 Task: Open a blank sheet, save the file as Alex Add the quote 'The best way to predict the future is to create it.'The best way to predict the future is to create it.  Apply font style Apply font style Brush Script MT and font size 16 Align the text to the Center .Change the text color to  Tan
Action: Key pressed ctrl+N
Screenshot: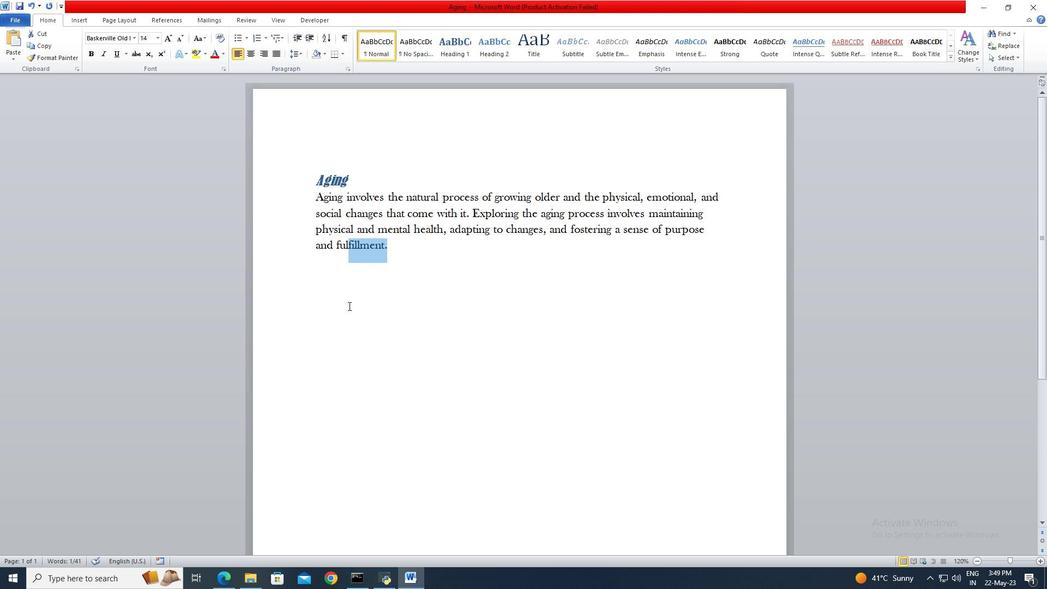 
Action: Mouse moved to (19, 18)
Screenshot: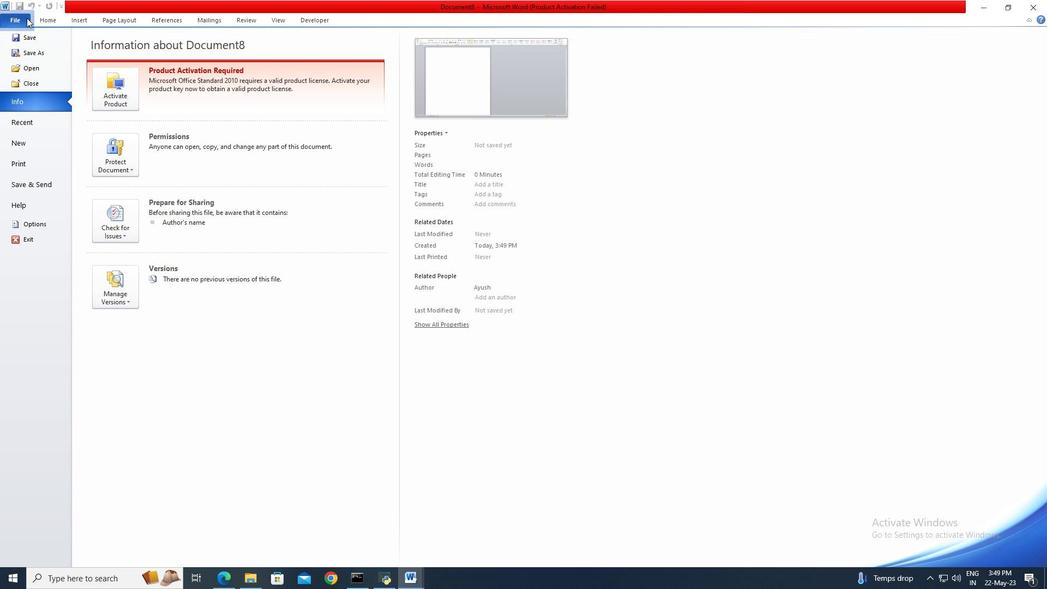 
Action: Mouse pressed left at (19, 18)
Screenshot: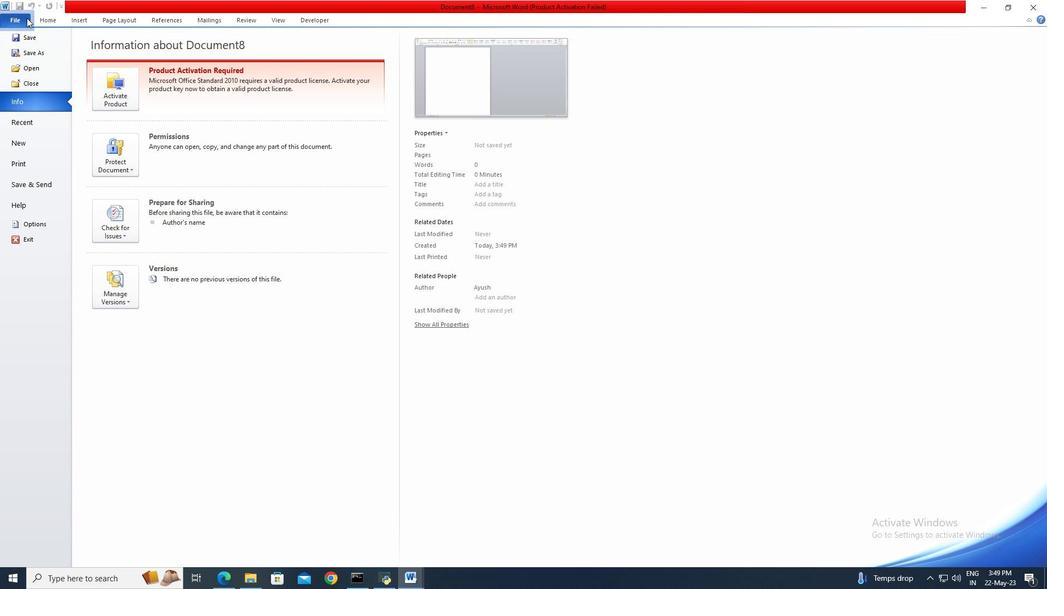 
Action: Mouse moved to (32, 52)
Screenshot: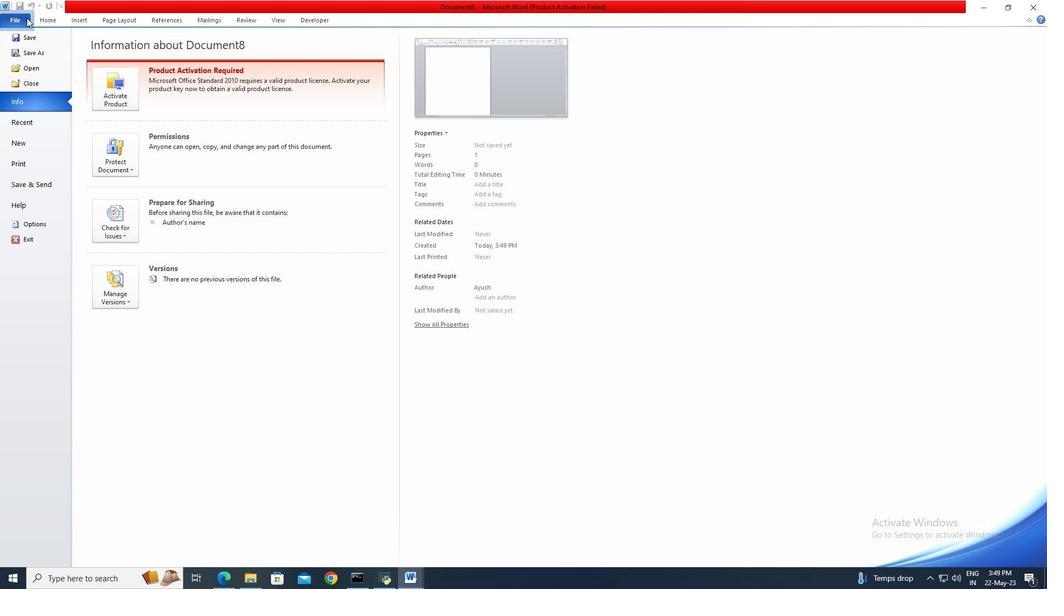 
Action: Mouse pressed left at (32, 52)
Screenshot: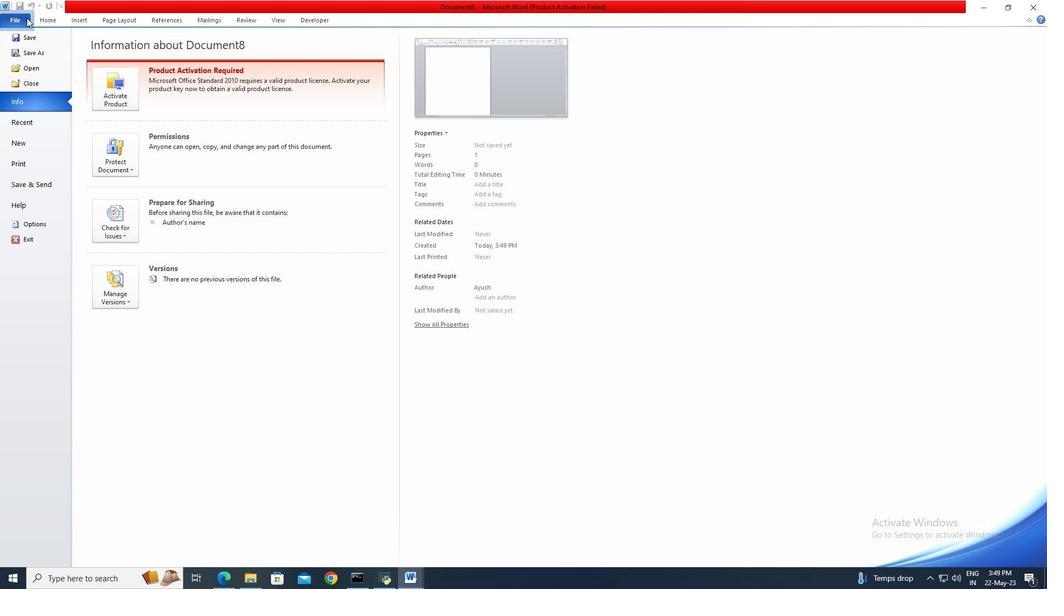 
Action: Key pressed <Key.shift>Alex
Screenshot: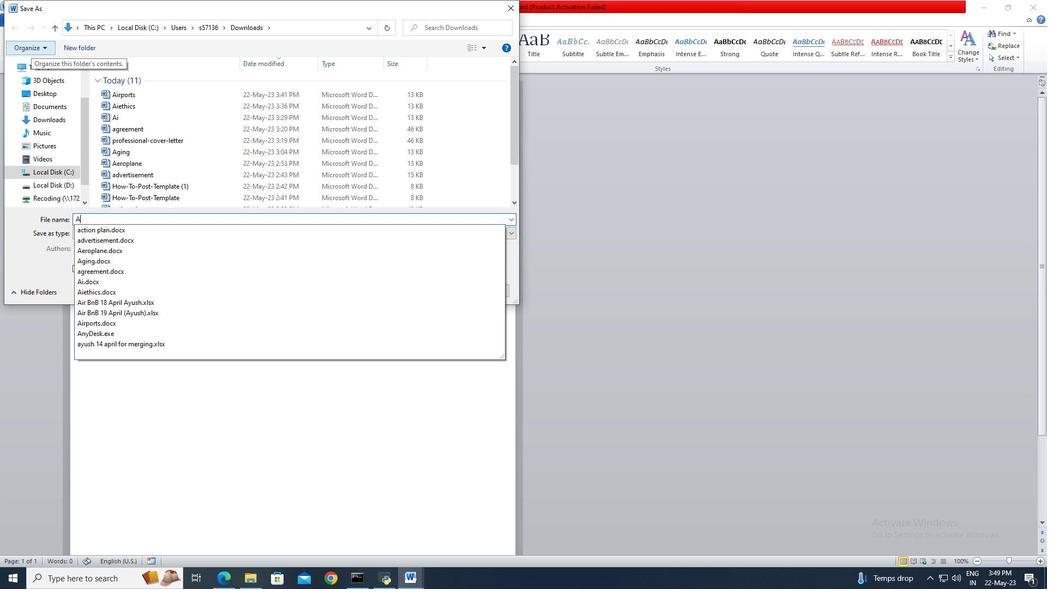 
Action: Mouse moved to (424, 294)
Screenshot: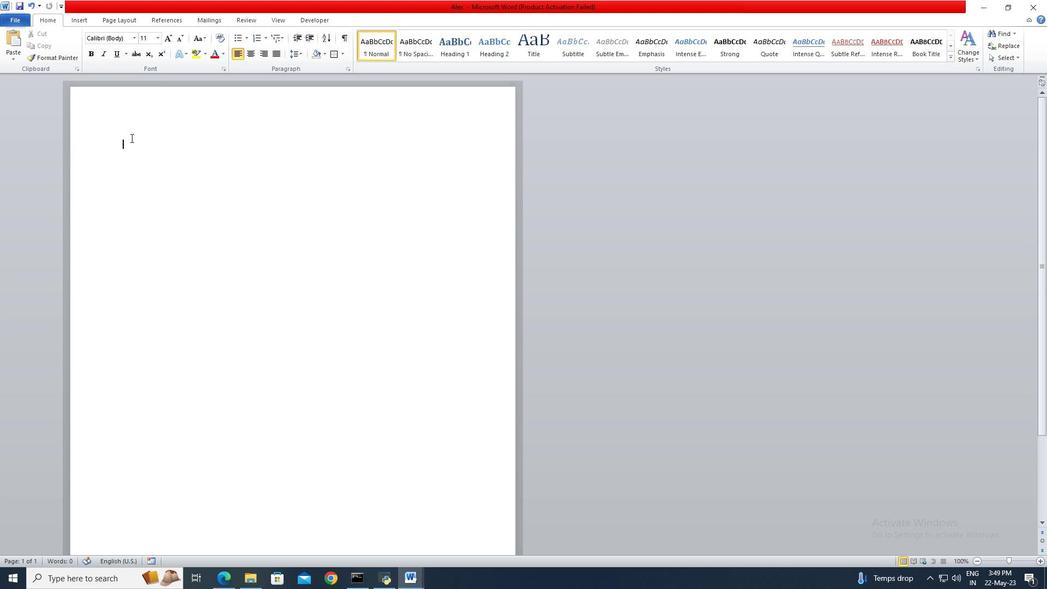 
Action: Mouse pressed left at (424, 294)
Screenshot: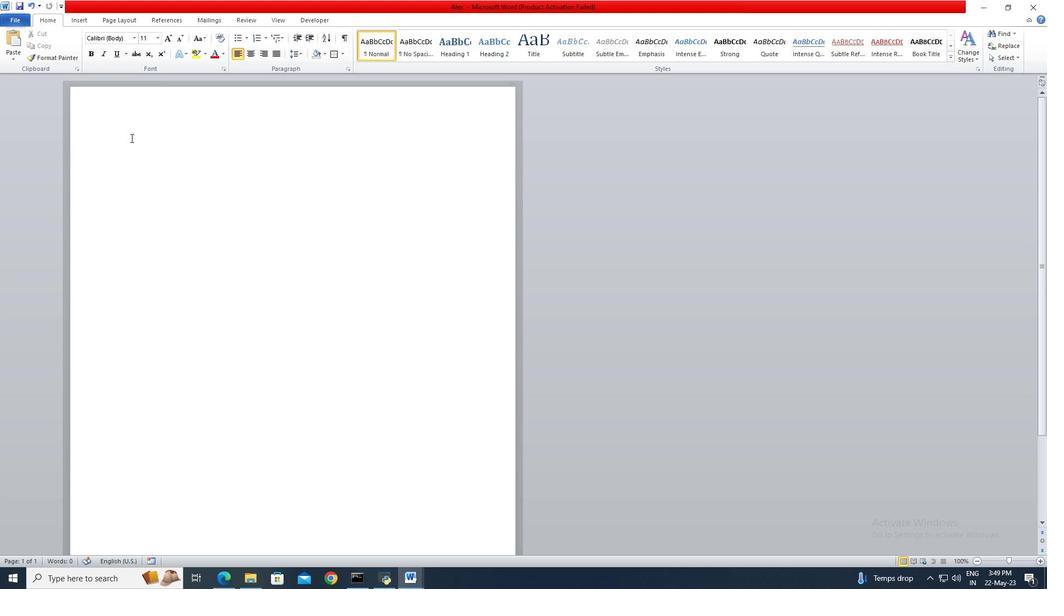 
Action: Mouse moved to (218, 176)
Screenshot: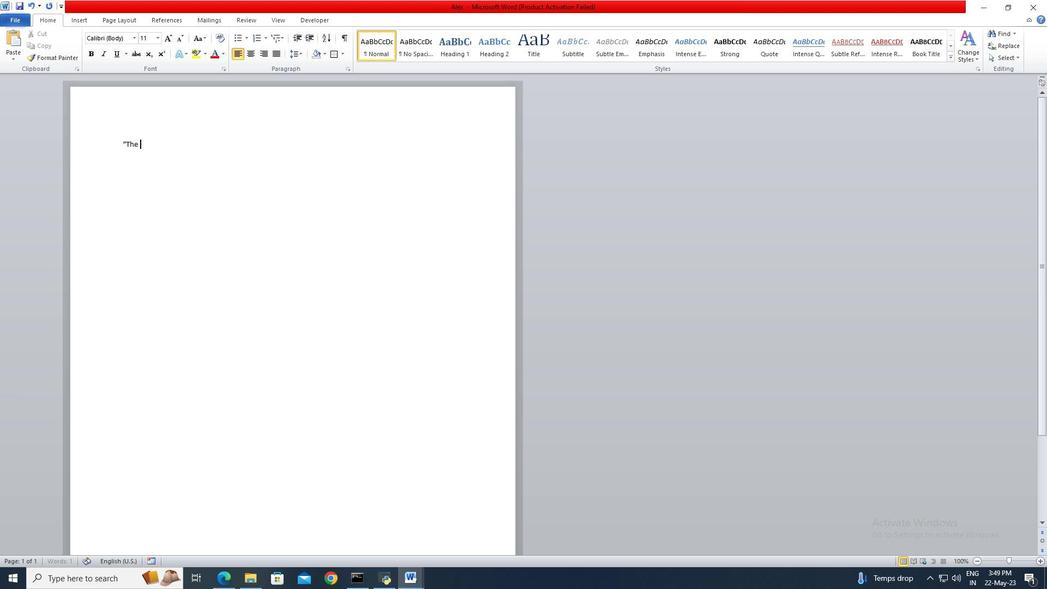 
Action: Key pressed <Key.shift>"<Key.shift>The<Key.space>best<Key.space>way<Key.space>to<Key.space>predict<Key.space>the<Key.space>future<Key.space>is<Key.space>to<Key.space>create<Key.space>it.<Key.shift>"
Screenshot: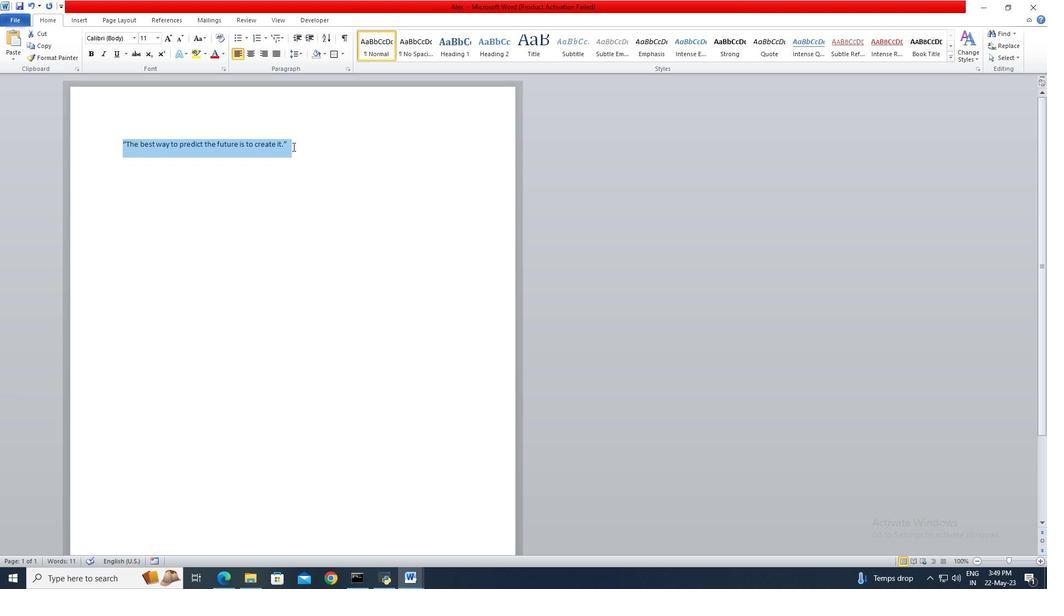 
Action: Mouse moved to (119, 141)
Screenshot: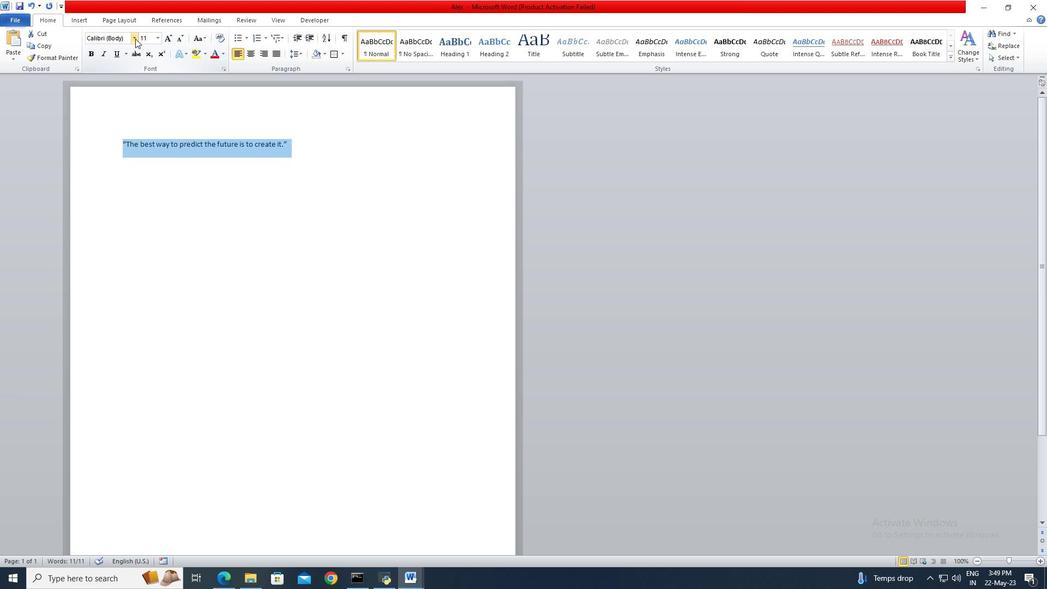 
Action: Mouse pressed left at (119, 141)
Screenshot: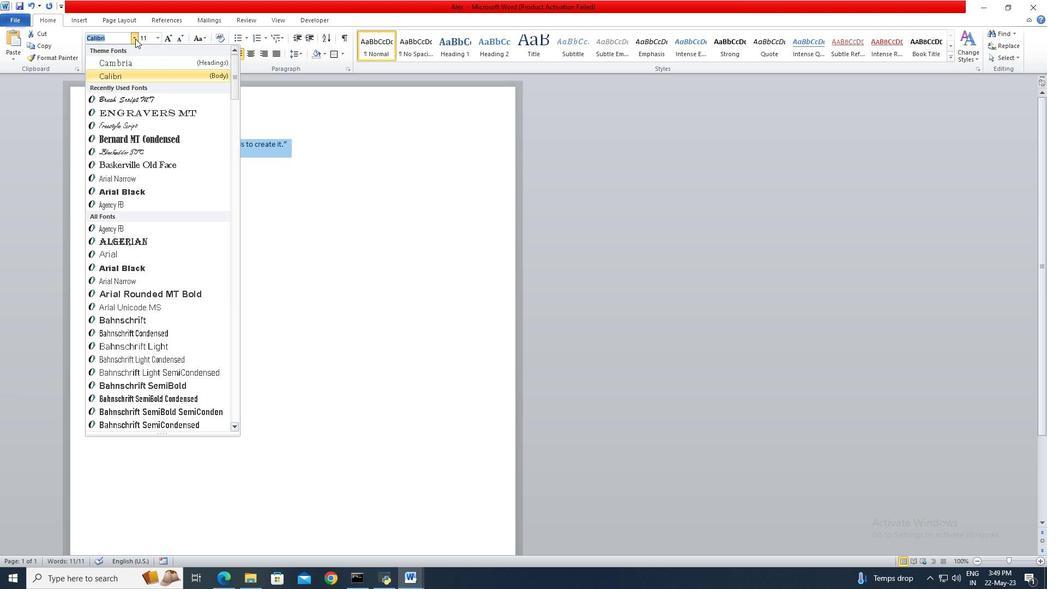 
Action: Mouse moved to (276, 153)
Screenshot: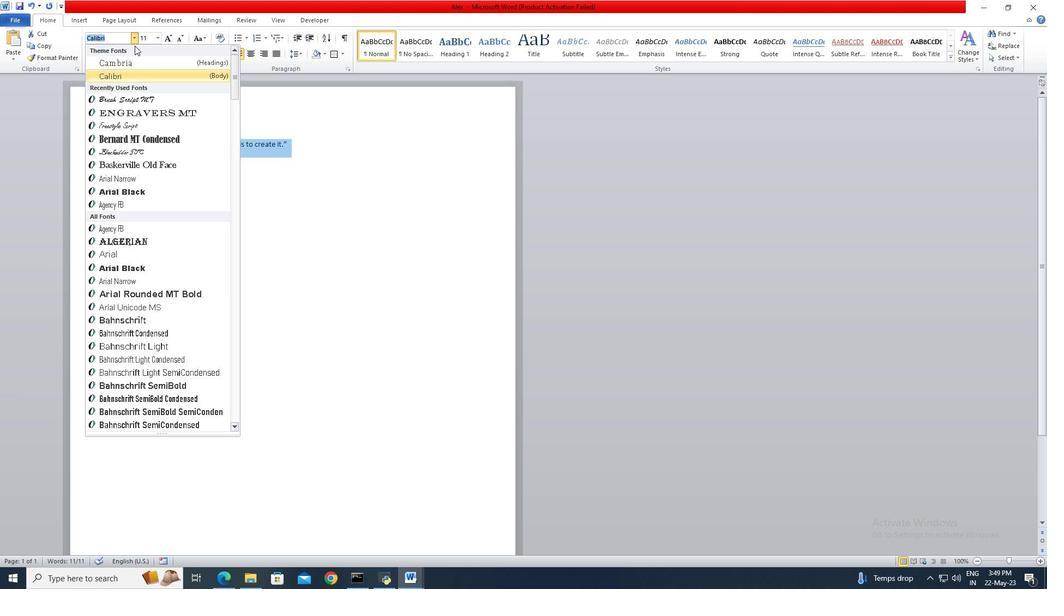 
Action: Key pressed <Key.shift>
Screenshot: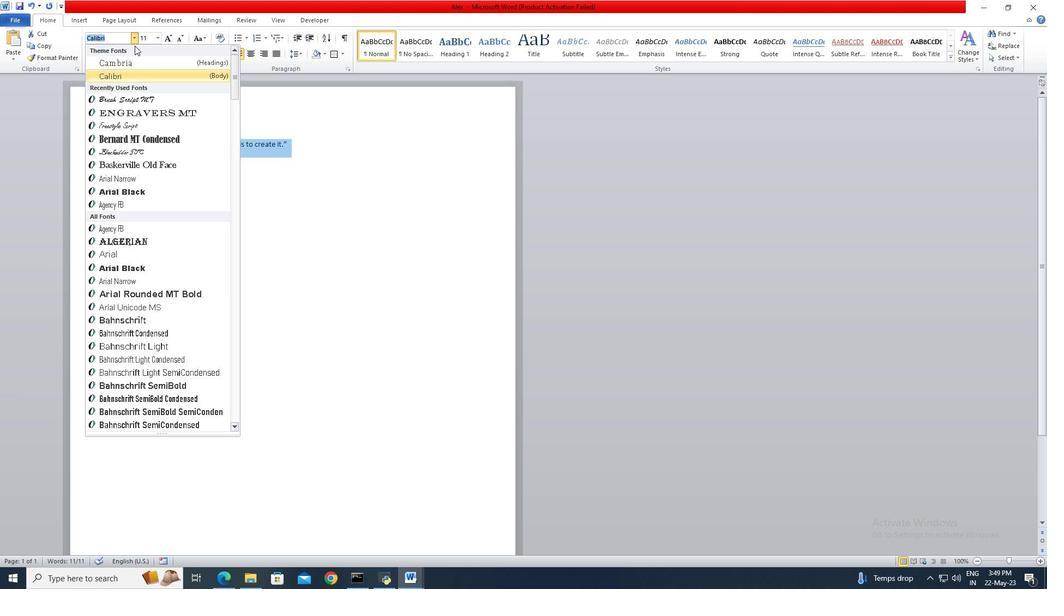 
Action: Mouse moved to (304, 146)
Screenshot: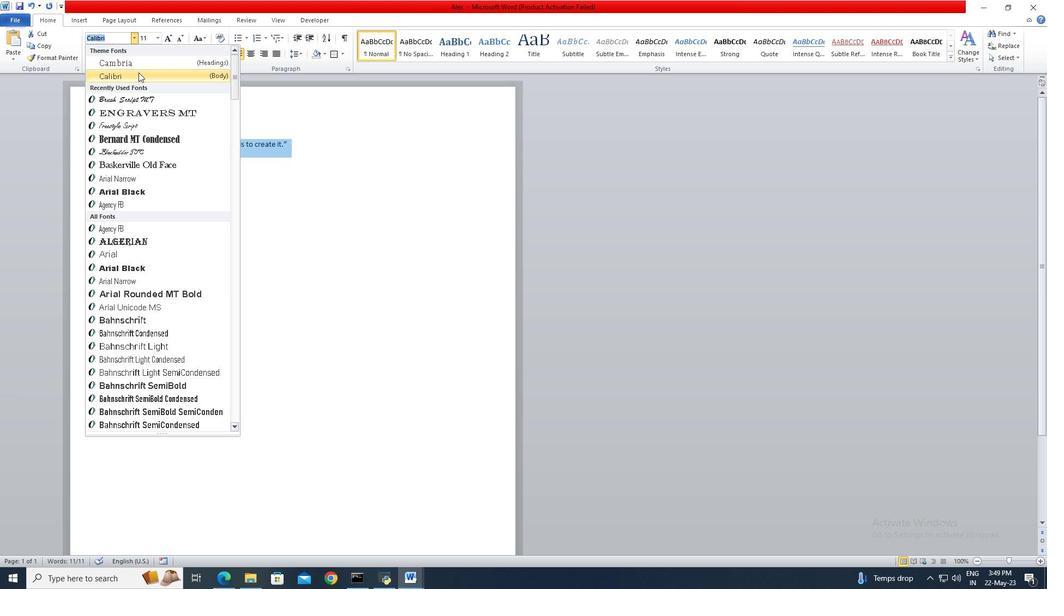 
Action: Key pressed <Key.shift><Key.shift>
Screenshot: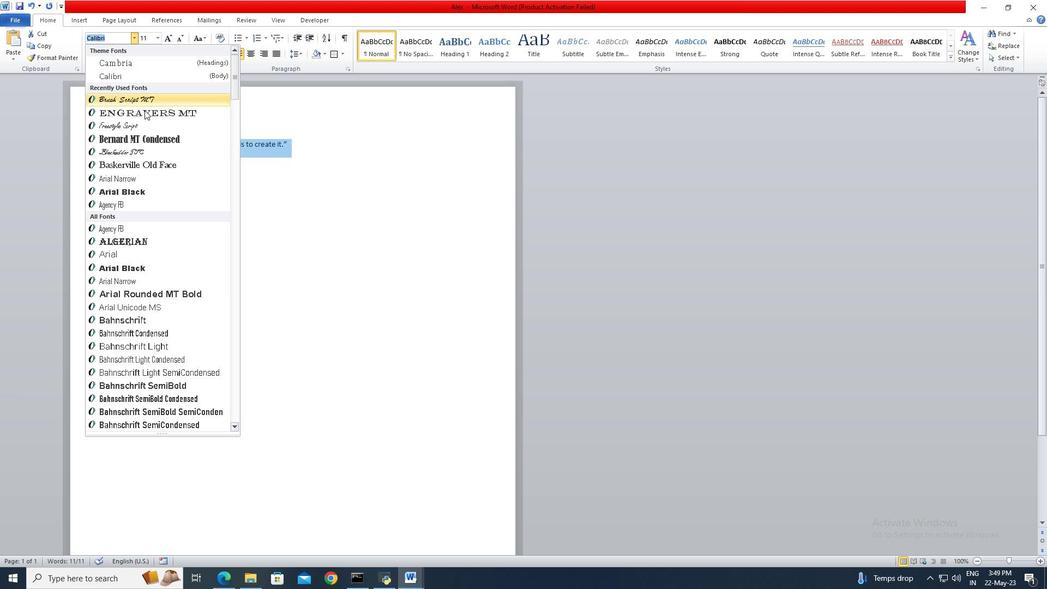 
Action: Mouse pressed left at (304, 146)
Screenshot: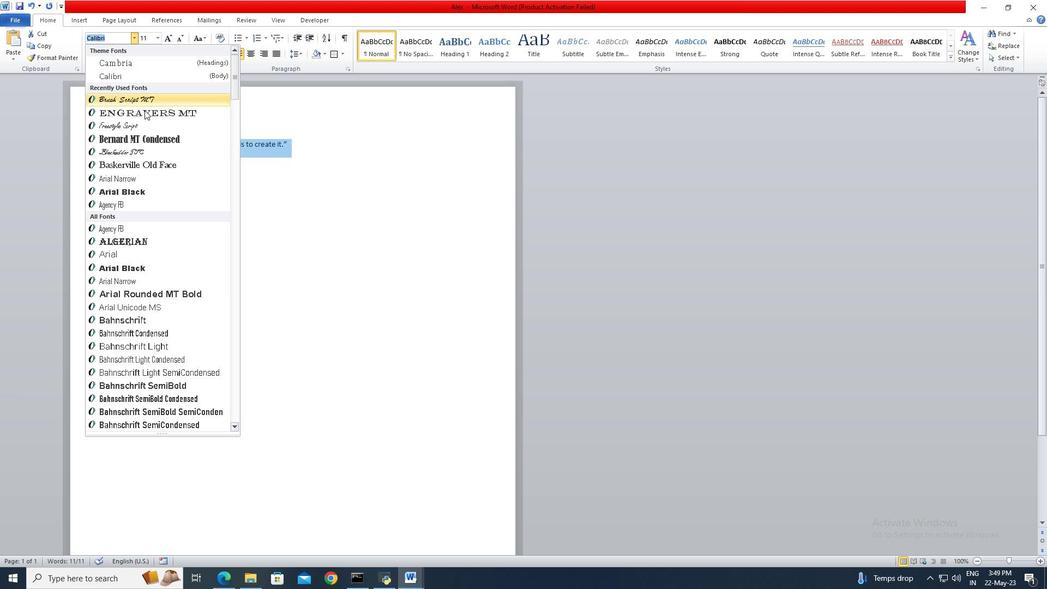 
Action: Key pressed <Key.shift><Key.shift><Key.shift><Key.shift><Key.shift><Key.shift><Key.shift><Key.shift><Key.shift><Key.shift>
Screenshot: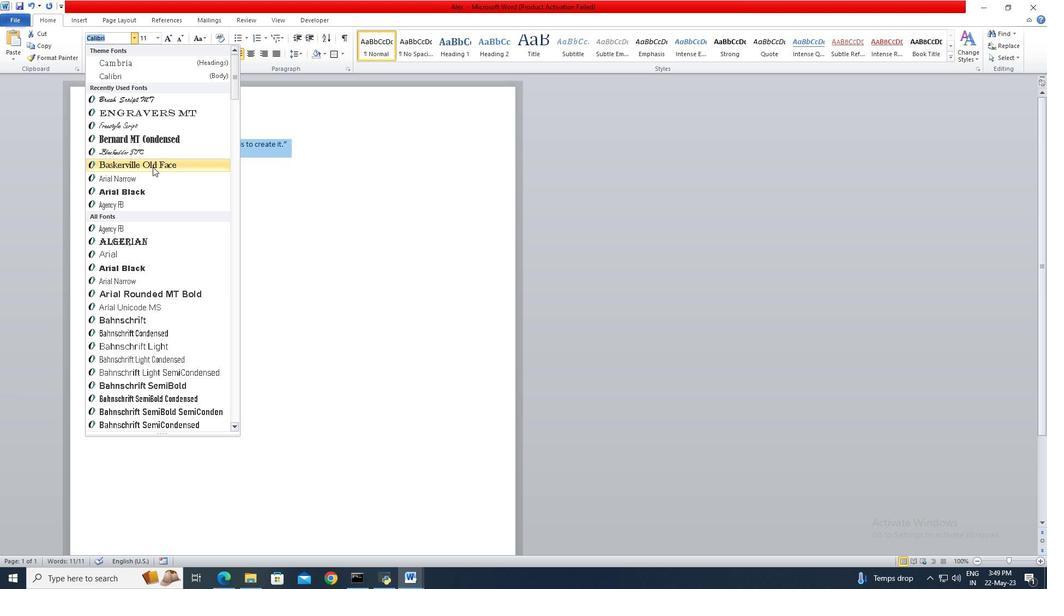 
Action: Mouse moved to (130, 36)
Screenshot: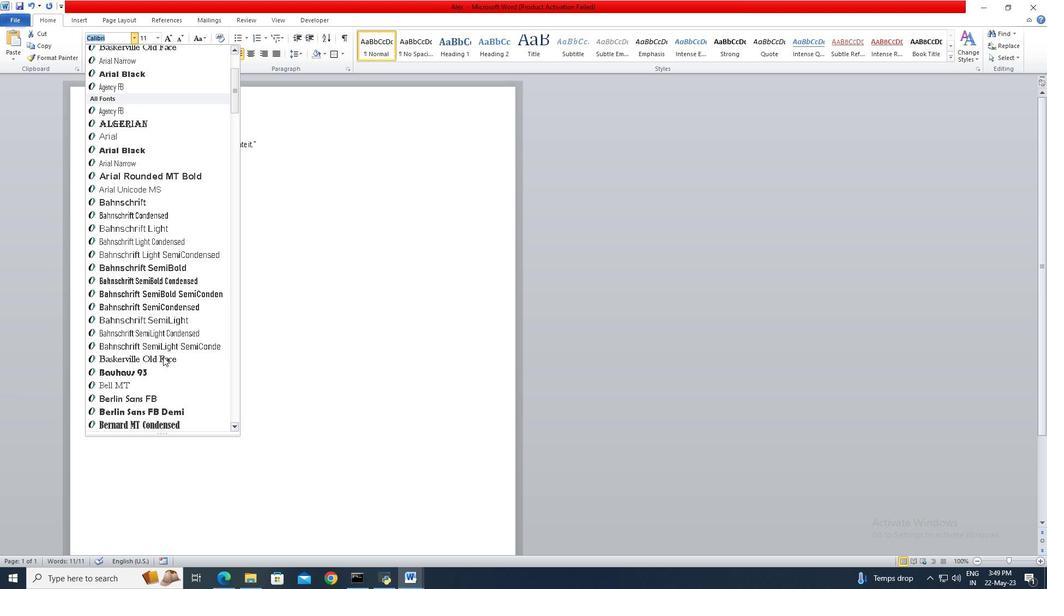 
Action: Mouse pressed left at (130, 36)
Screenshot: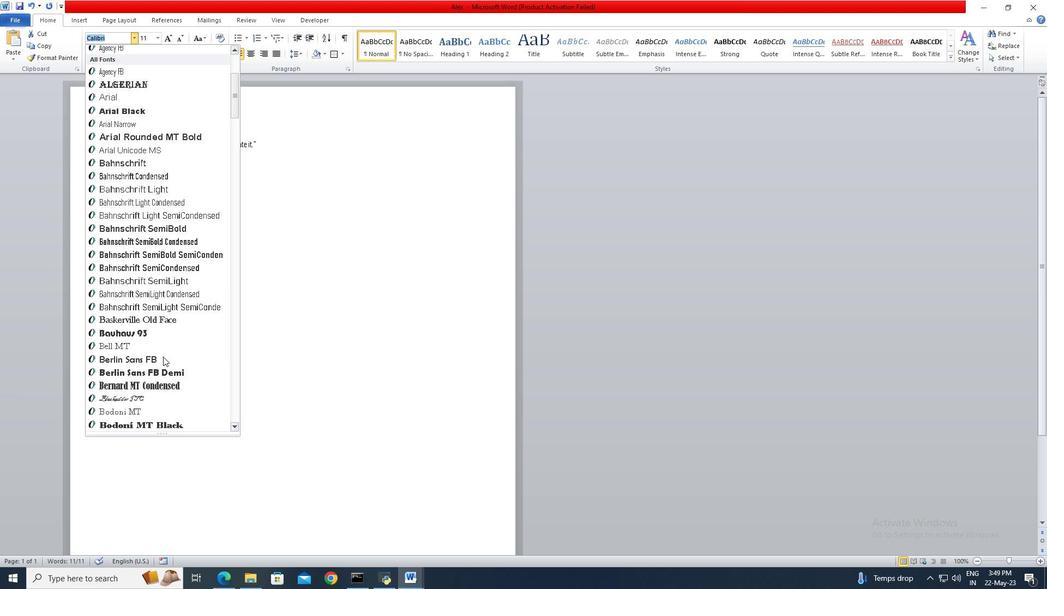 
Action: Mouse moved to (145, 297)
Screenshot: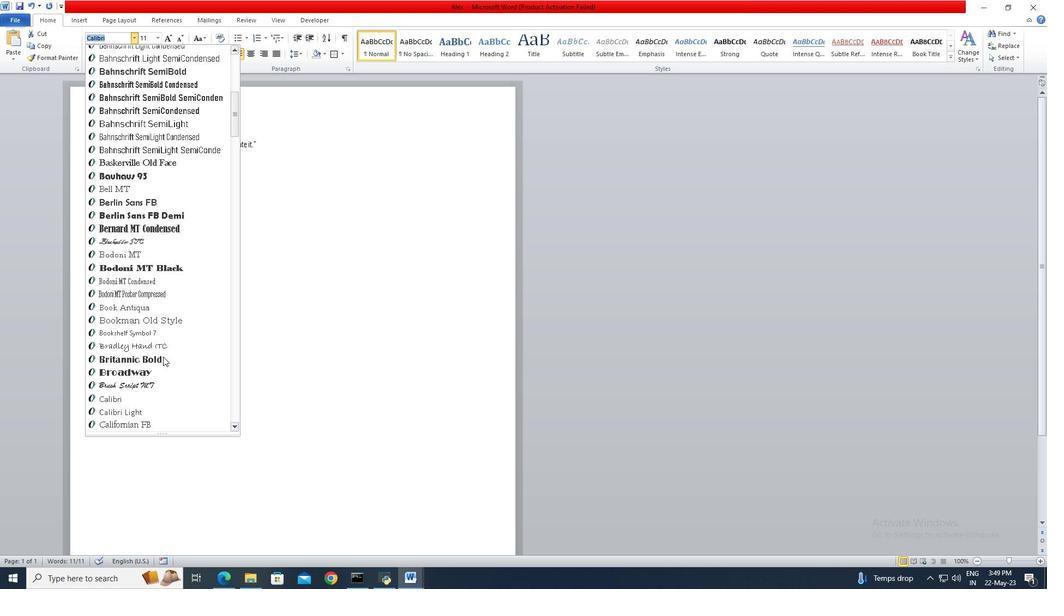 
Action: Mouse scrolled (145, 298) with delta (0, 0)
Screenshot: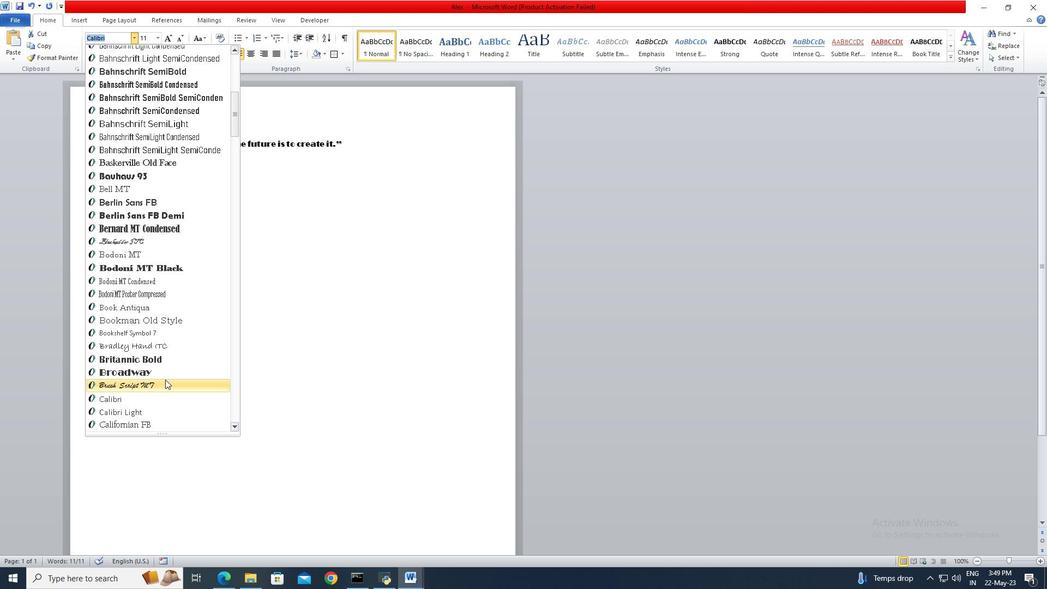 
Action: Mouse moved to (174, 375)
Screenshot: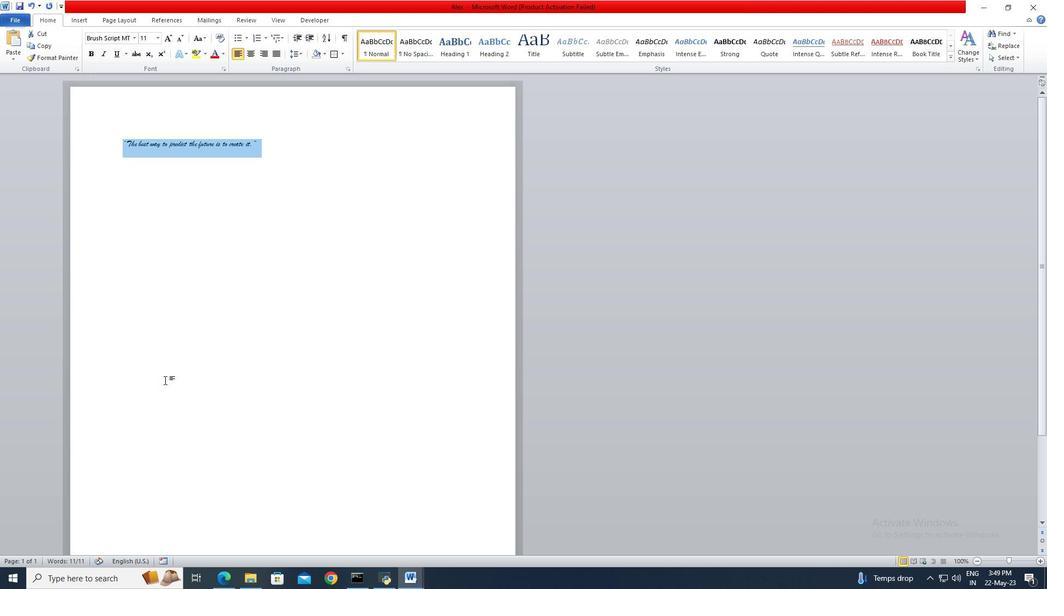 
Action: Mouse scrolled (174, 375) with delta (0, 0)
Screenshot: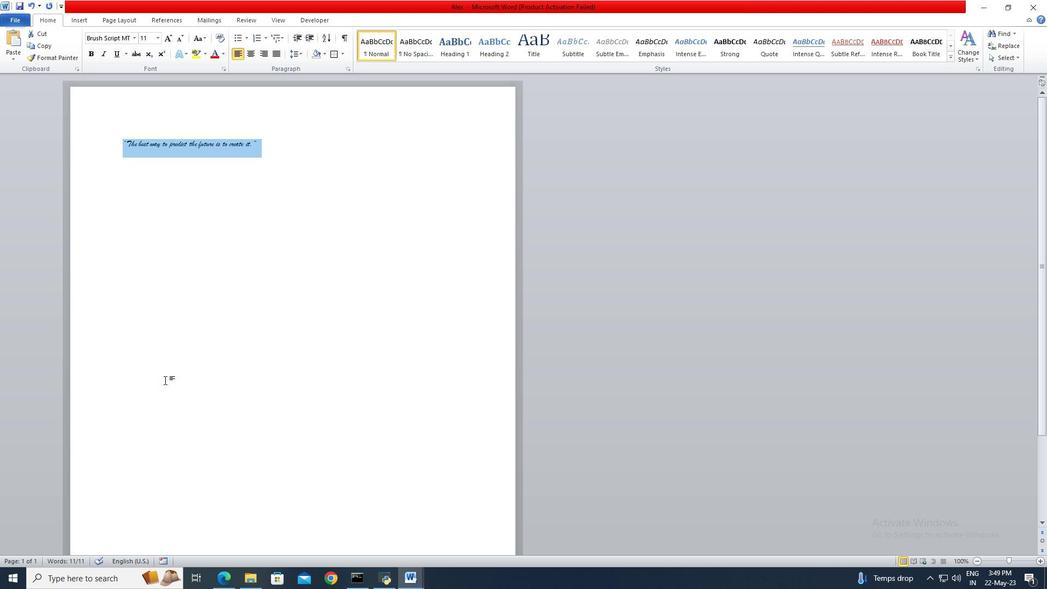 
Action: Mouse scrolled (174, 375) with delta (0, 0)
Screenshot: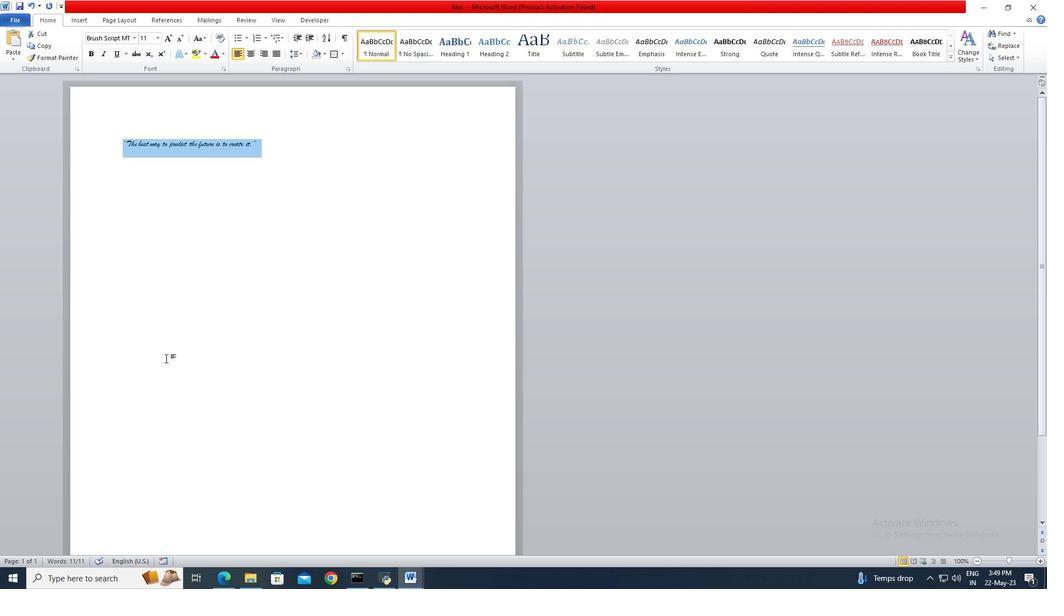 
Action: Mouse scrolled (174, 375) with delta (0, 0)
Screenshot: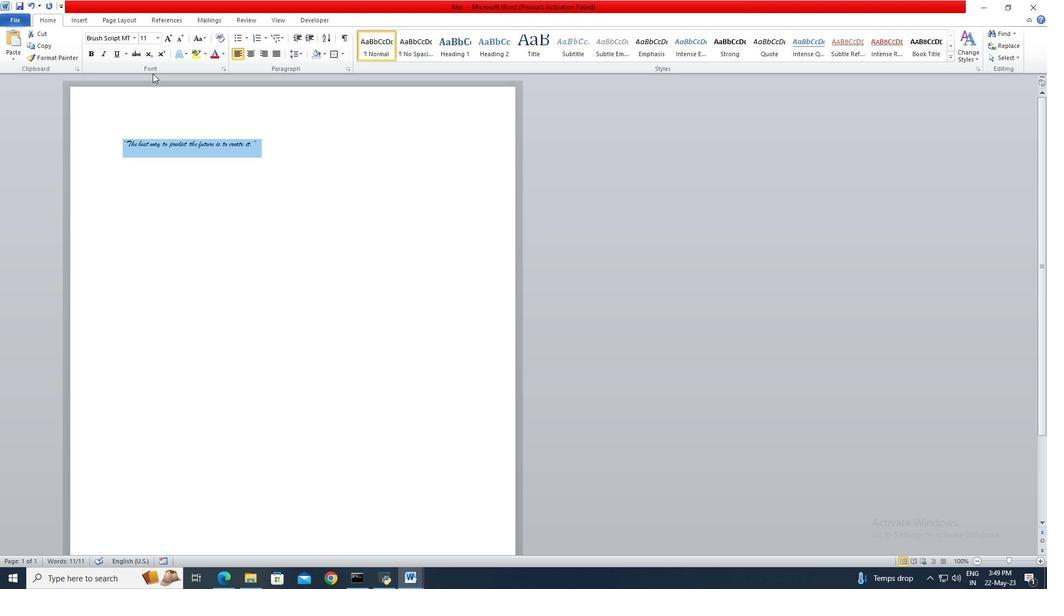 
Action: Mouse scrolled (174, 375) with delta (0, 0)
Screenshot: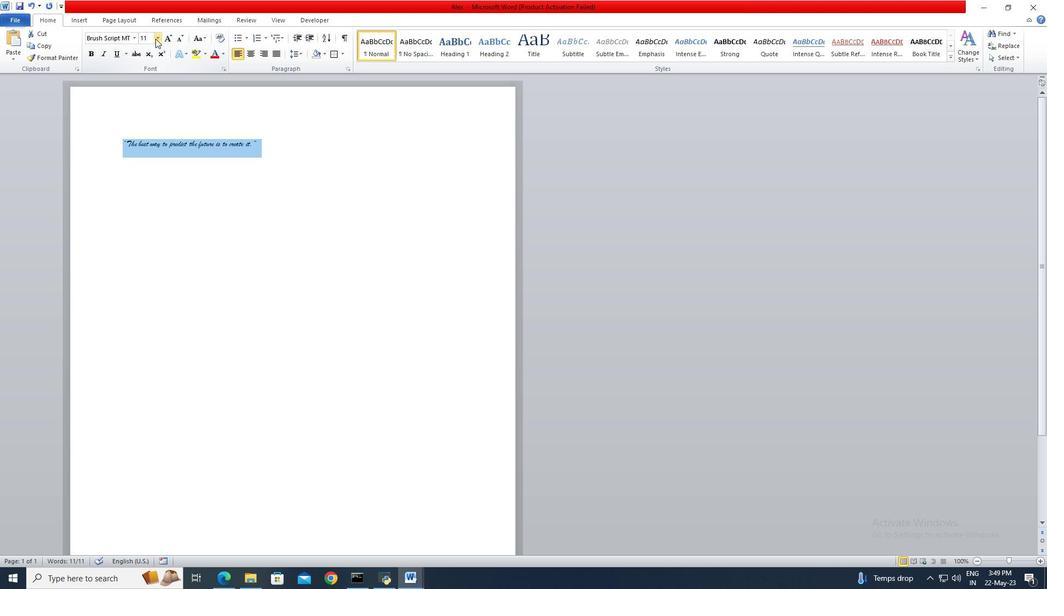 
Action: Mouse scrolled (174, 375) with delta (0, 0)
Screenshot: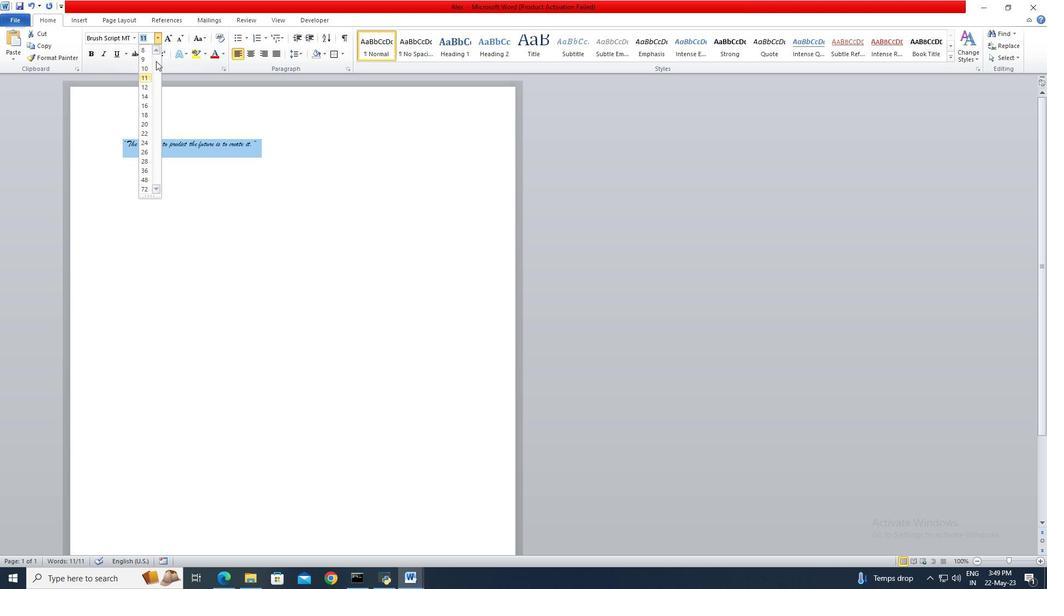 
Action: Mouse moved to (170, 409)
Screenshot: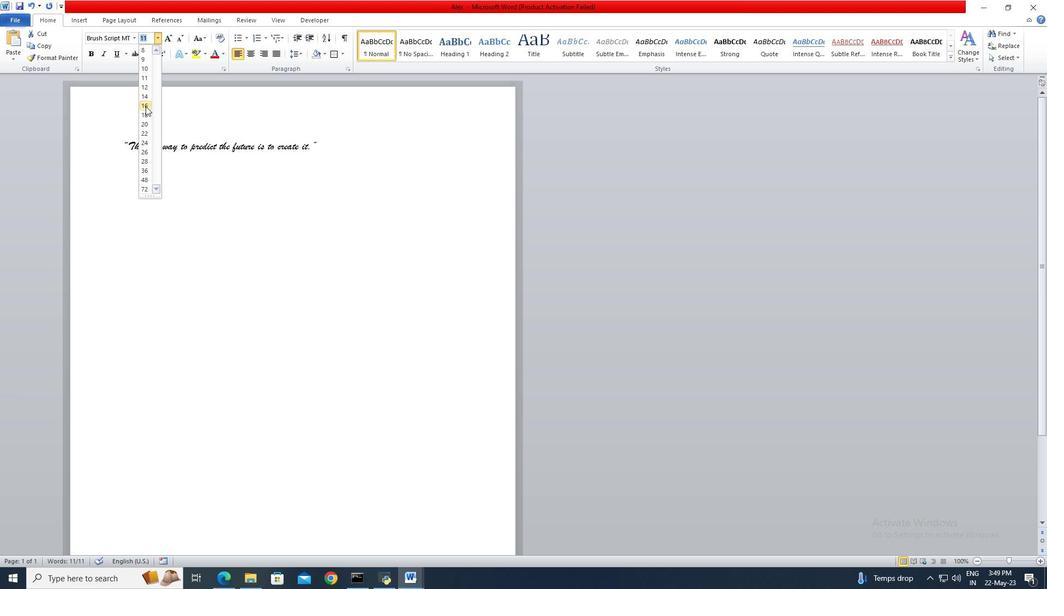 
Action: Mouse pressed left at (170, 409)
Screenshot: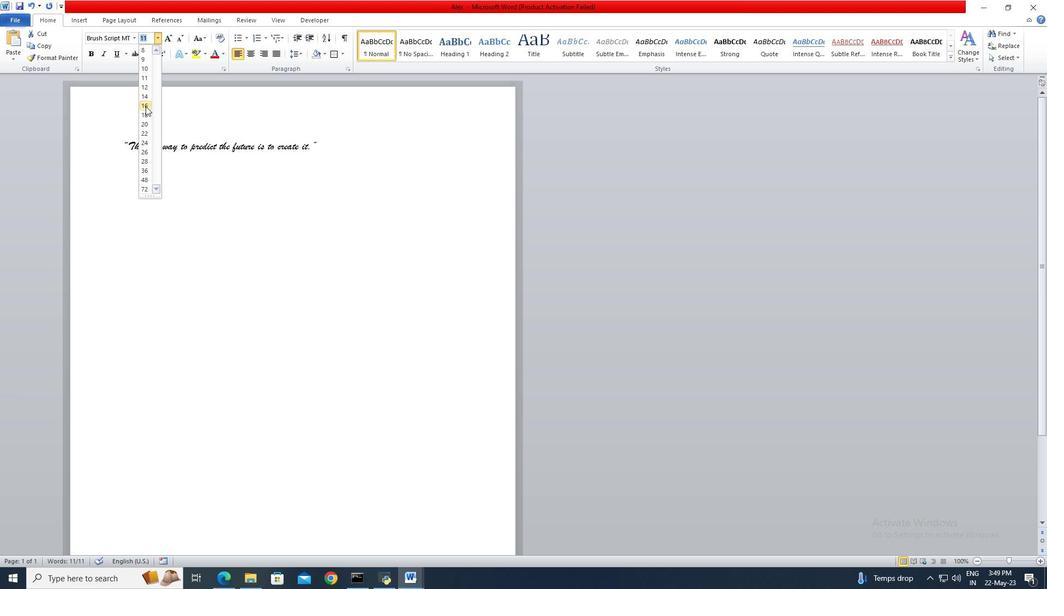 
Action: Mouse moved to (157, 36)
Screenshot: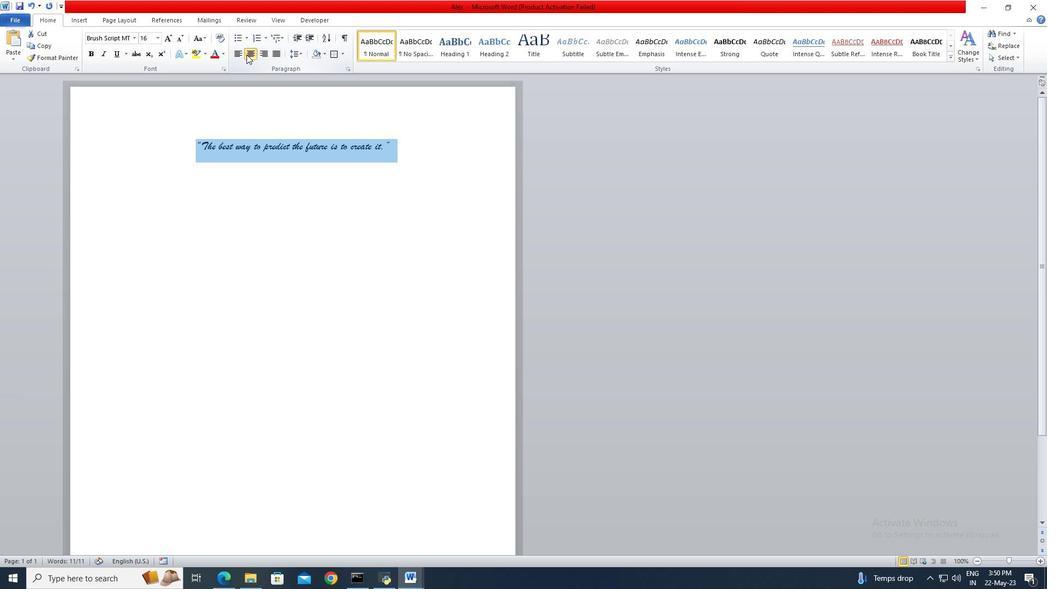 
Action: Mouse pressed left at (157, 36)
Screenshot: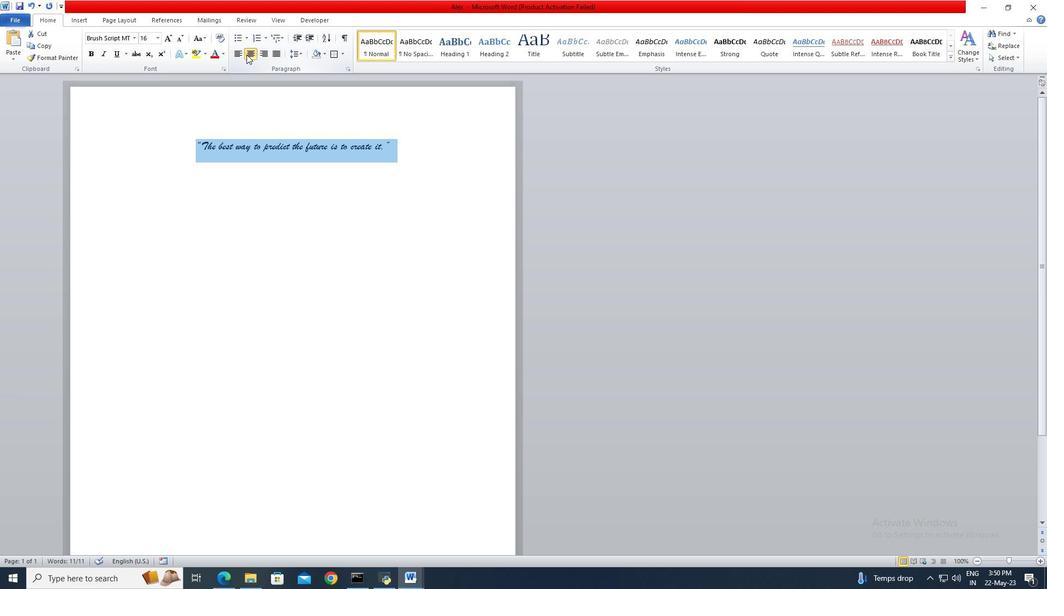 
Action: Mouse moved to (149, 106)
Screenshot: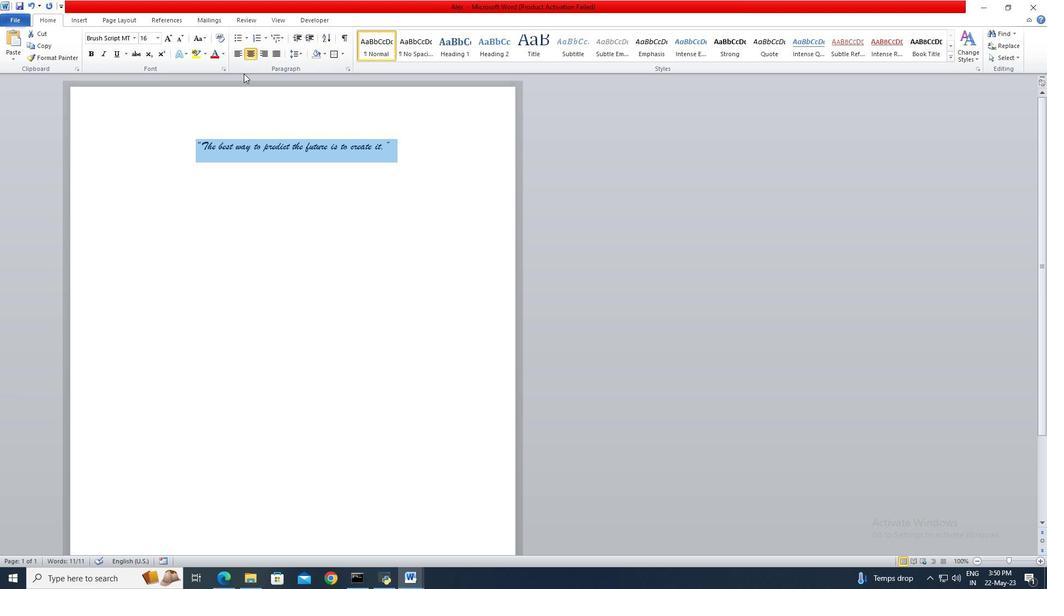 
Action: Mouse pressed left at (149, 106)
Screenshot: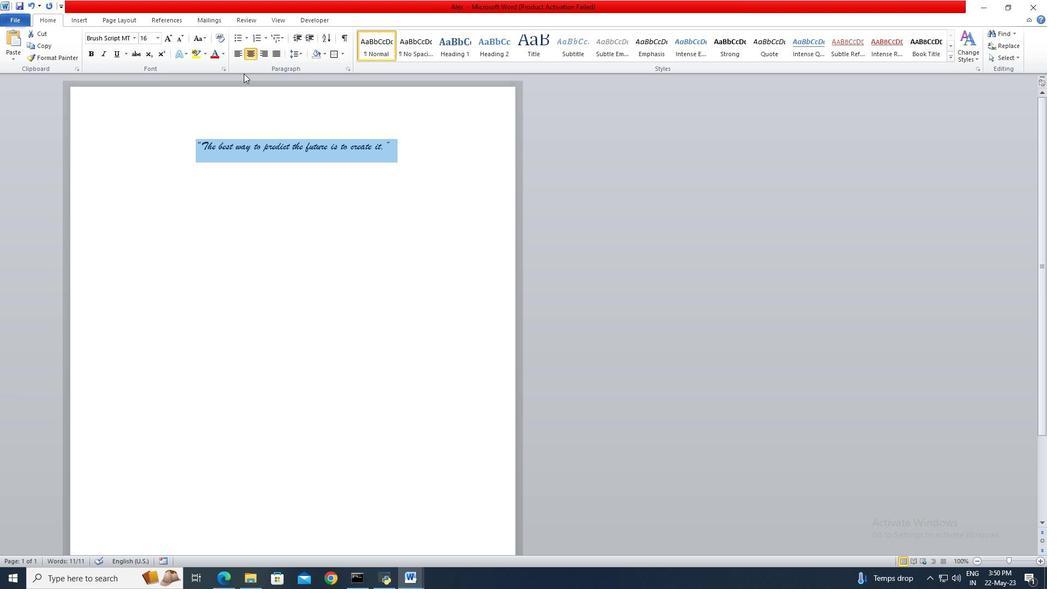 
Action: Mouse moved to (254, 55)
Screenshot: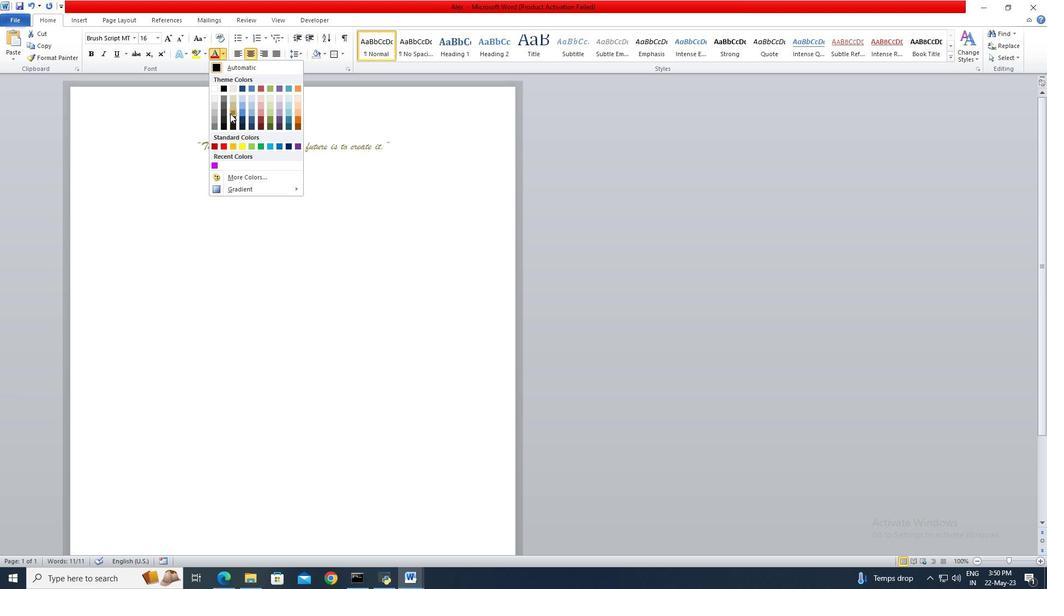 
Action: Mouse pressed left at (254, 55)
Screenshot: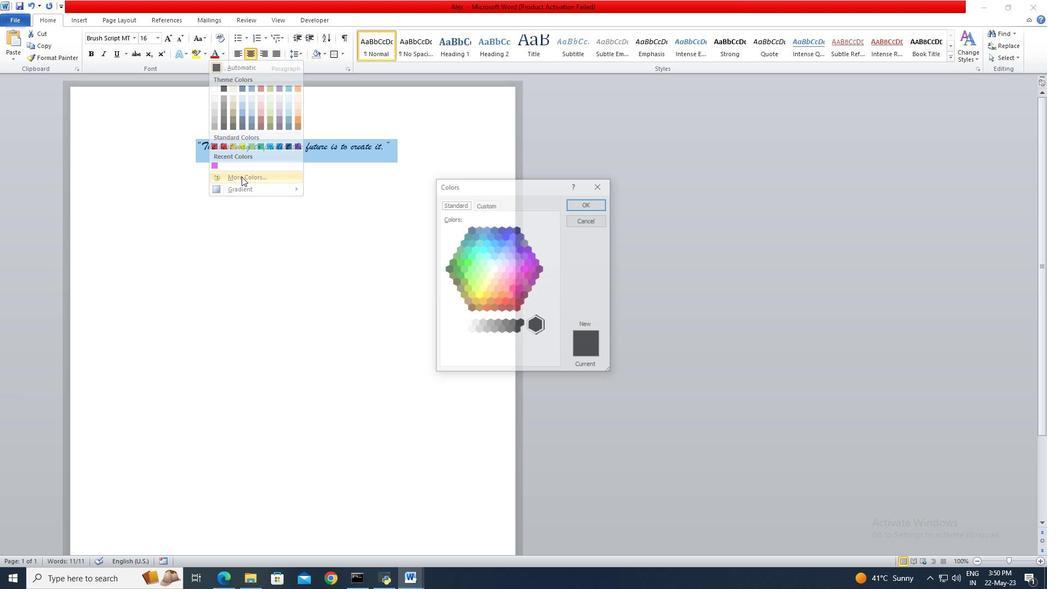 
Action: Mouse moved to (225, 54)
Screenshot: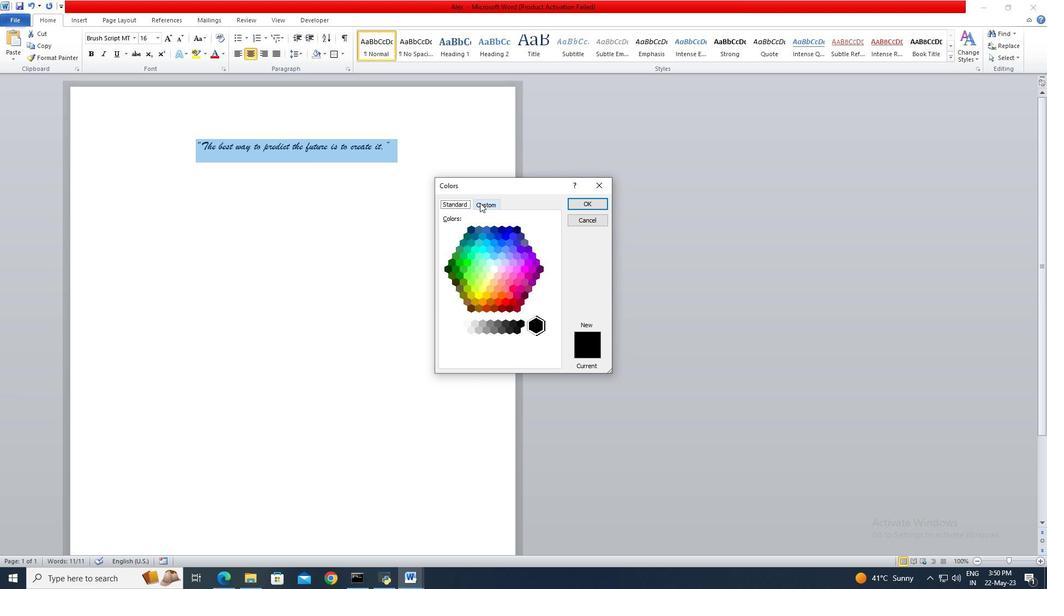 
Action: Mouse pressed left at (225, 54)
Screenshot: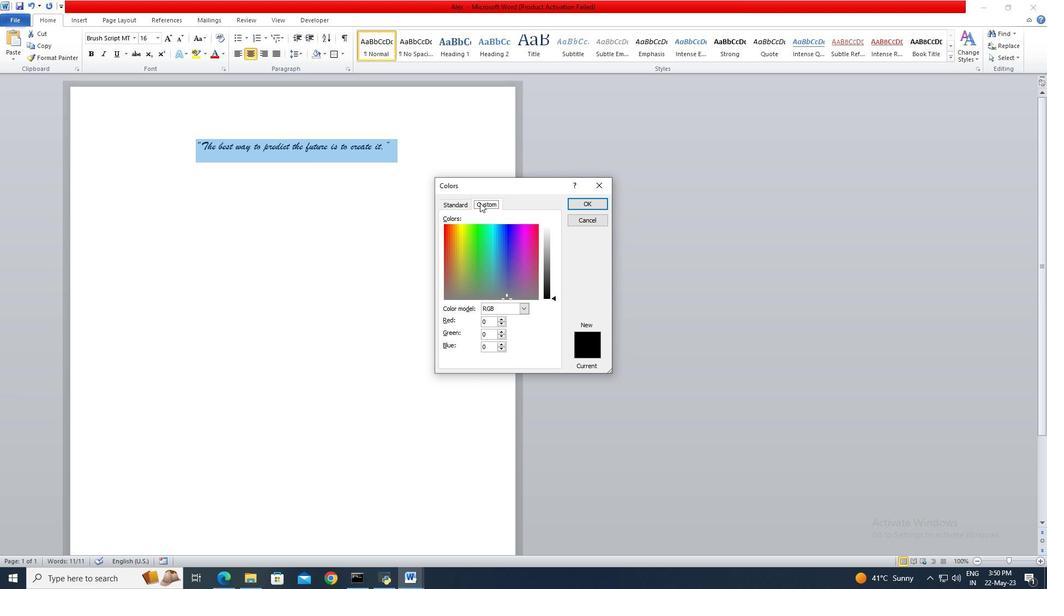 
Action: Mouse moved to (248, 178)
Screenshot: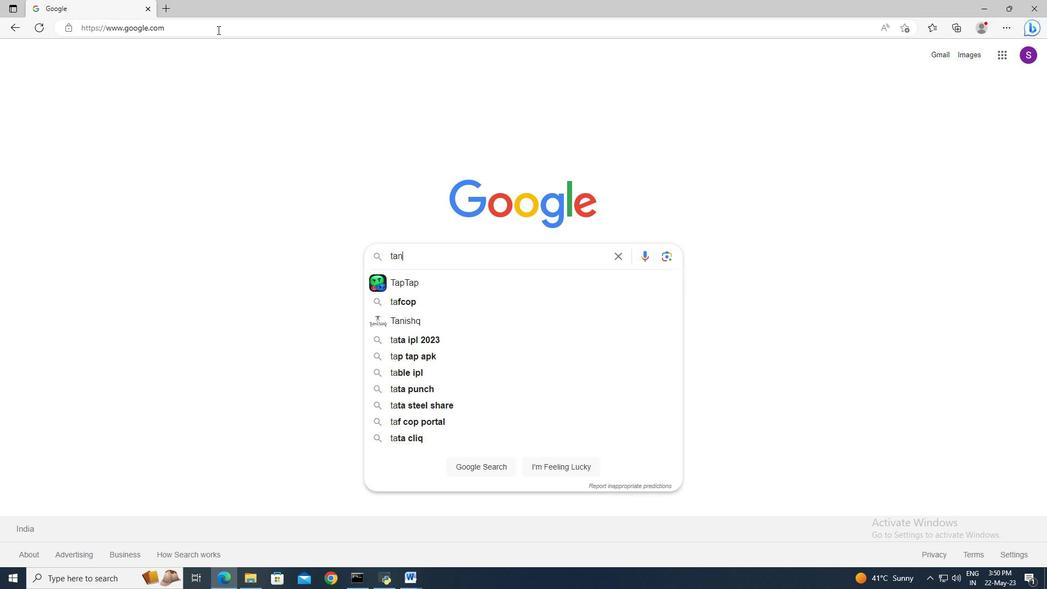 
Action: Mouse pressed left at (248, 178)
Screenshot: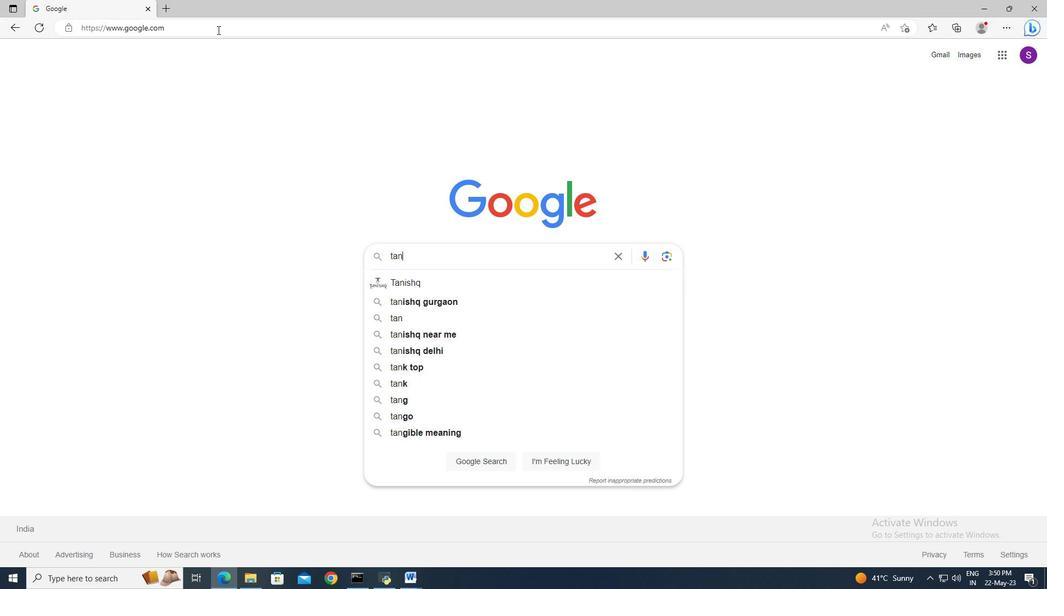 
Action: Mouse moved to (479, 204)
Screenshot: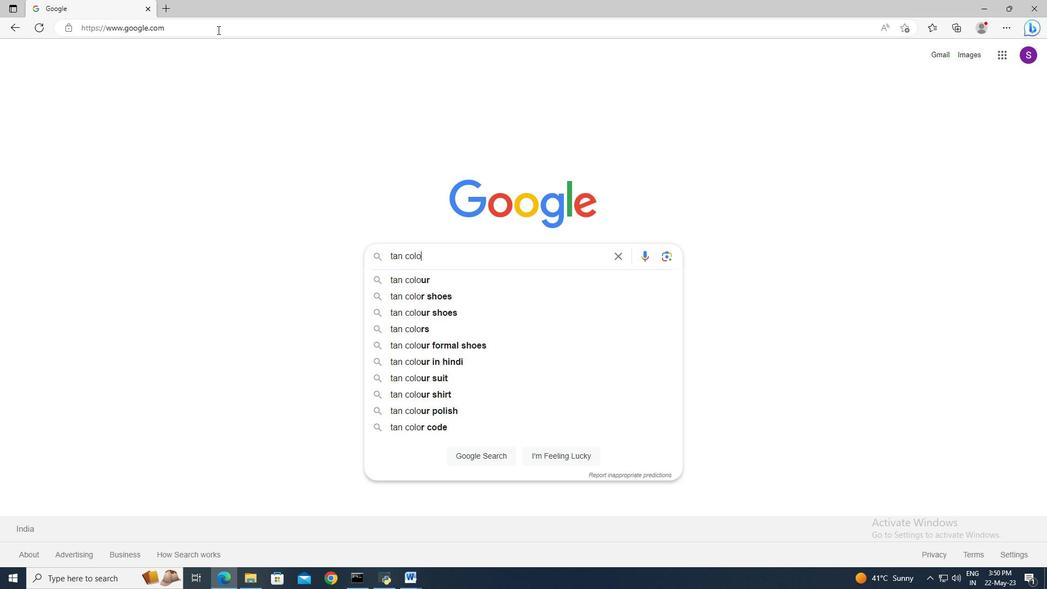 
Action: Mouse pressed left at (479, 204)
Screenshot: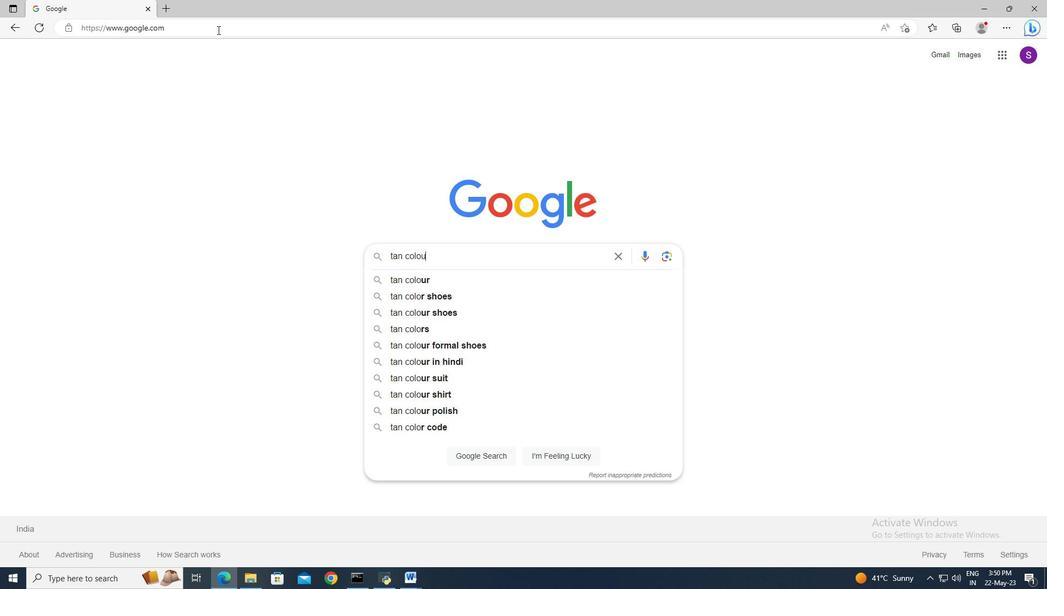 
Action: Mouse moved to (456, 201)
Screenshot: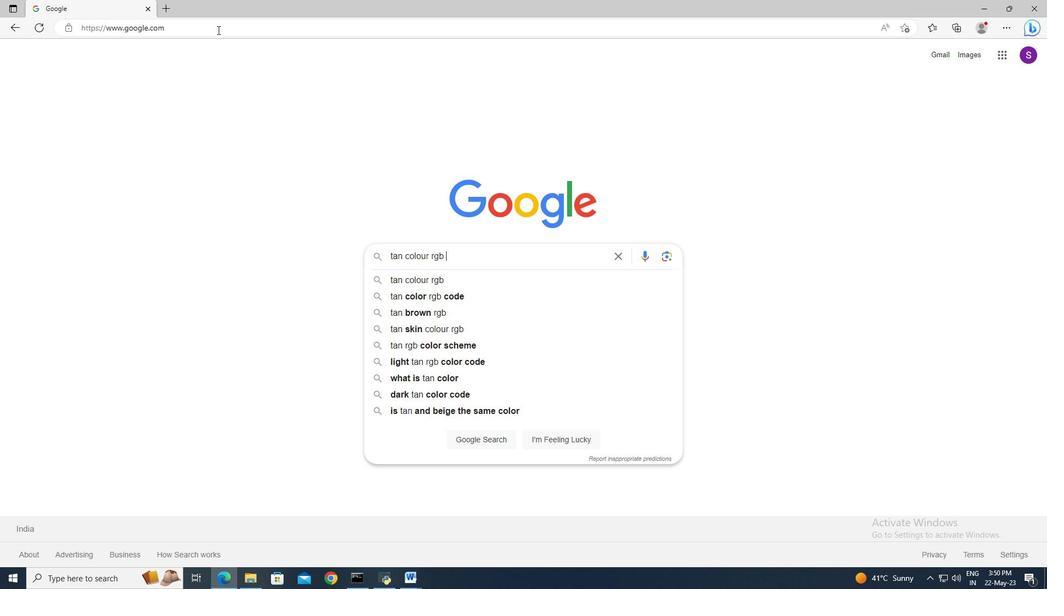 
Action: Mouse pressed left at (456, 201)
Screenshot: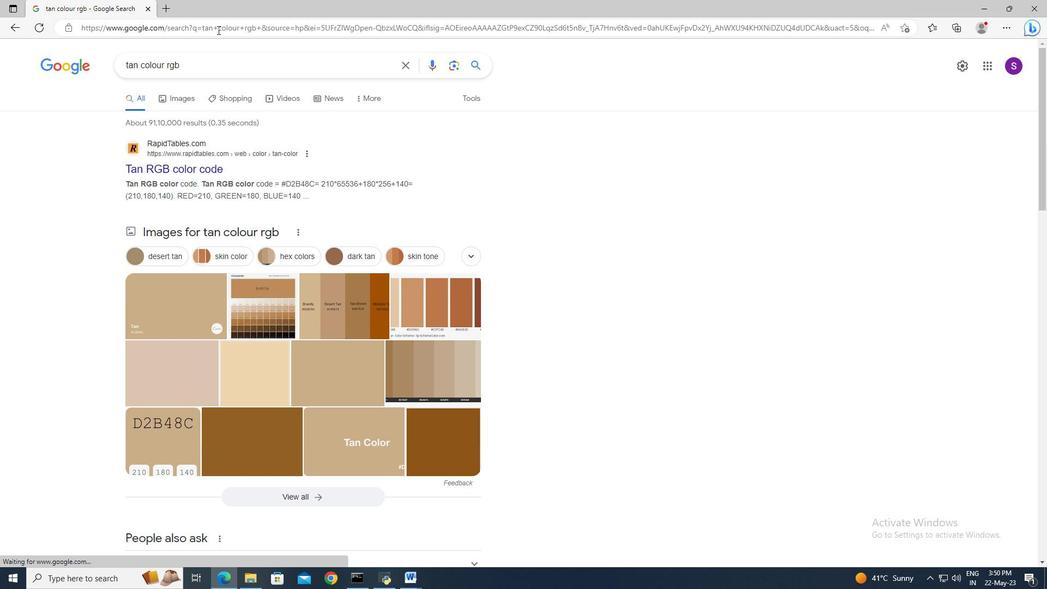 
Action: Mouse moved to (348, 306)
Screenshot: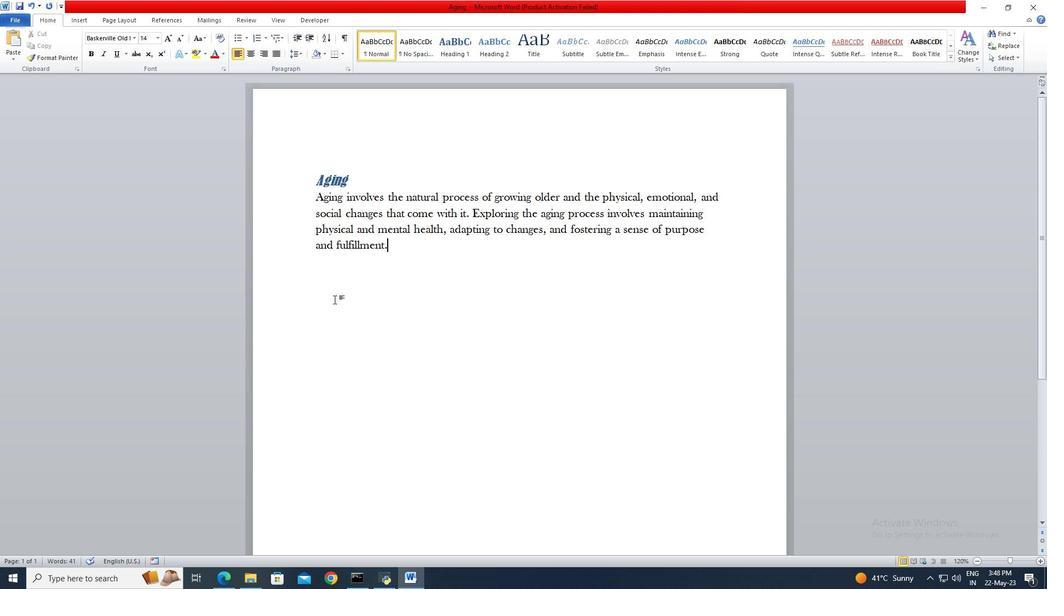 
Action: Mouse pressed left at (348, 306)
Screenshot: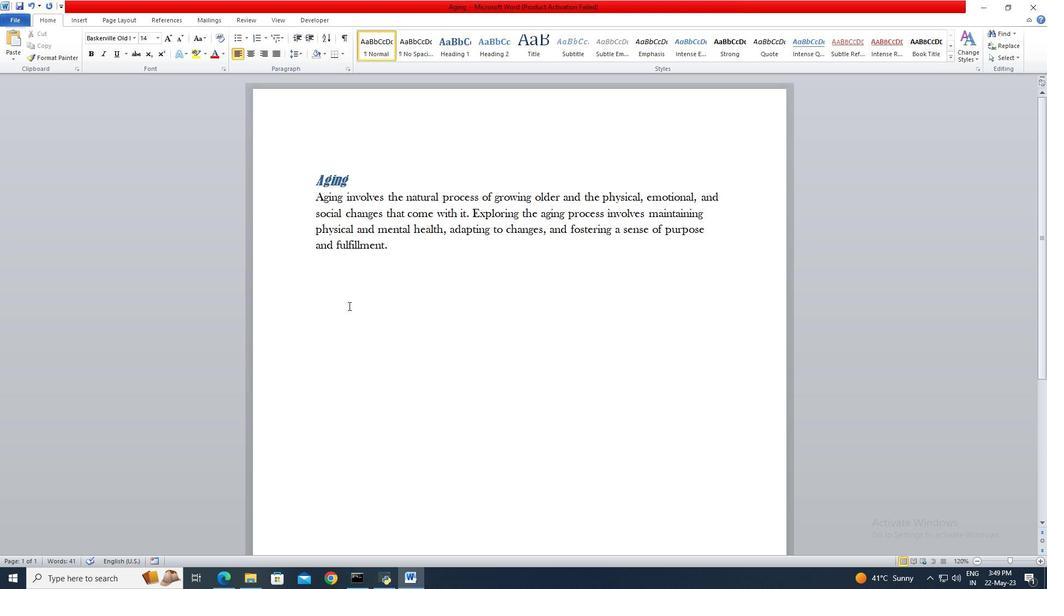 
Action: Mouse pressed left at (348, 306)
Screenshot: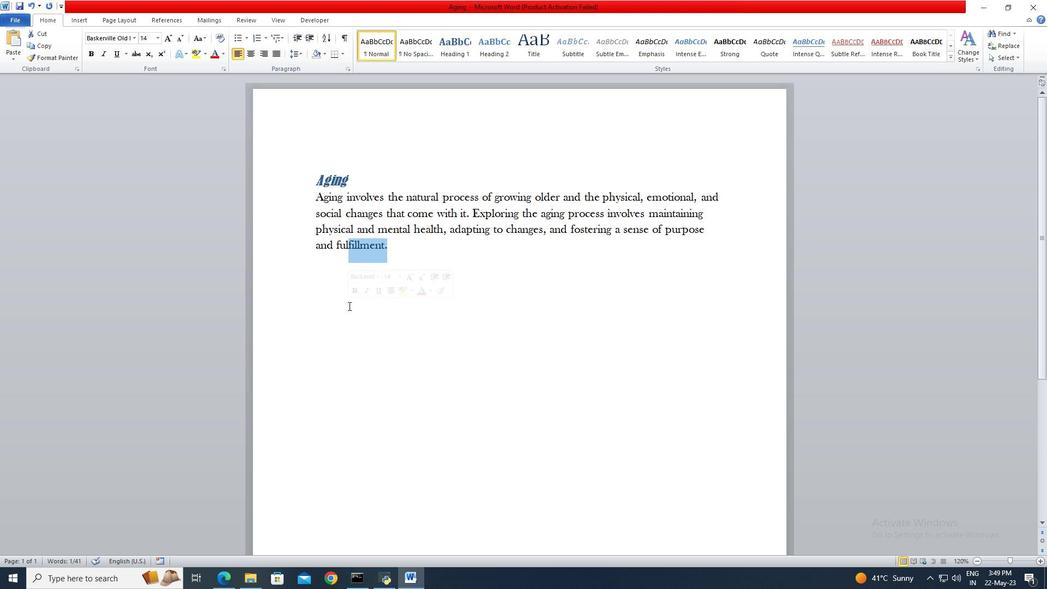 
Action: Key pressed ctrl+N
Screenshot: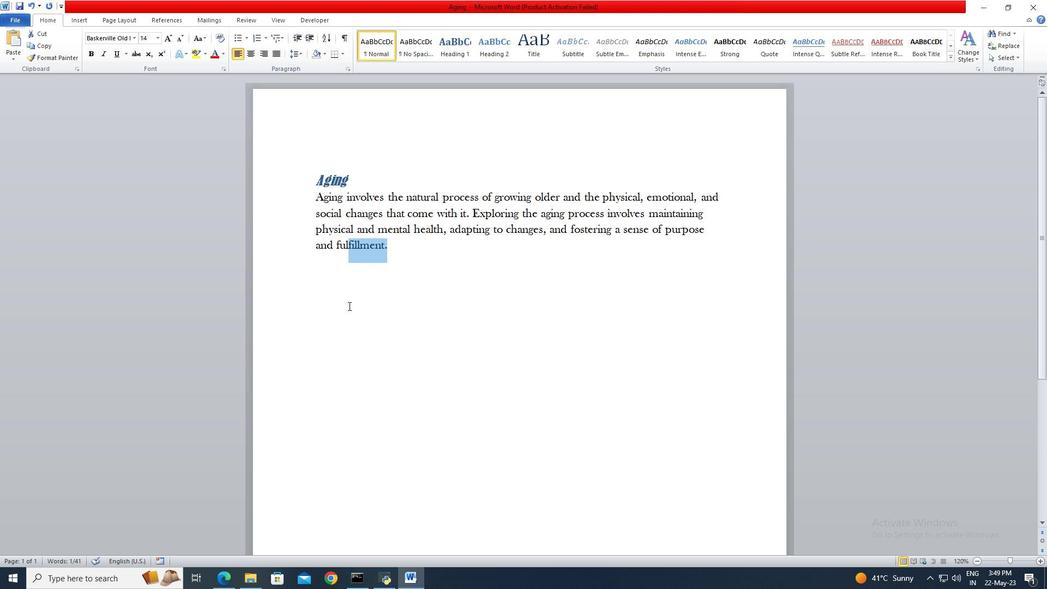 
Action: Mouse moved to (26, 18)
Screenshot: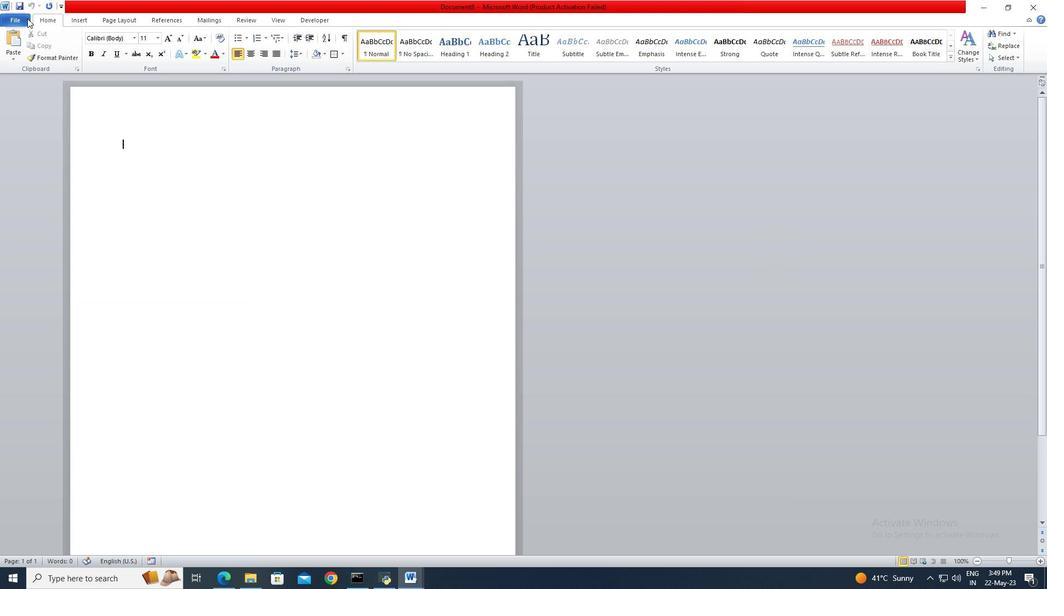 
Action: Mouse pressed left at (26, 18)
Screenshot: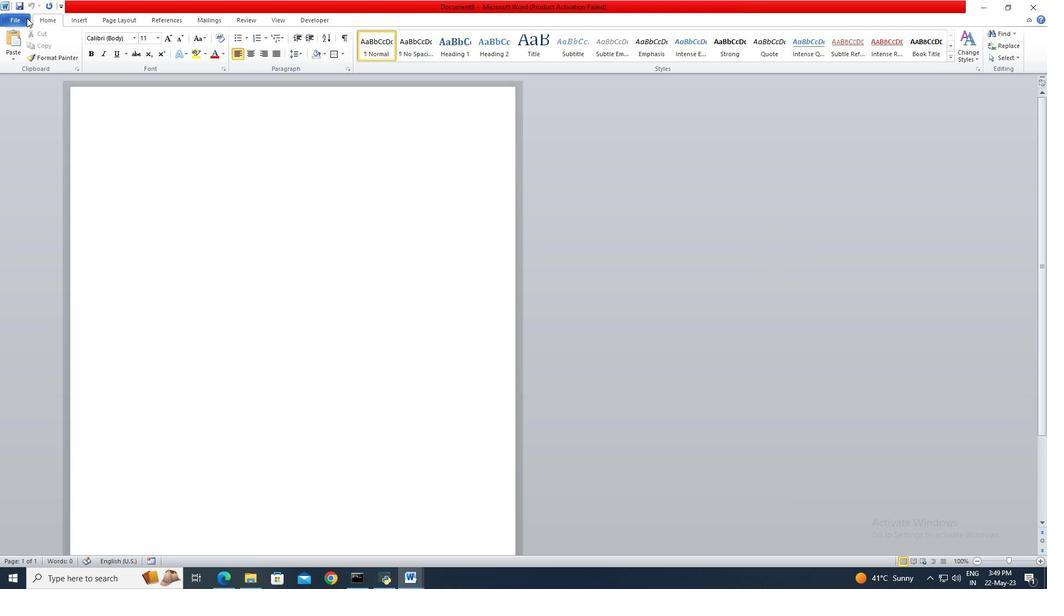 
Action: Mouse moved to (31, 48)
Screenshot: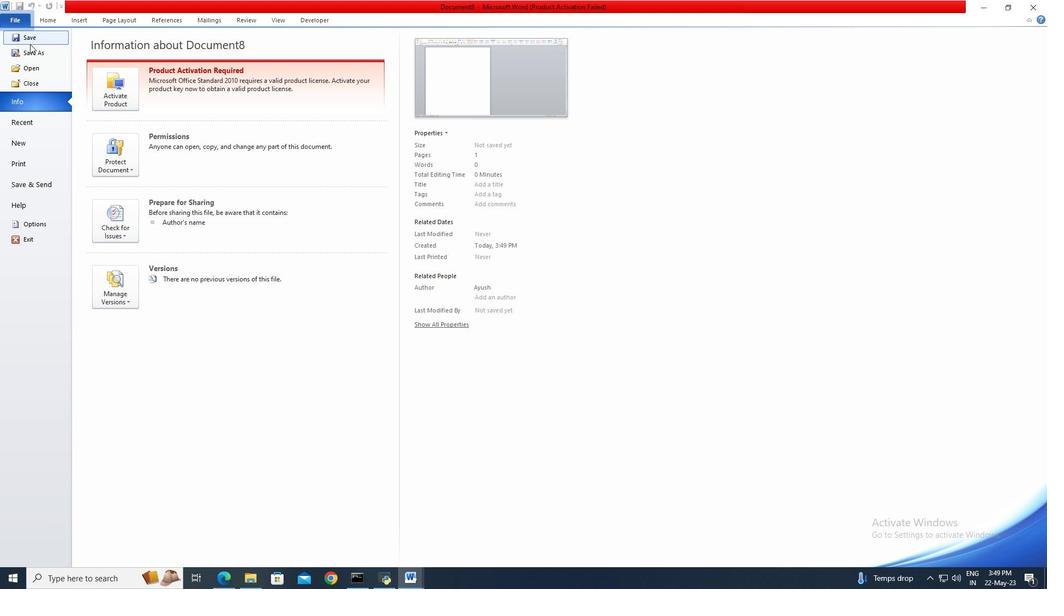 
Action: Mouse pressed left at (31, 48)
Screenshot: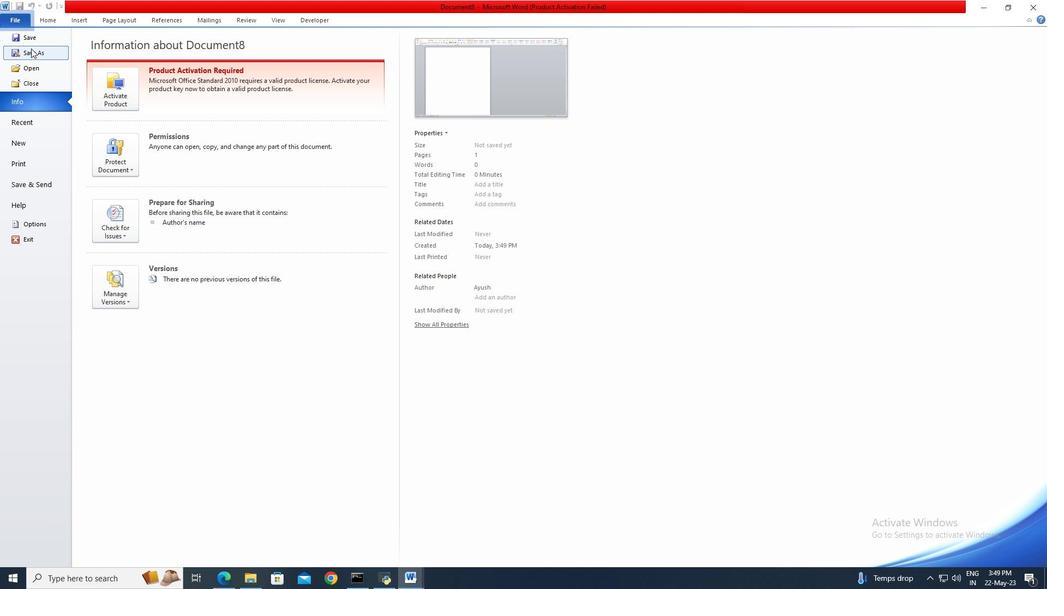 
Action: Key pressed <Key.shift>Alex<Key.enter>
Screenshot: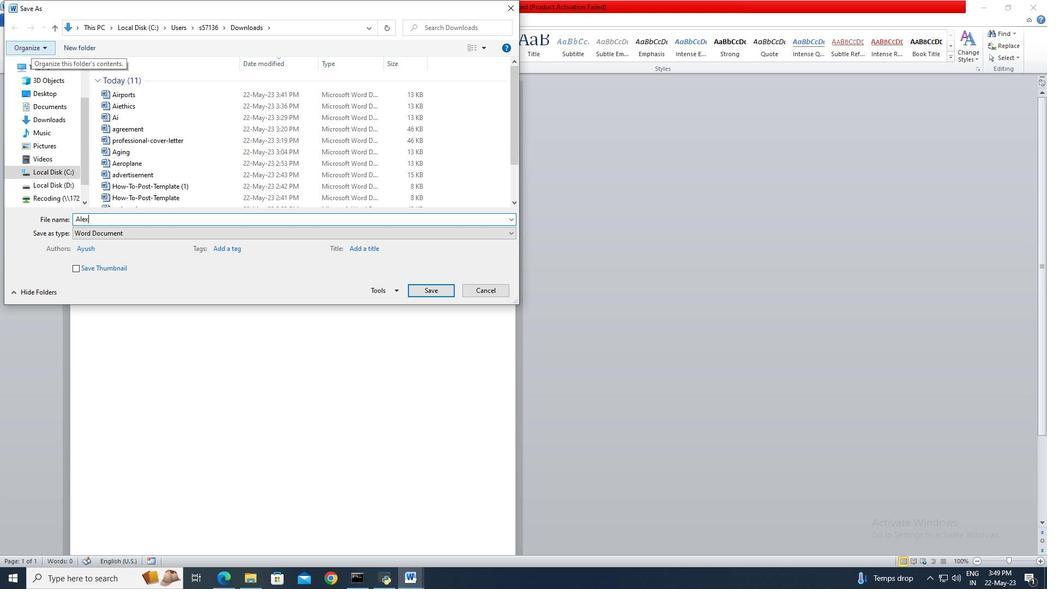 
Action: Mouse moved to (130, 138)
Screenshot: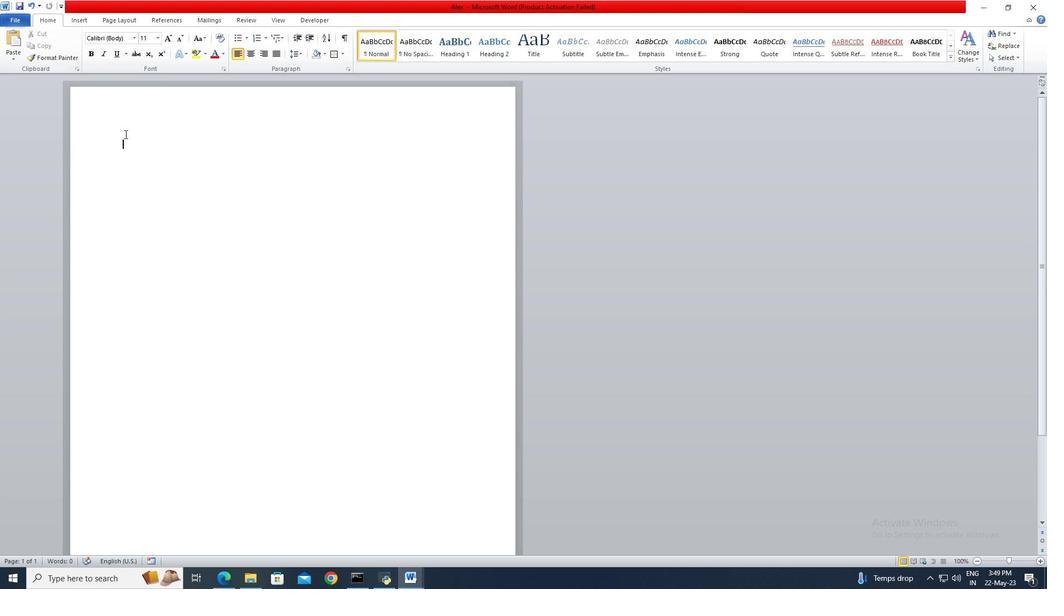 
Action: Mouse pressed left at (130, 138)
Screenshot: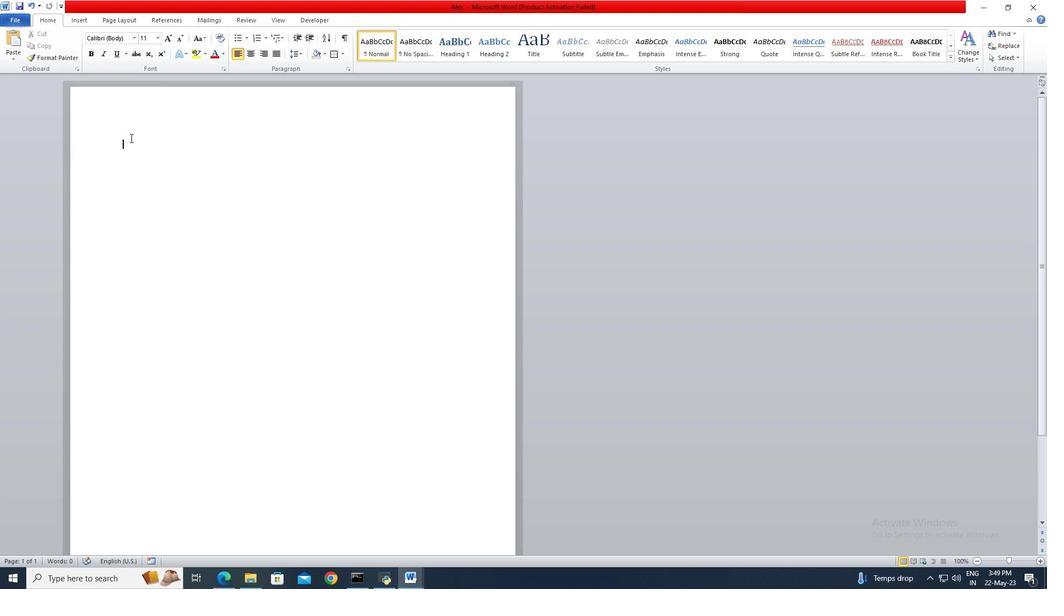 
Action: Key pressed <Key.shift>"<Key.shift>The<Key.space>best<Key.space>way<Key.space>to<Key.space>predict<Key.space>the<Key.space>future<Key.space>is<Key.space>to<Key.space>create<Key.space>it.<Key.shift>"
Screenshot: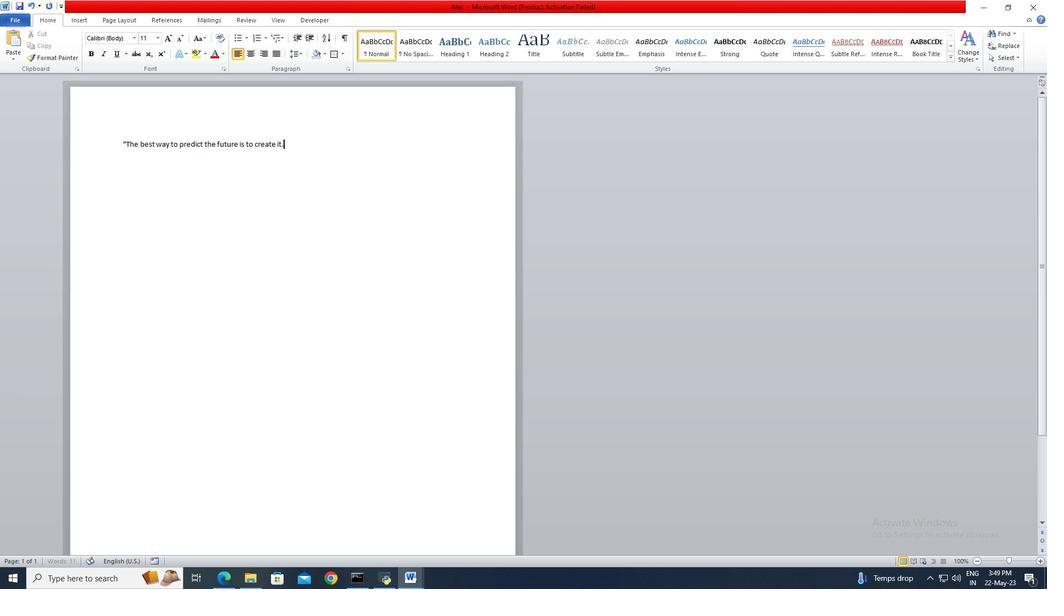 
Action: Mouse moved to (117, 140)
Screenshot: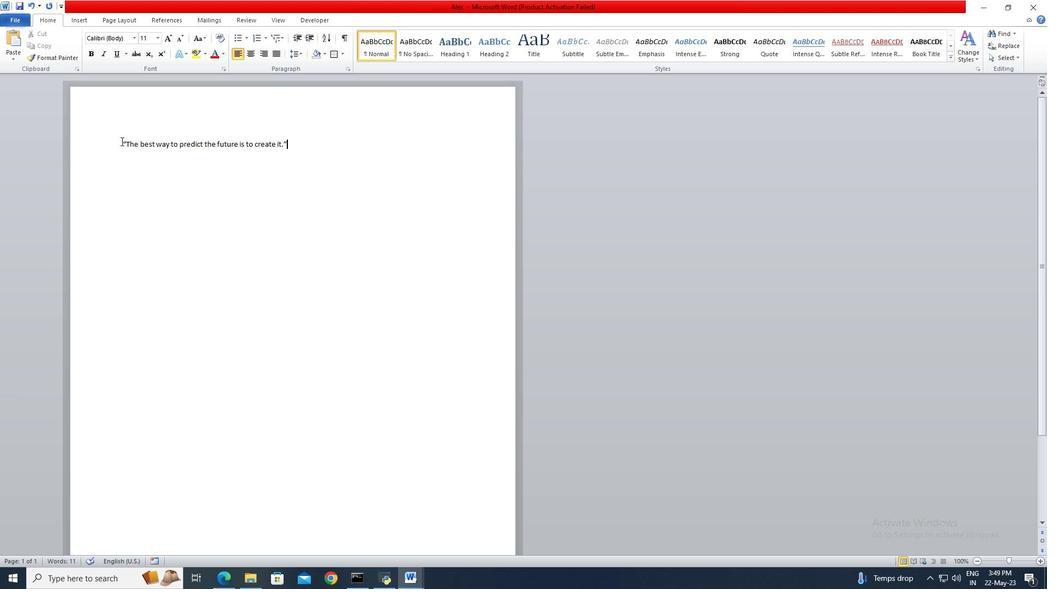 
Action: Mouse pressed left at (117, 140)
Screenshot: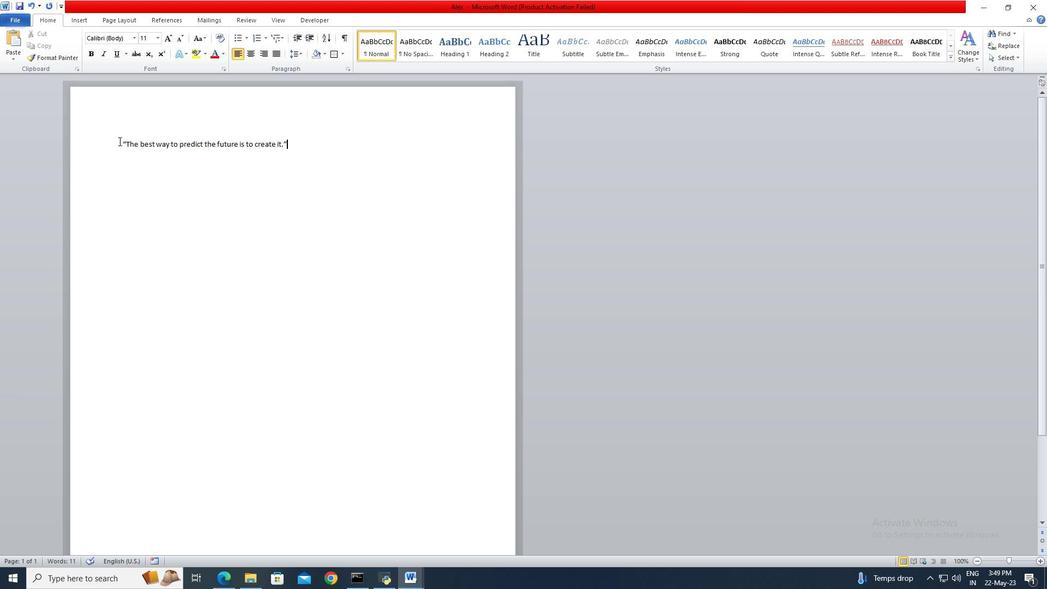 
Action: Mouse moved to (290, 148)
Screenshot: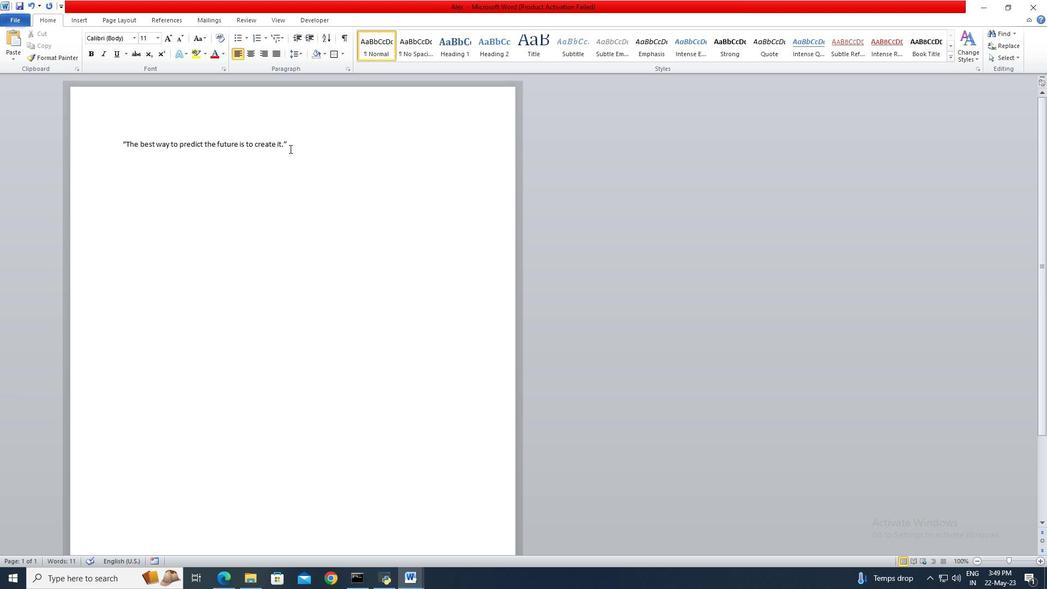 
Action: Key pressed <Key.shift>
Screenshot: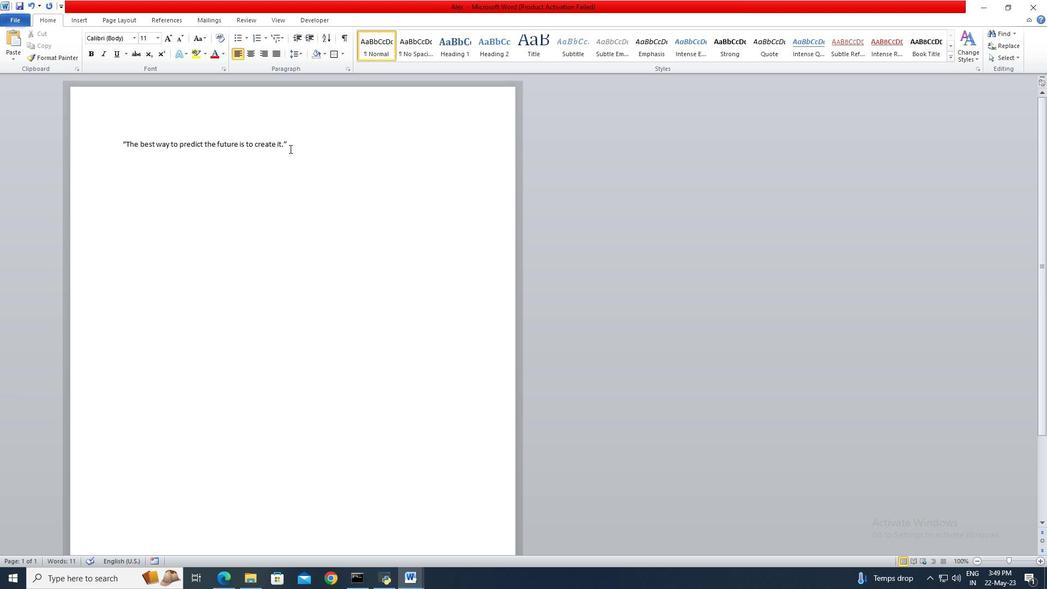 
Action: Mouse moved to (292, 146)
Screenshot: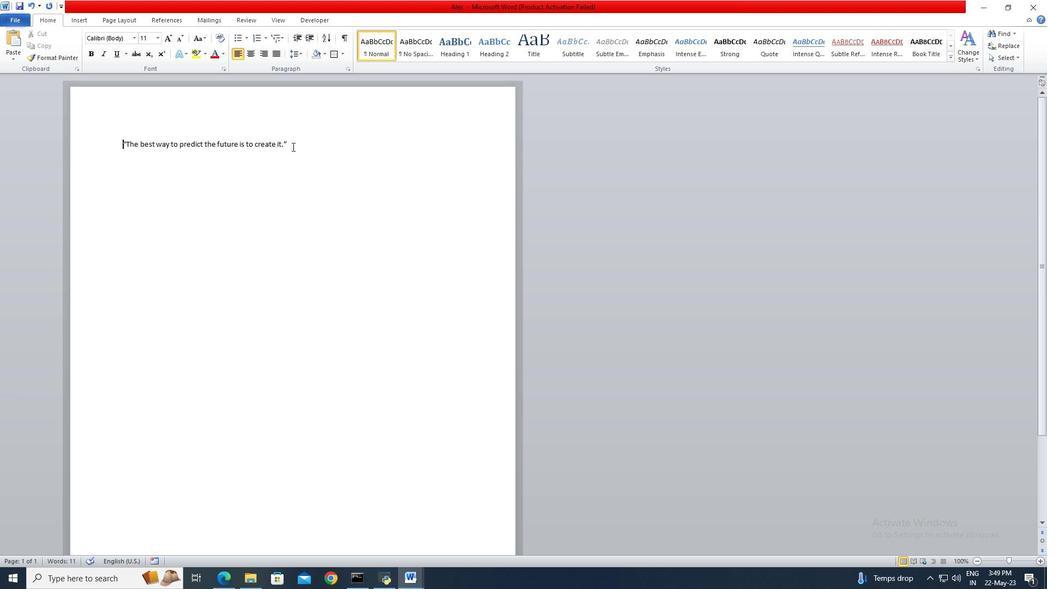 
Action: Key pressed <Key.shift><Key.shift><Key.shift><Key.shift><Key.shift><Key.shift>
Screenshot: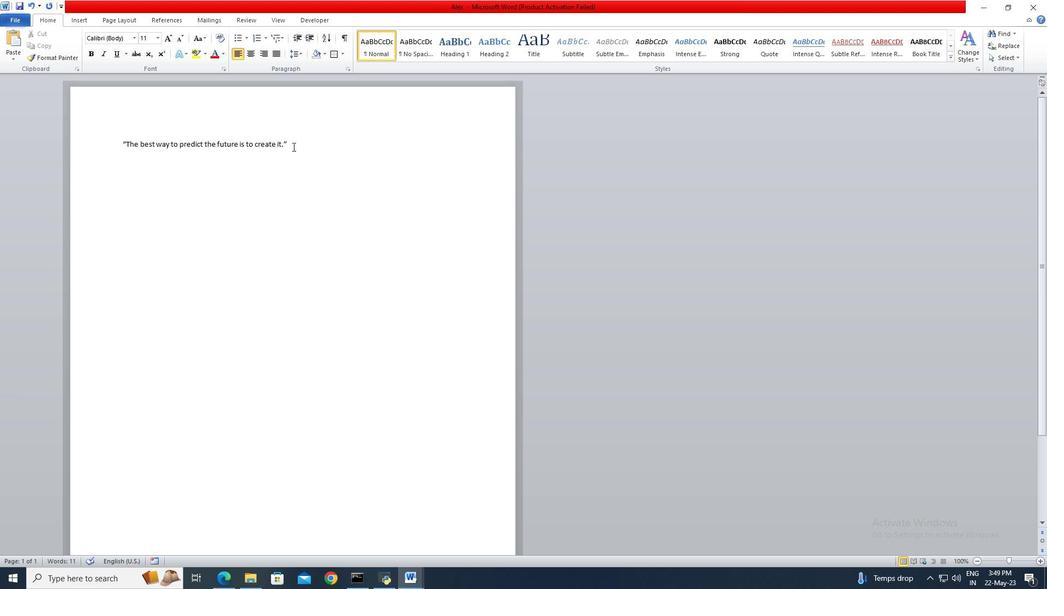 
Action: Mouse pressed left at (292, 146)
Screenshot: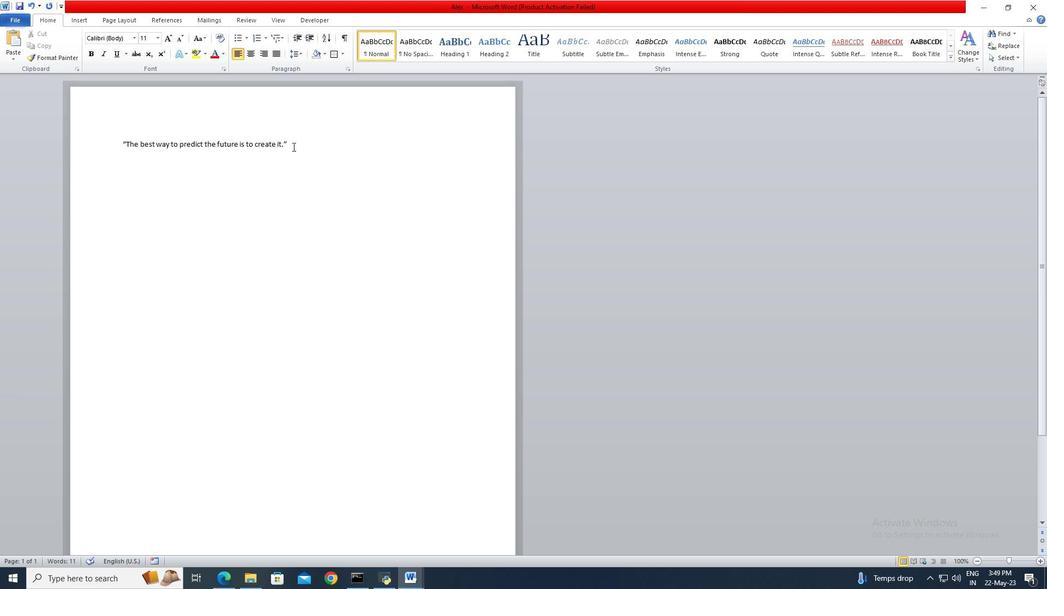 
Action: Key pressed <Key.shift><Key.shift><Key.shift><Key.shift><Key.shift><Key.shift>
Screenshot: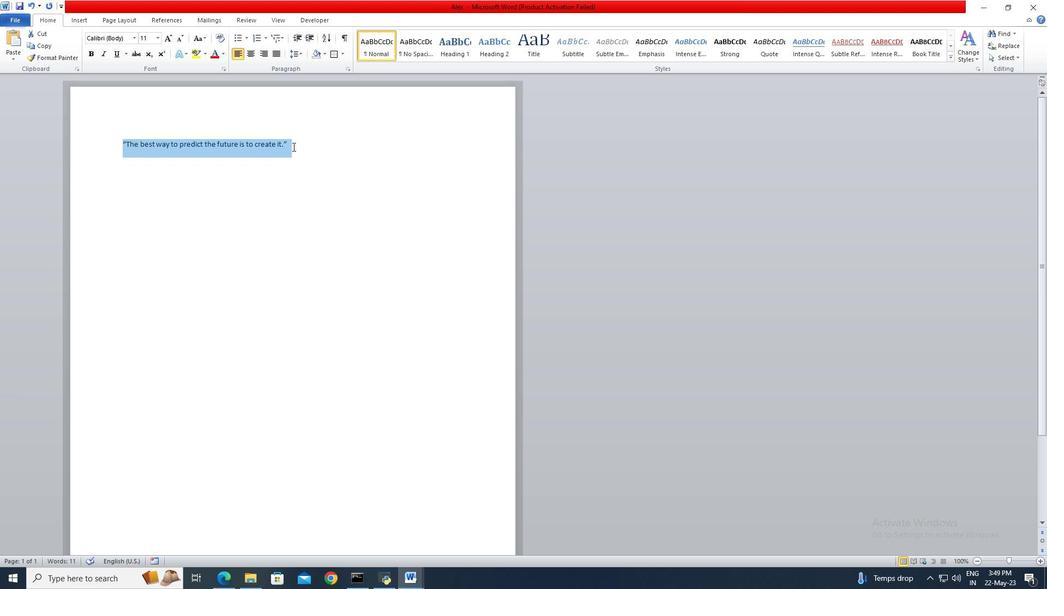 
Action: Mouse moved to (135, 38)
Screenshot: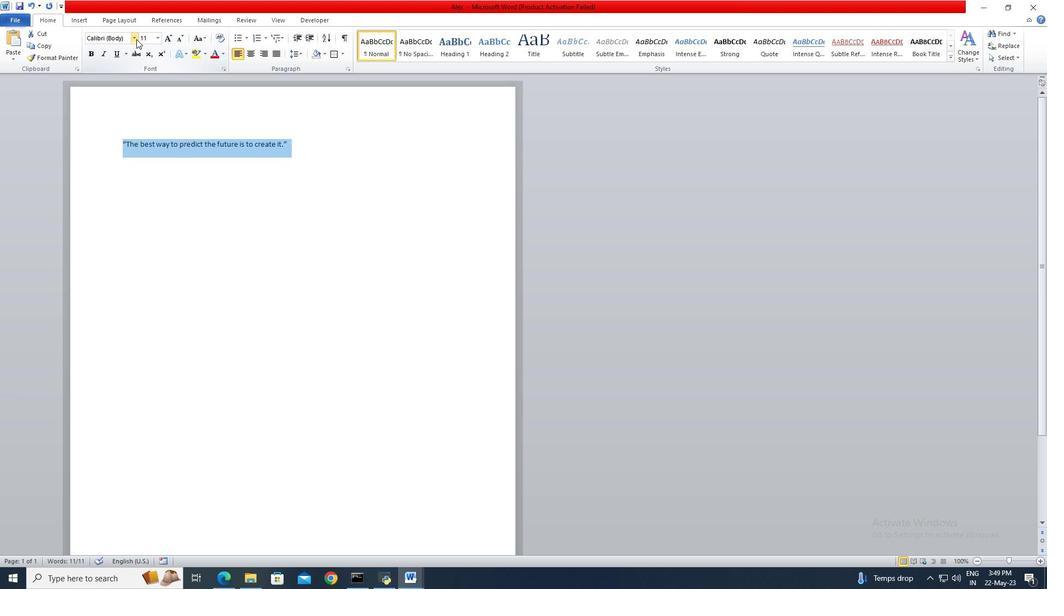 
Action: Mouse pressed left at (135, 38)
Screenshot: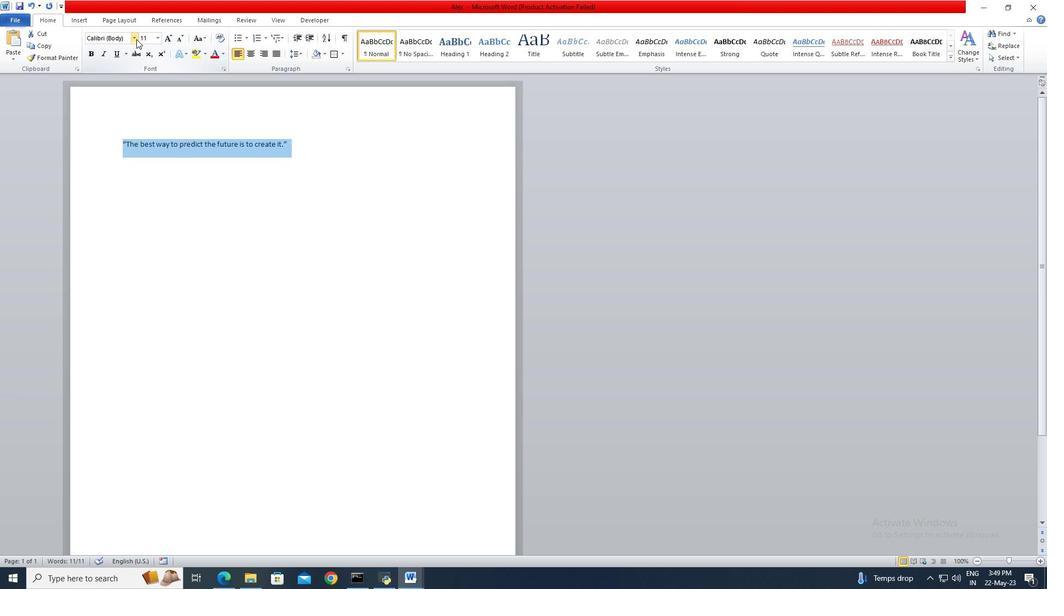 
Action: Mouse moved to (163, 356)
Screenshot: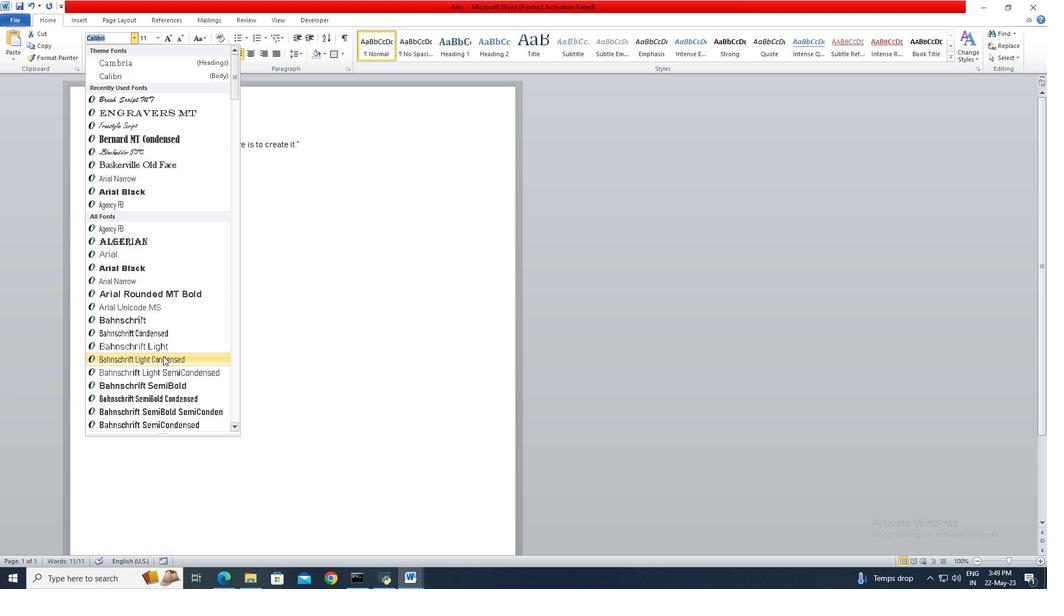 
Action: Mouse scrolled (163, 356) with delta (0, 0)
Screenshot: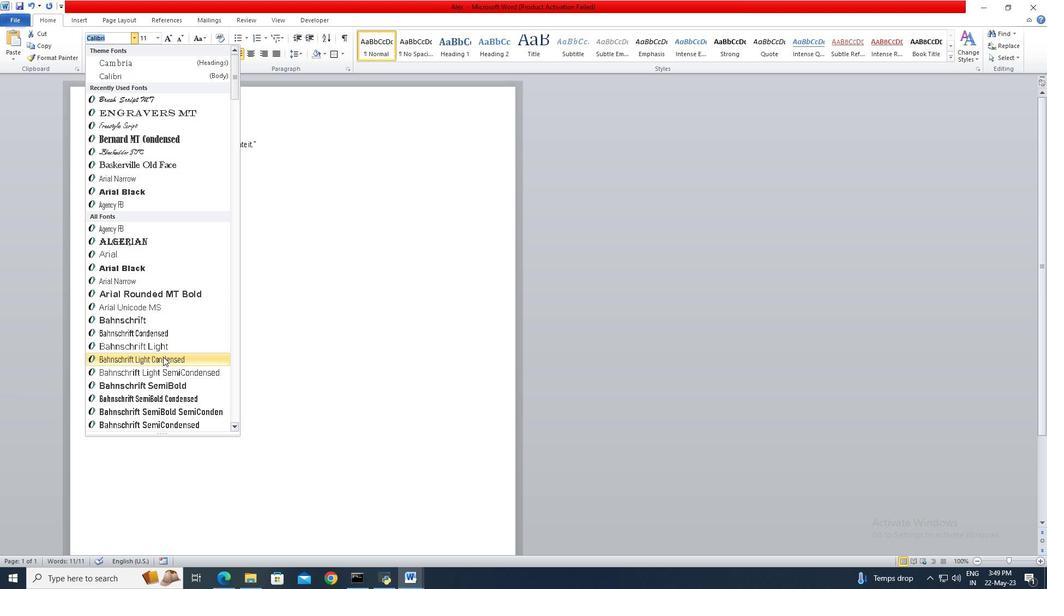 
Action: Mouse scrolled (163, 356) with delta (0, 0)
Screenshot: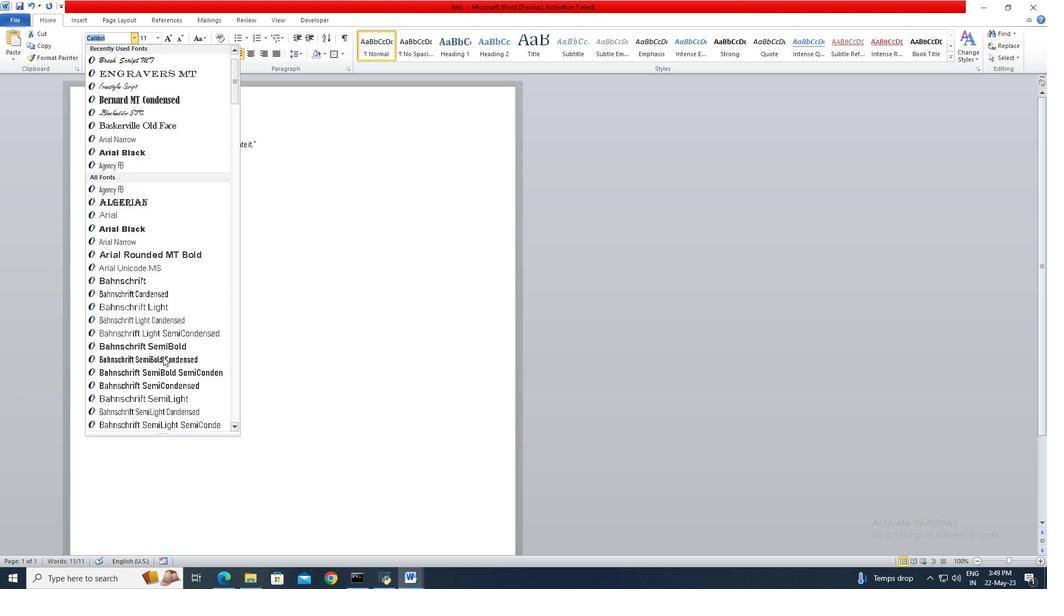 
Action: Mouse scrolled (163, 356) with delta (0, 0)
Screenshot: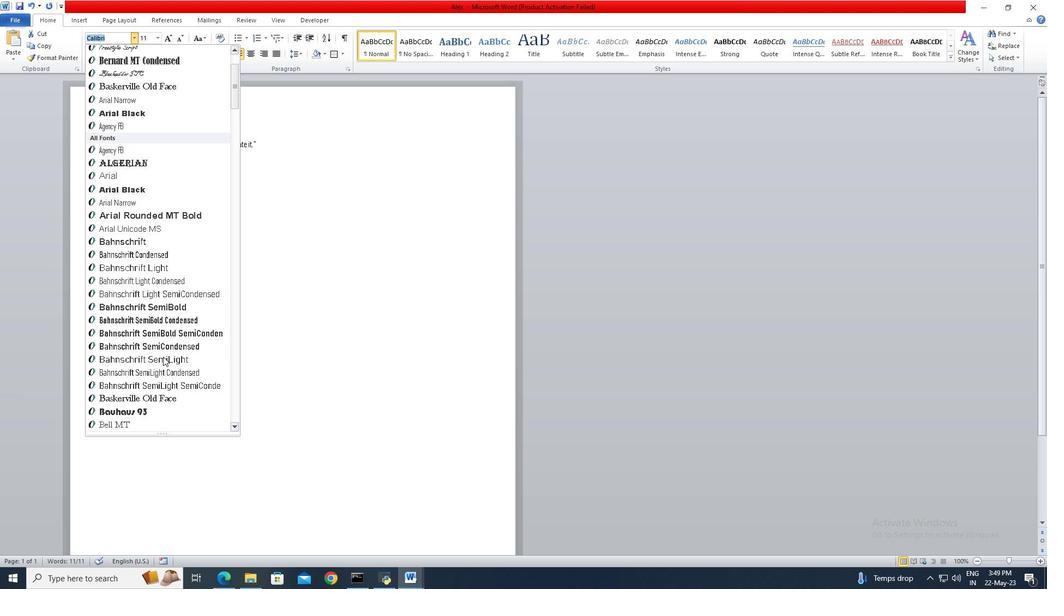 
Action: Mouse scrolled (163, 356) with delta (0, 0)
Screenshot: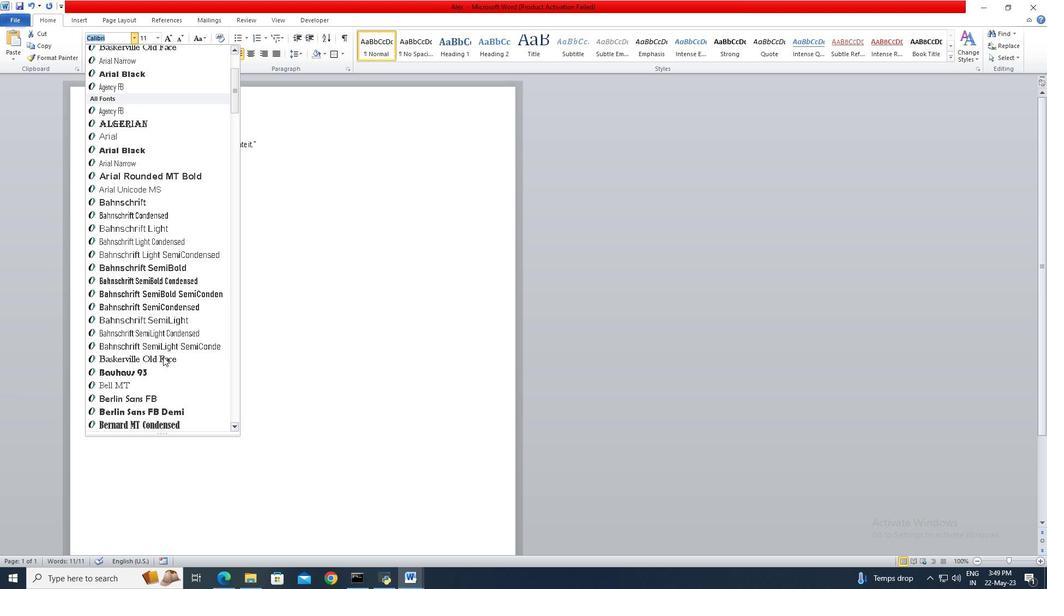 
Action: Mouse scrolled (163, 356) with delta (0, 0)
Screenshot: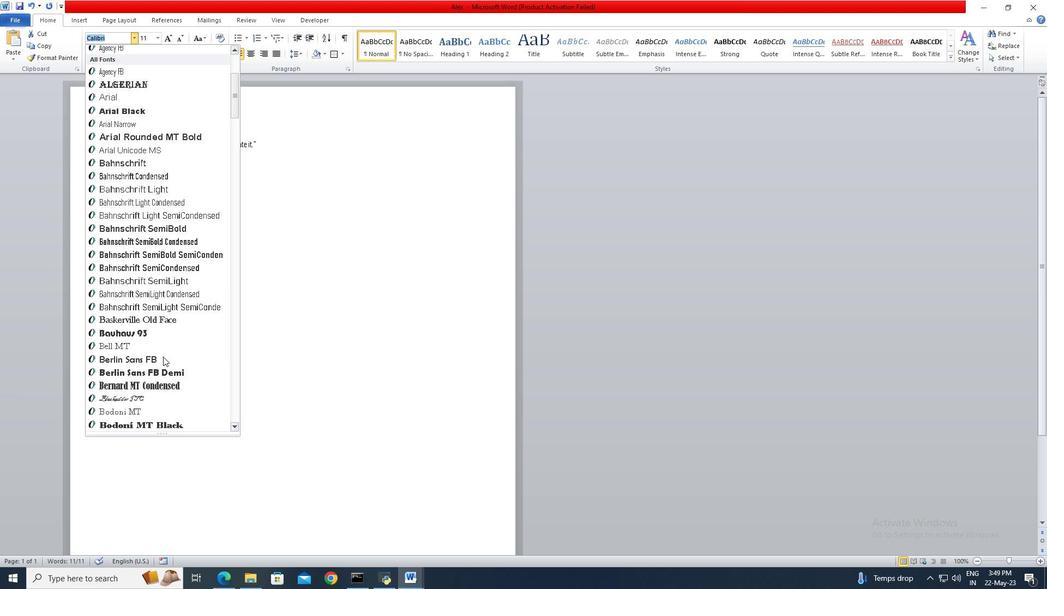 
Action: Mouse scrolled (163, 356) with delta (0, 0)
Screenshot: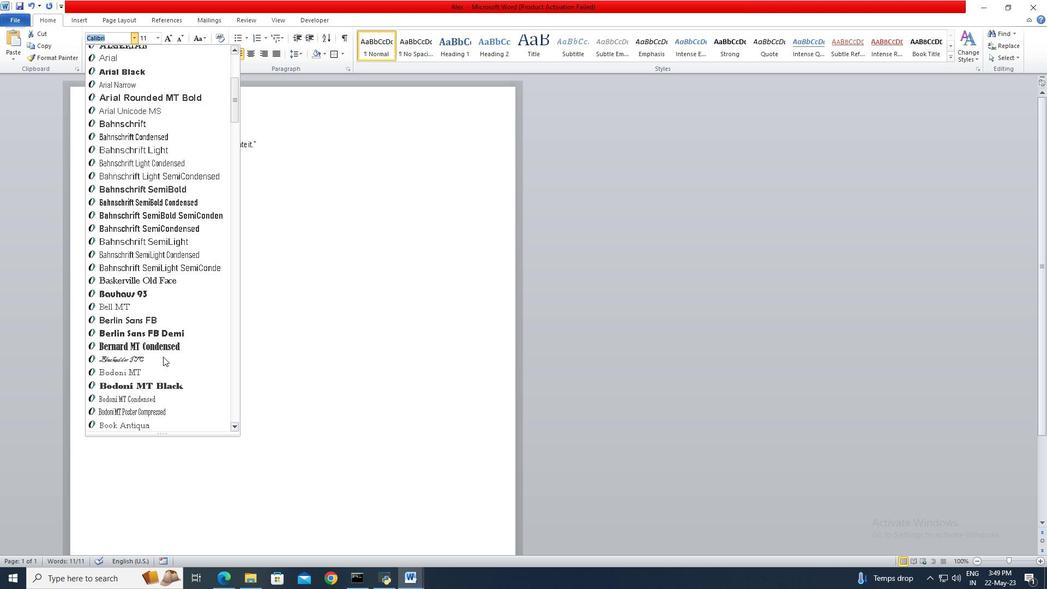 
Action: Mouse scrolled (163, 356) with delta (0, 0)
Screenshot: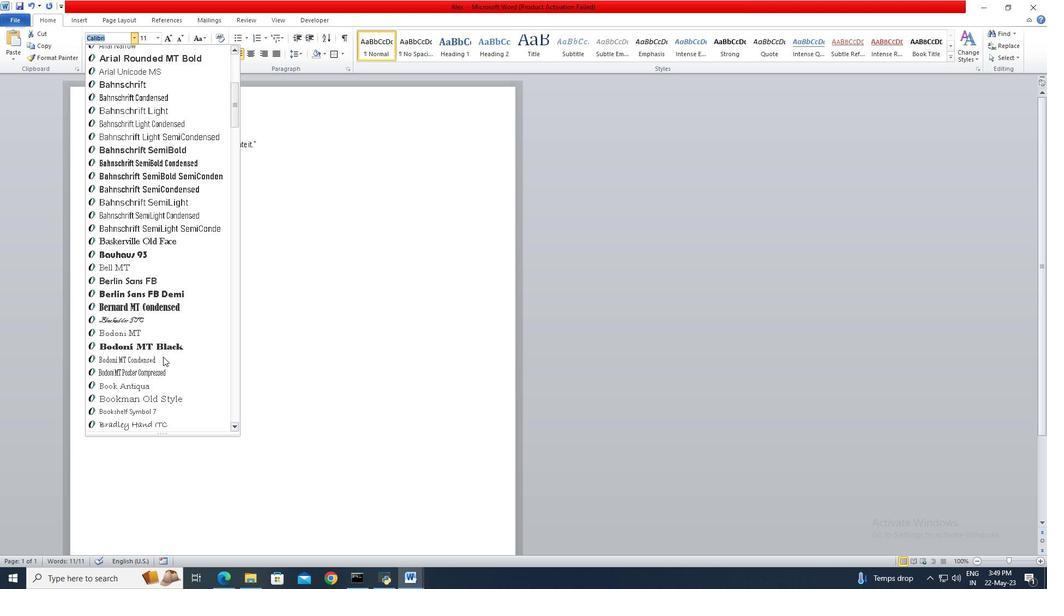 
Action: Mouse scrolled (163, 356) with delta (0, 0)
Screenshot: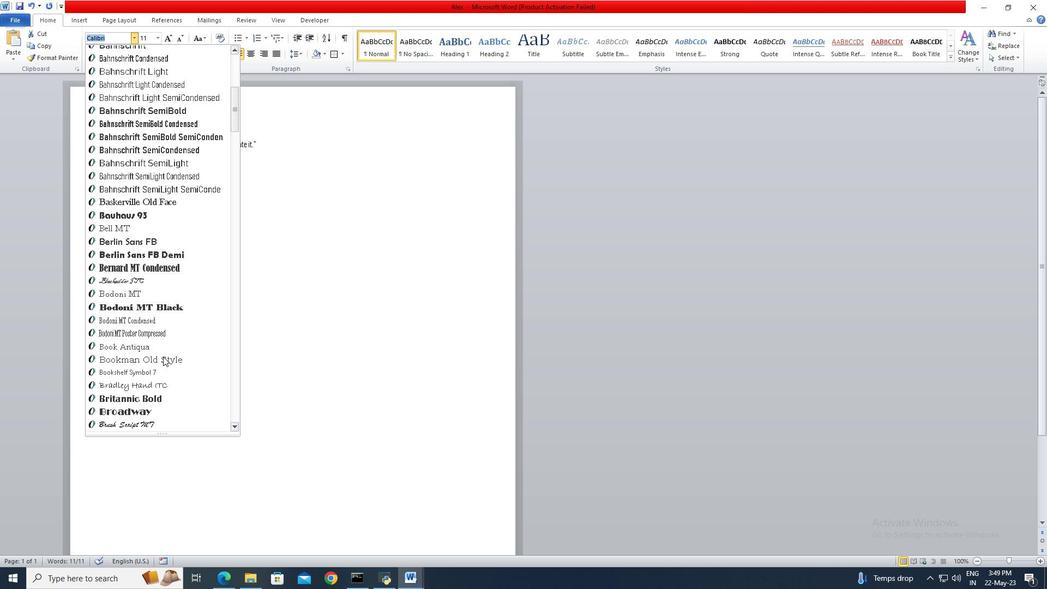 
Action: Mouse moved to (165, 380)
Screenshot: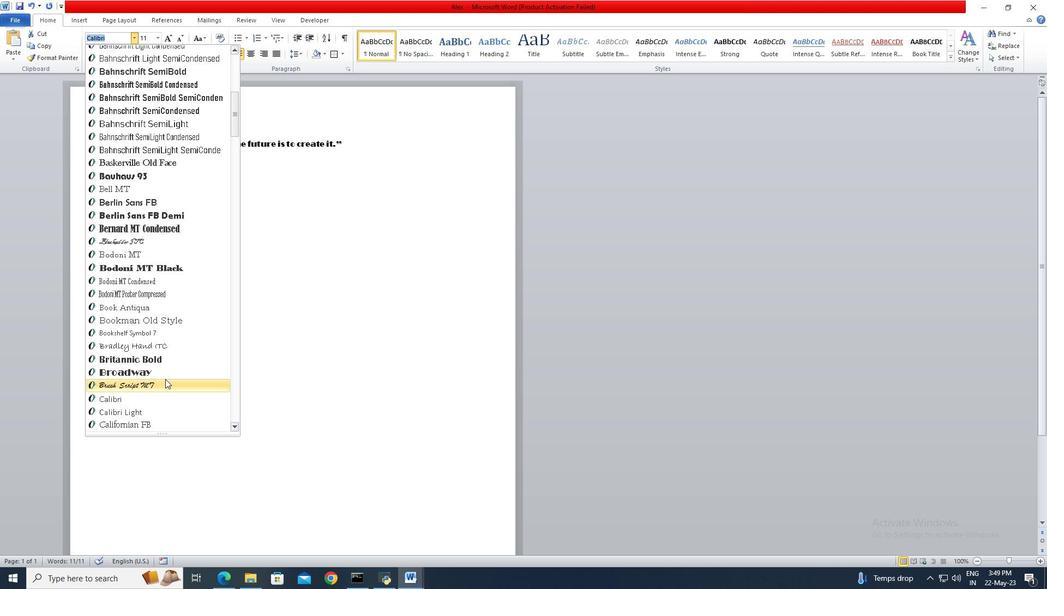 
Action: Mouse pressed left at (165, 380)
Screenshot: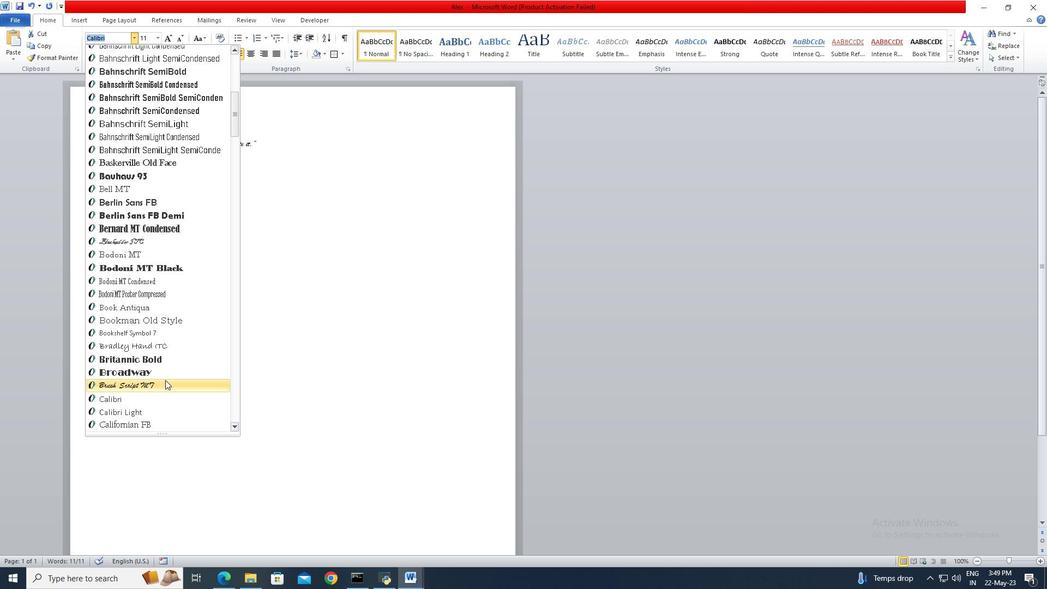 
Action: Mouse moved to (156, 38)
Screenshot: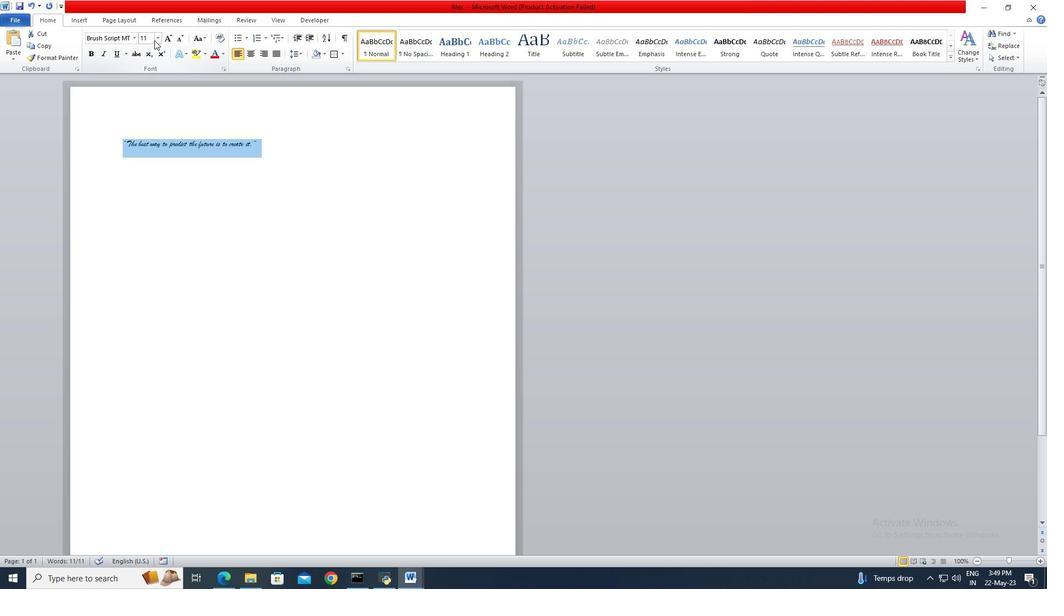 
Action: Mouse pressed left at (156, 38)
Screenshot: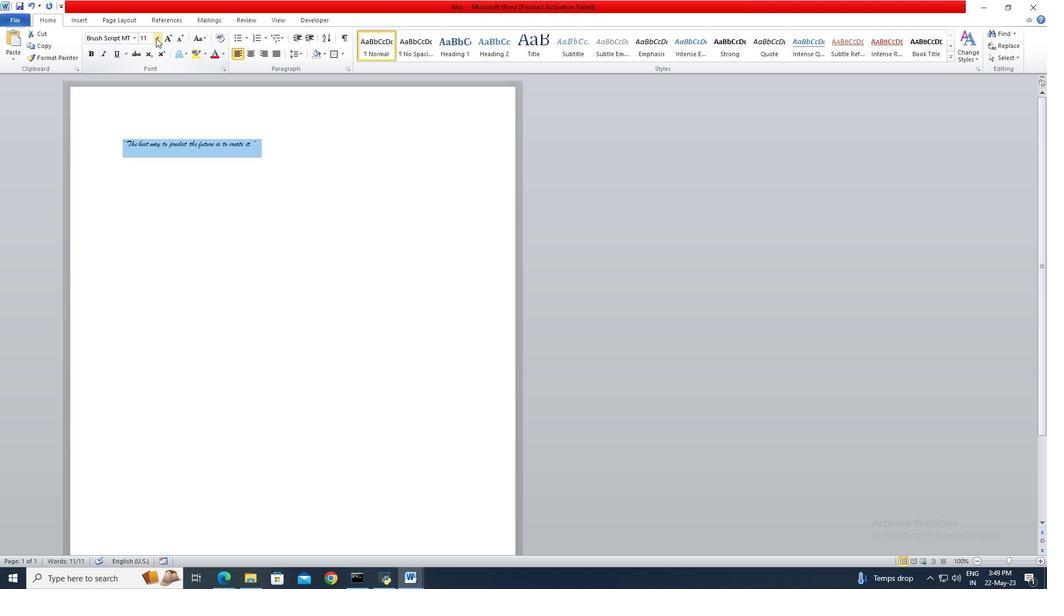 
Action: Mouse moved to (145, 106)
Screenshot: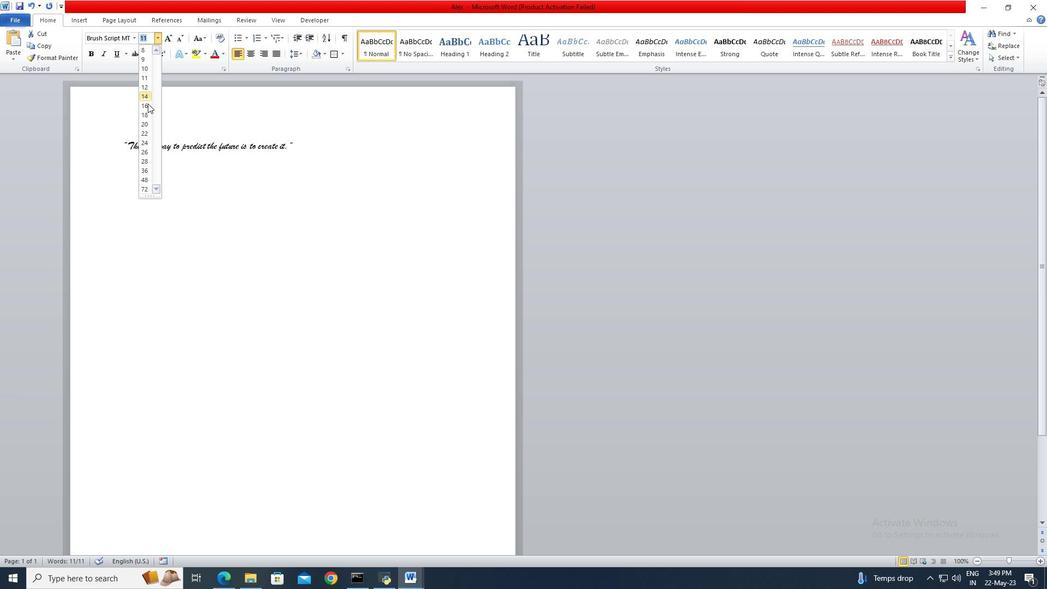 
Action: Mouse pressed left at (145, 106)
Screenshot: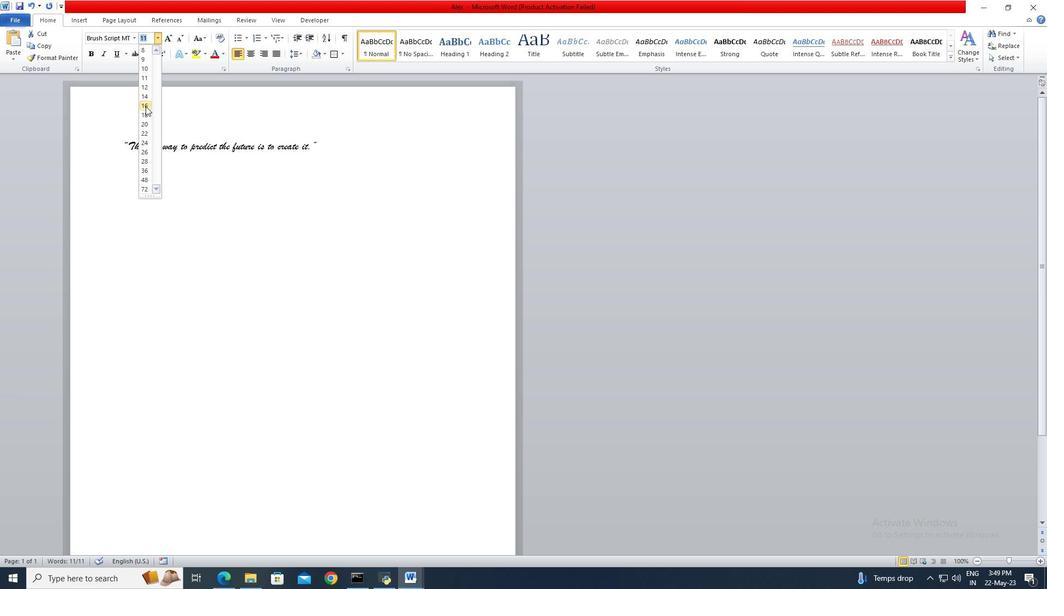 
Action: Mouse moved to (246, 54)
Screenshot: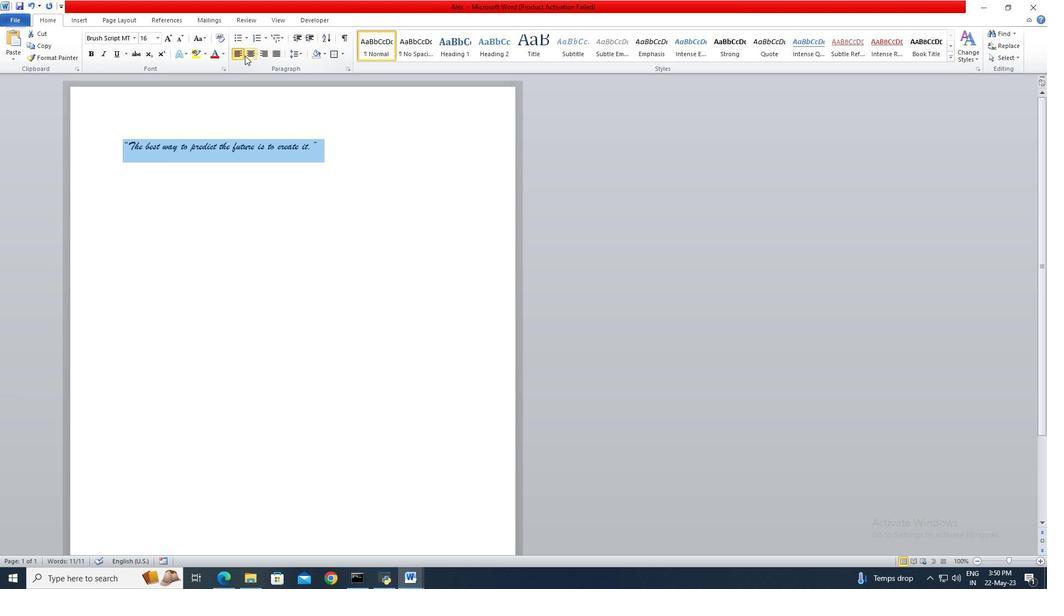 
Action: Mouse pressed left at (246, 54)
Screenshot: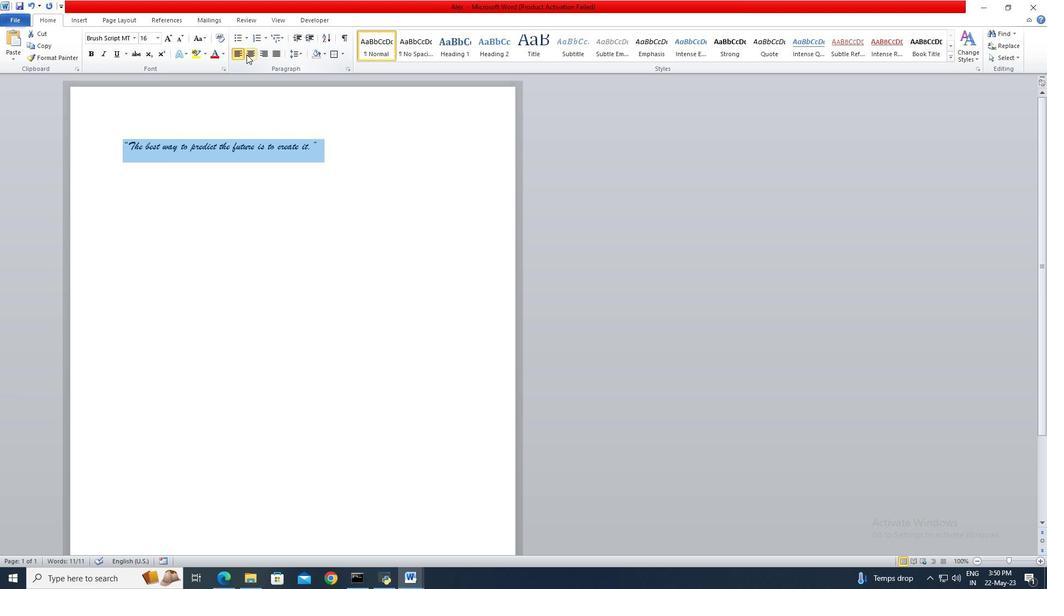 
Action: Mouse moved to (226, 57)
Screenshot: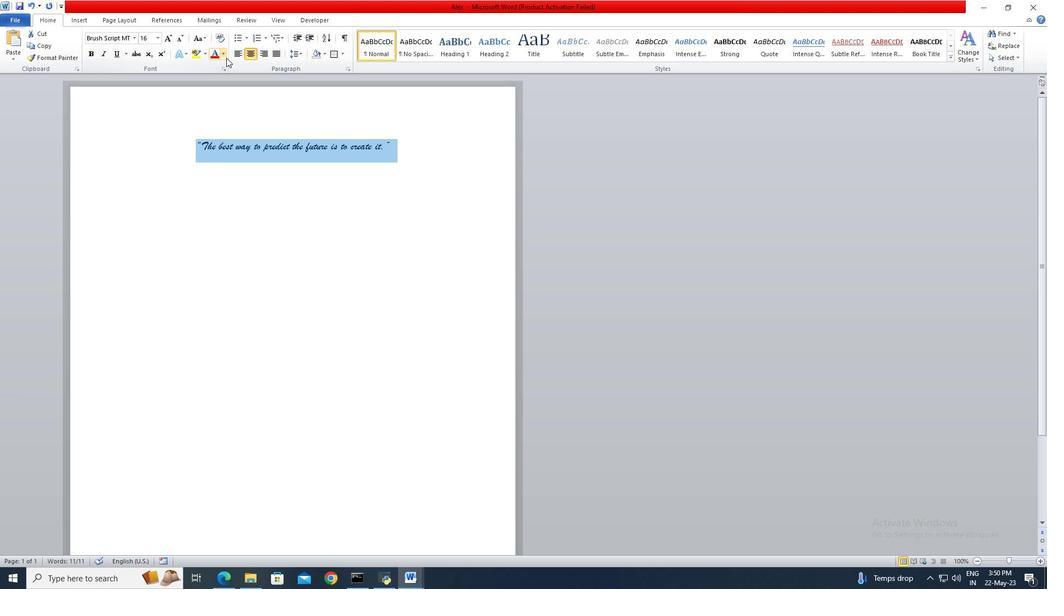 
Action: Mouse pressed left at (226, 57)
Screenshot: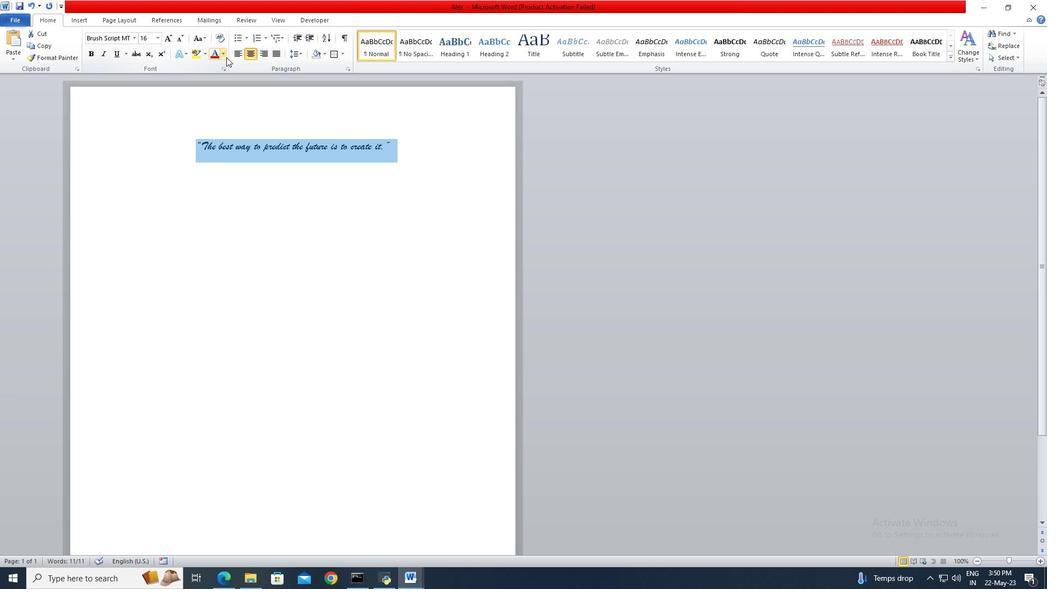 
Action: Mouse moved to (241, 176)
Screenshot: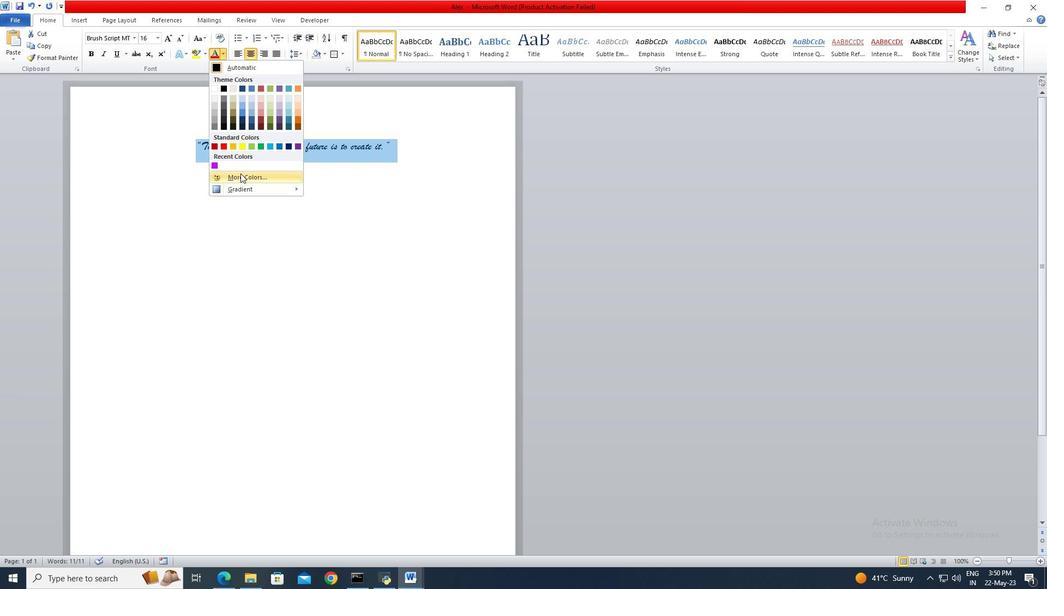 
Action: Mouse pressed left at (241, 176)
Screenshot: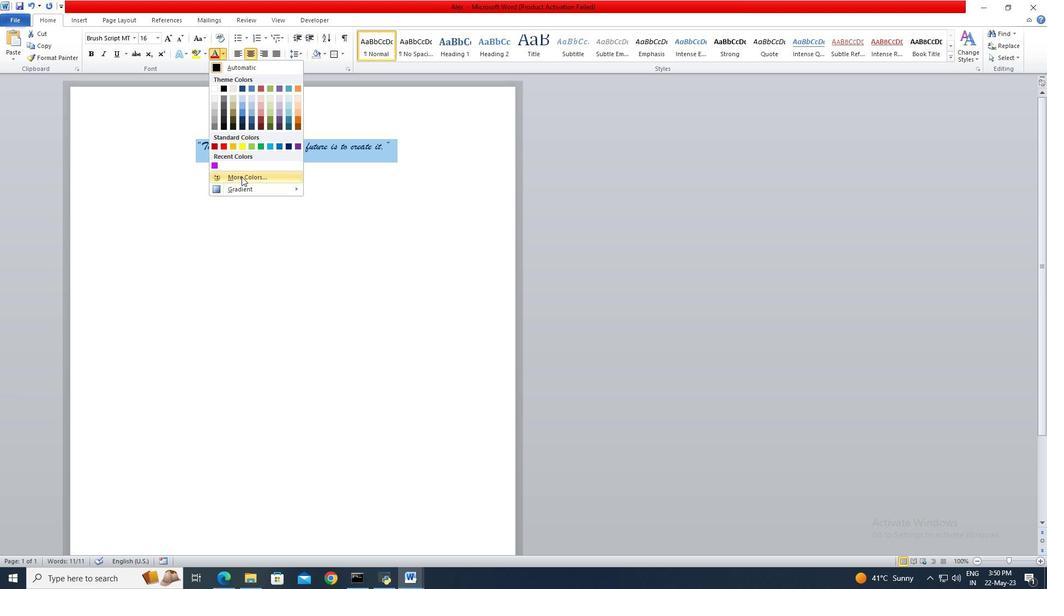 
Action: Mouse moved to (480, 202)
Screenshot: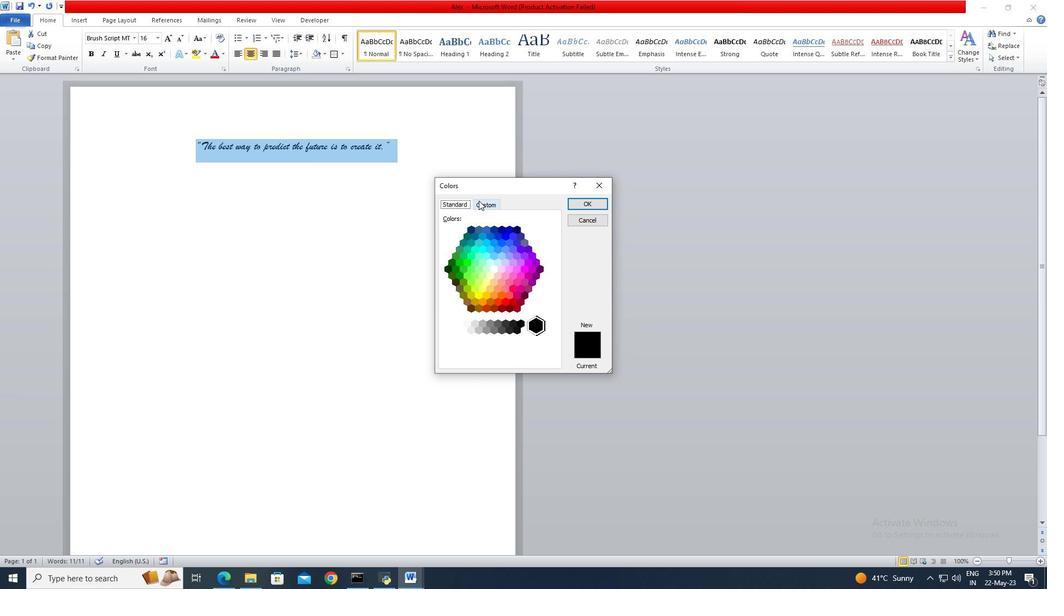 
Action: Mouse pressed left at (480, 202)
Screenshot: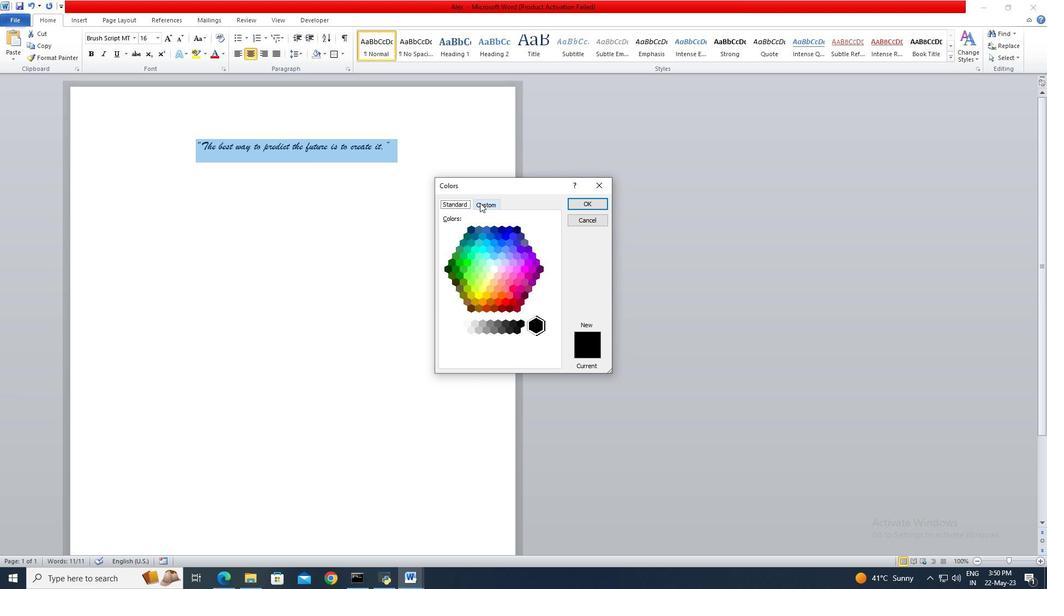 
Action: Mouse moved to (230, 573)
Screenshot: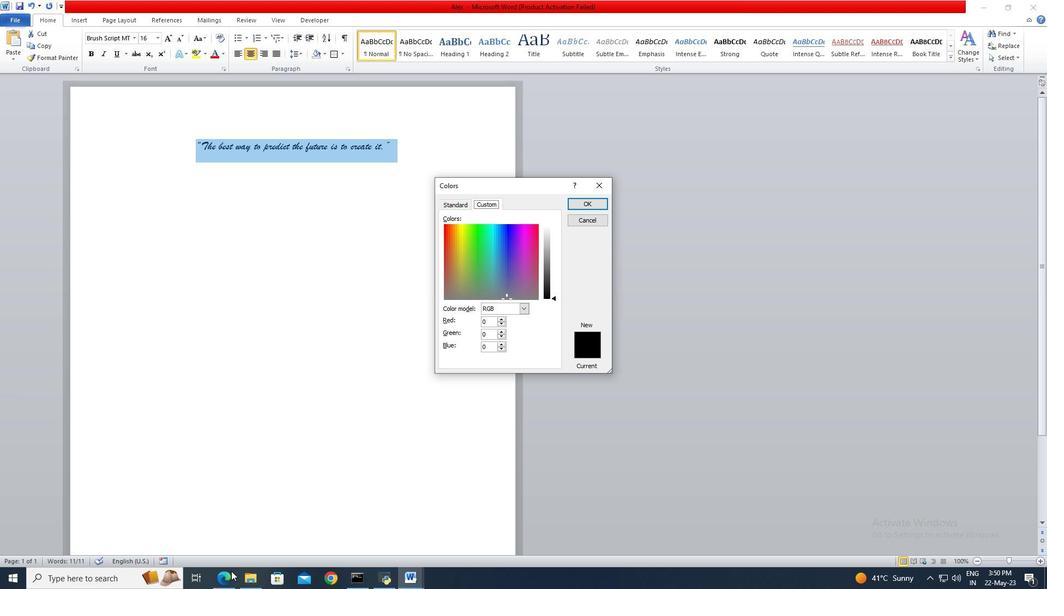 
Action: Mouse pressed left at (230, 573)
Screenshot: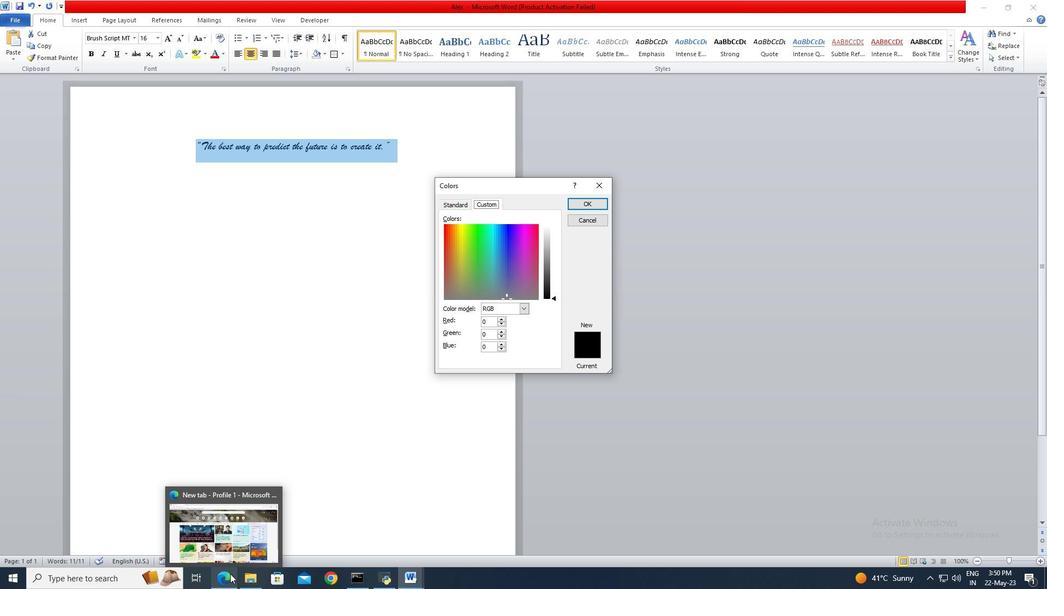 
Action: Mouse moved to (217, 30)
Screenshot: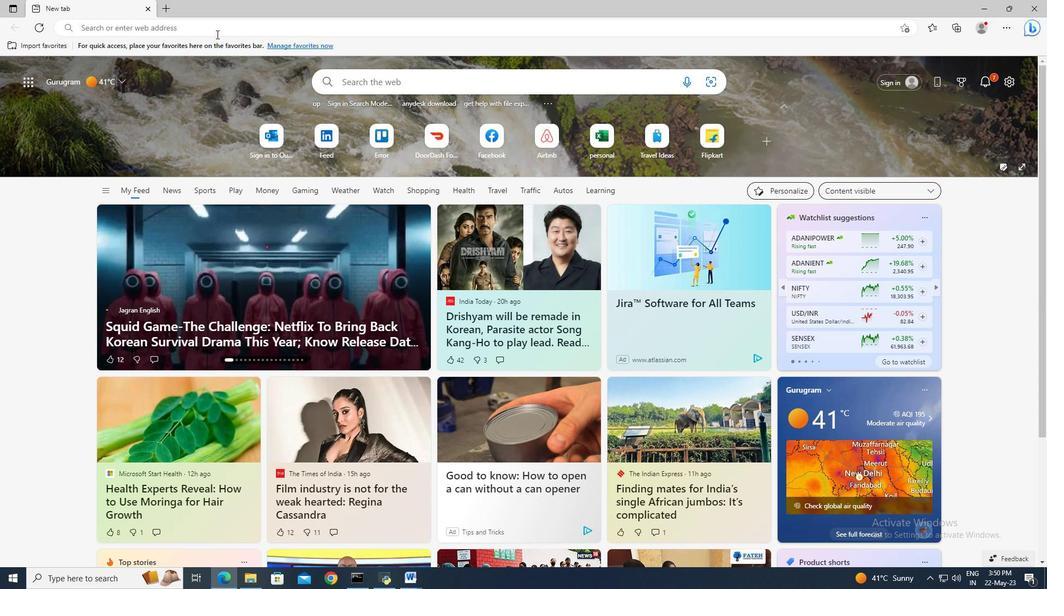 
Action: Mouse pressed left at (217, 30)
Screenshot: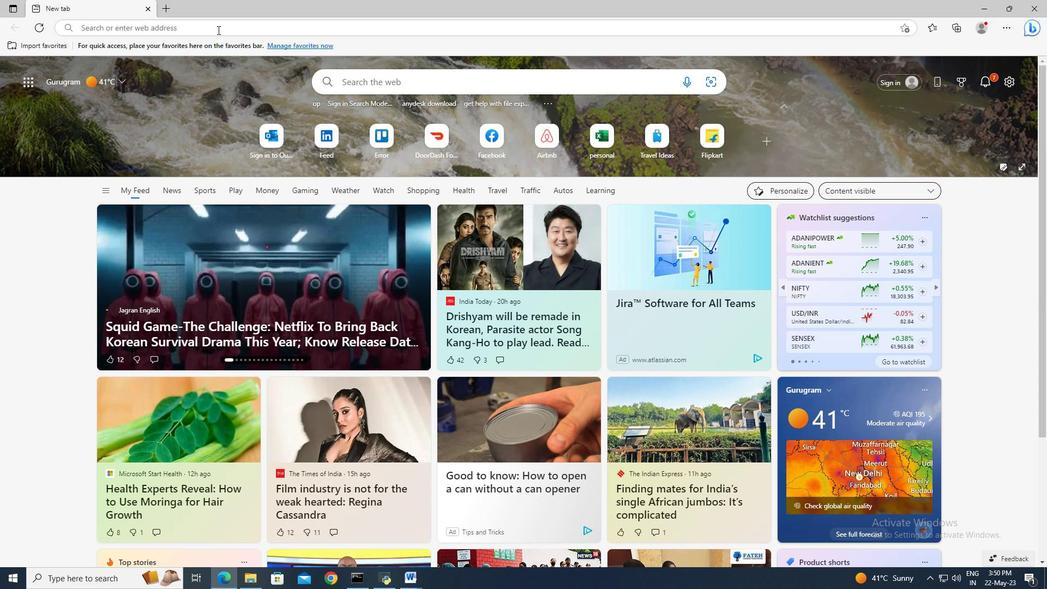 
Action: Key pressed g<Key.enter>tan<Key.space>colour<Key.space>rgb<Key.space><Key.enter>
Screenshot: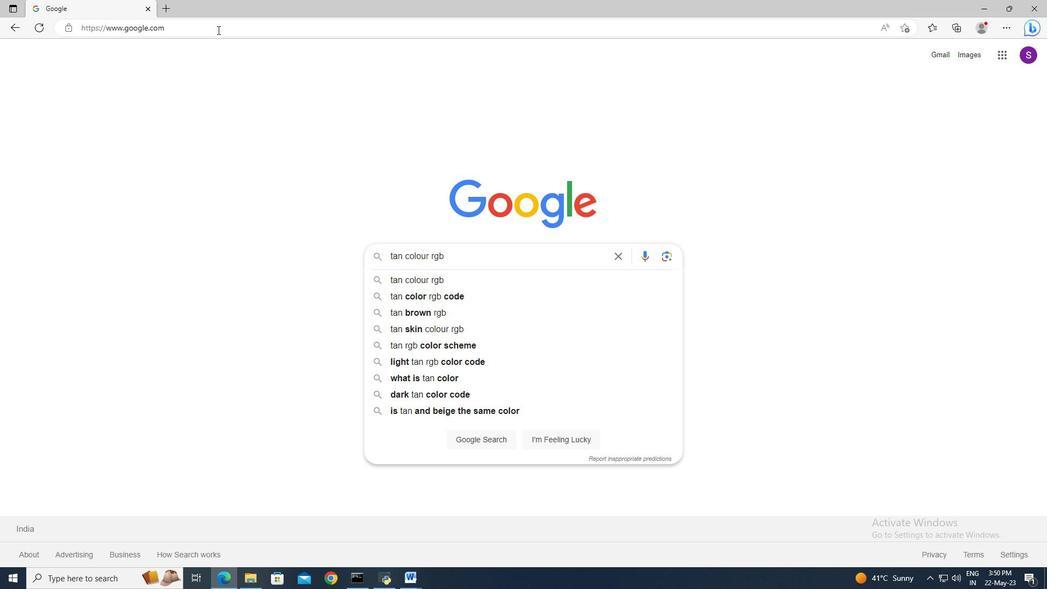 
Action: Mouse moved to (134, 197)
Screenshot: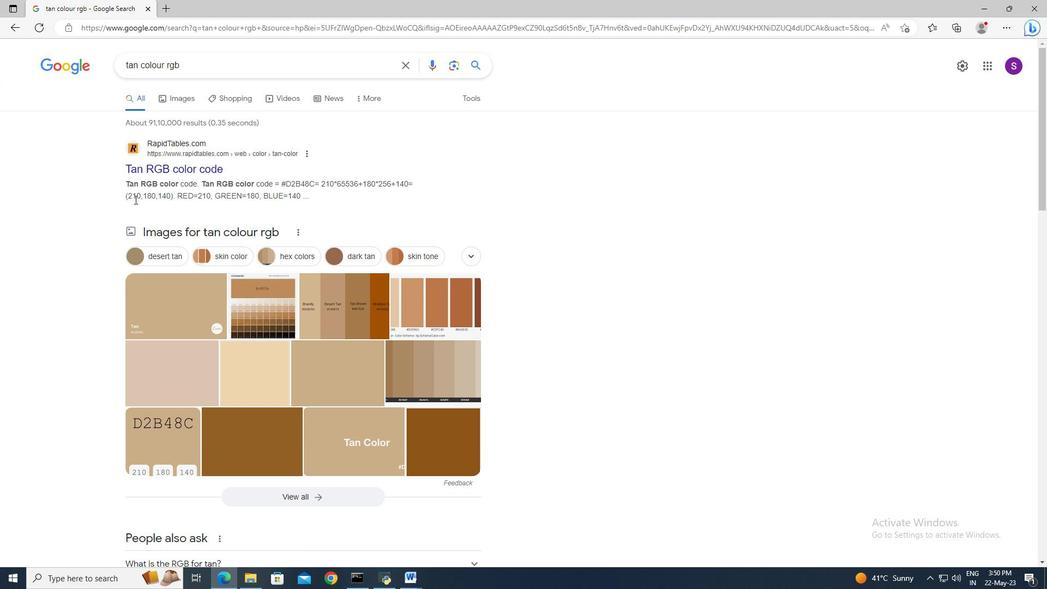 
Action: Mouse pressed left at (134, 197)
Screenshot: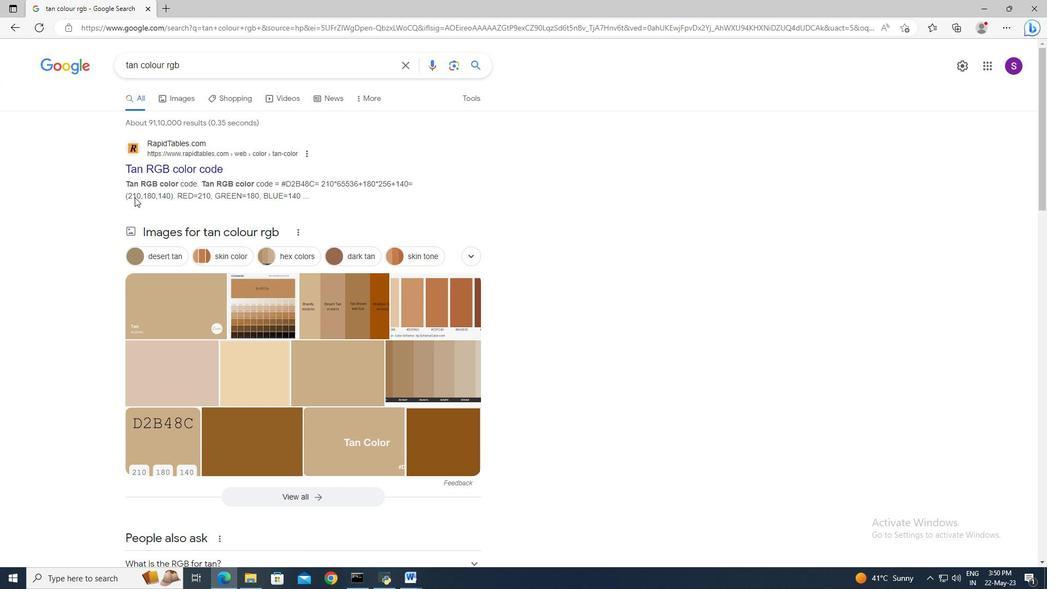 
Action: Mouse pressed left at (134, 197)
Screenshot: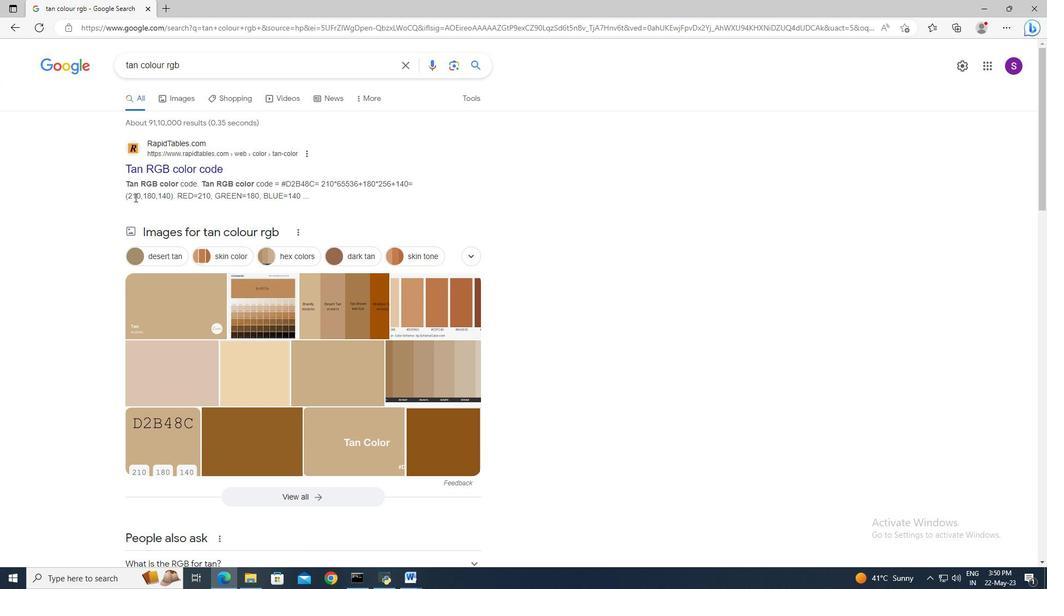 
Action: Mouse moved to (135, 194)
Screenshot: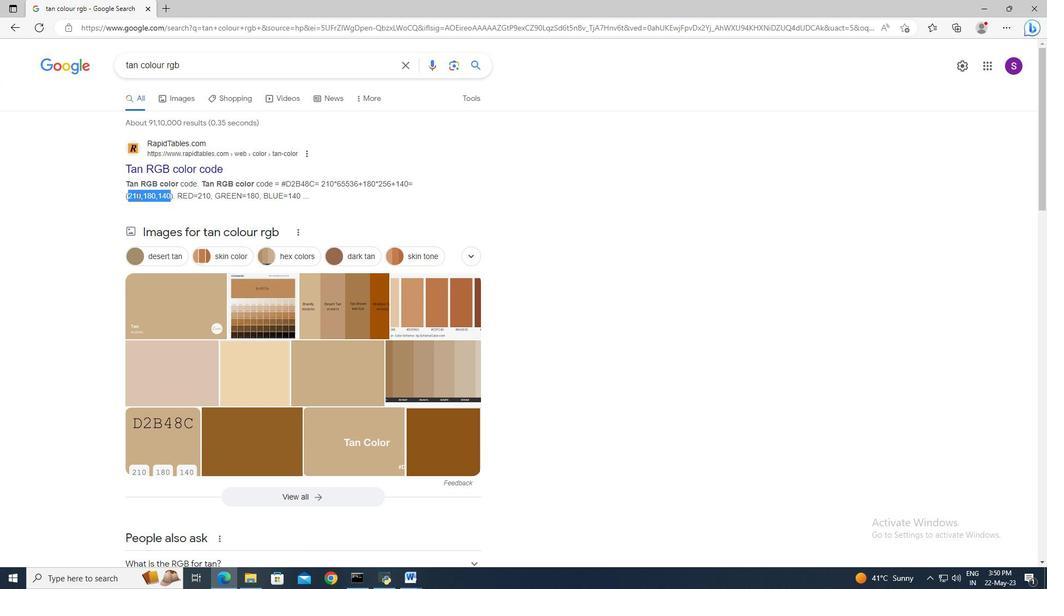 
Action: Mouse pressed left at (135, 194)
Screenshot: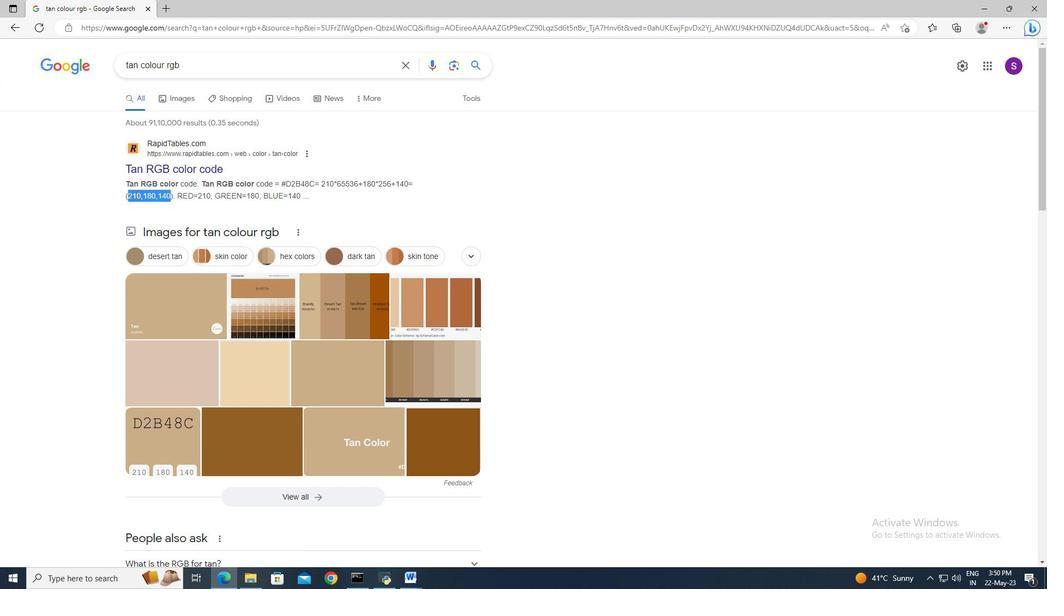 
Action: Mouse pressed left at (135, 194)
Screenshot: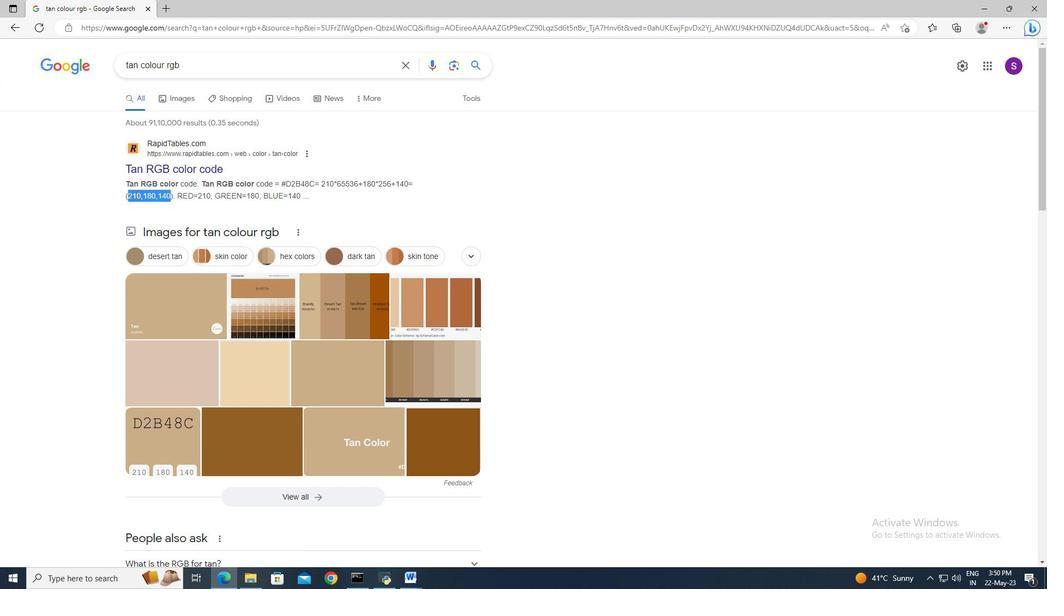 
Action: Mouse moved to (136, 192)
Screenshot: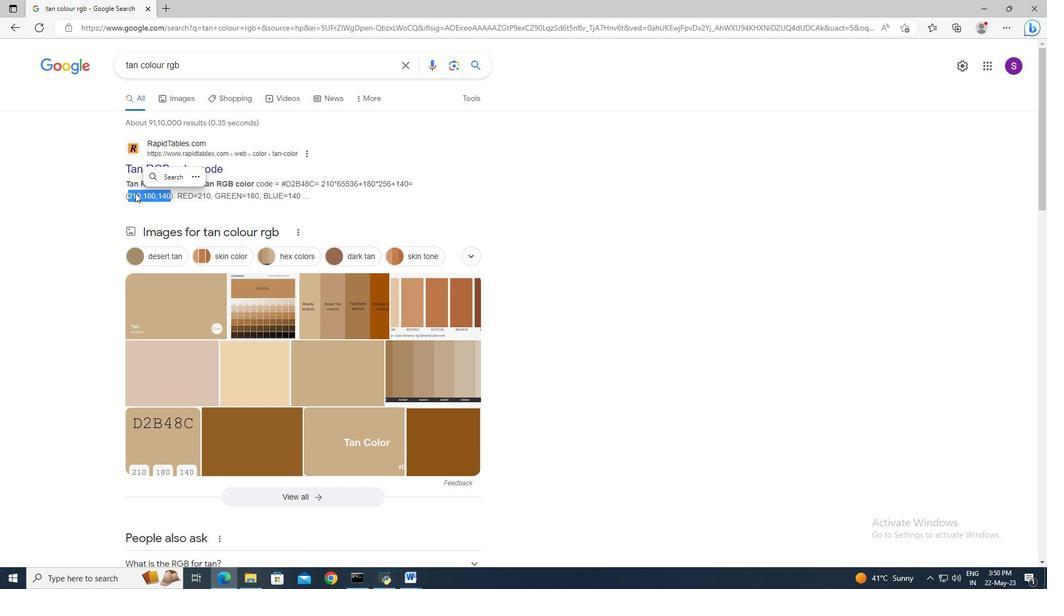 
Action: Mouse pressed left at (133, 191)
Screenshot: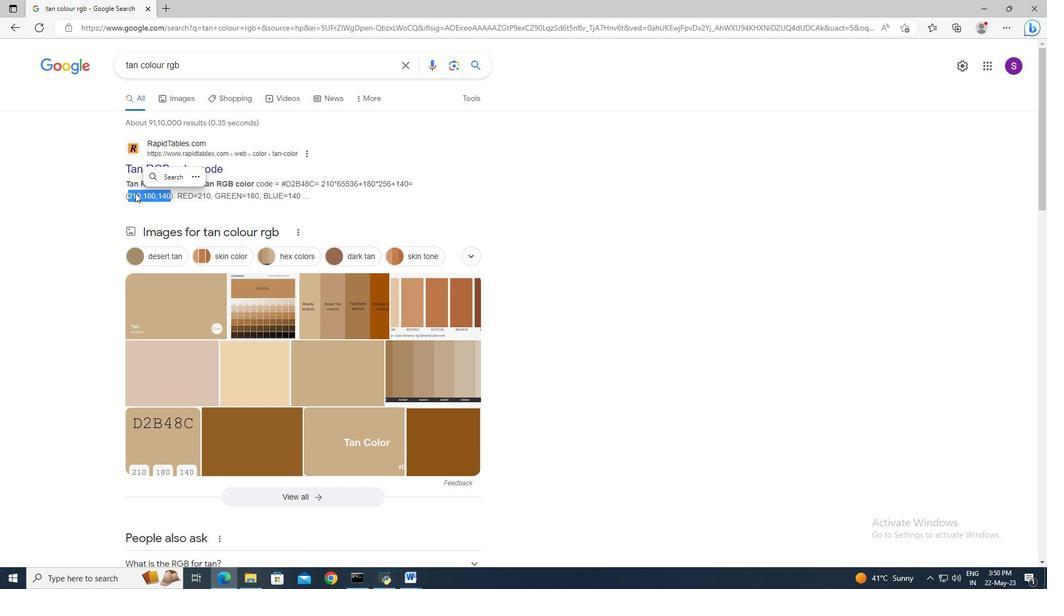
Action: Mouse moved to (139, 192)
Screenshot: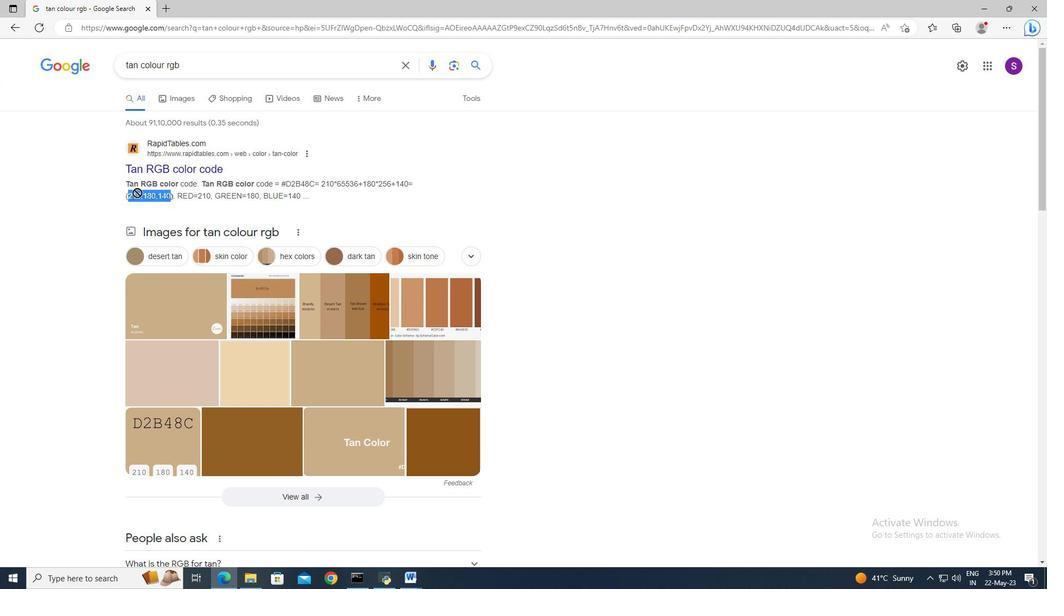 
Action: Mouse pressed left at (139, 192)
Screenshot: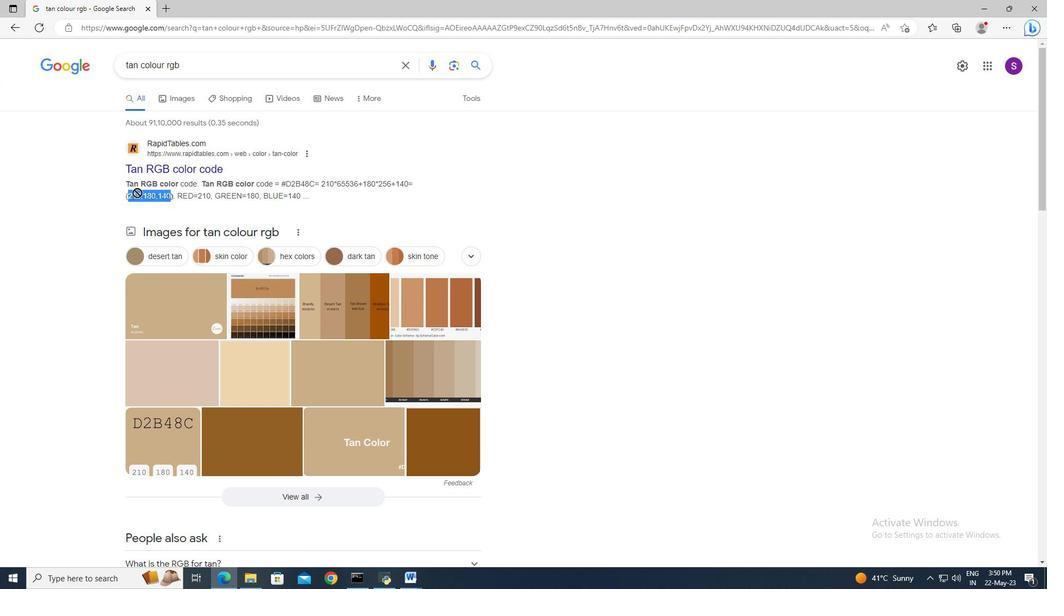 
Action: Mouse moved to (404, 580)
Screenshot: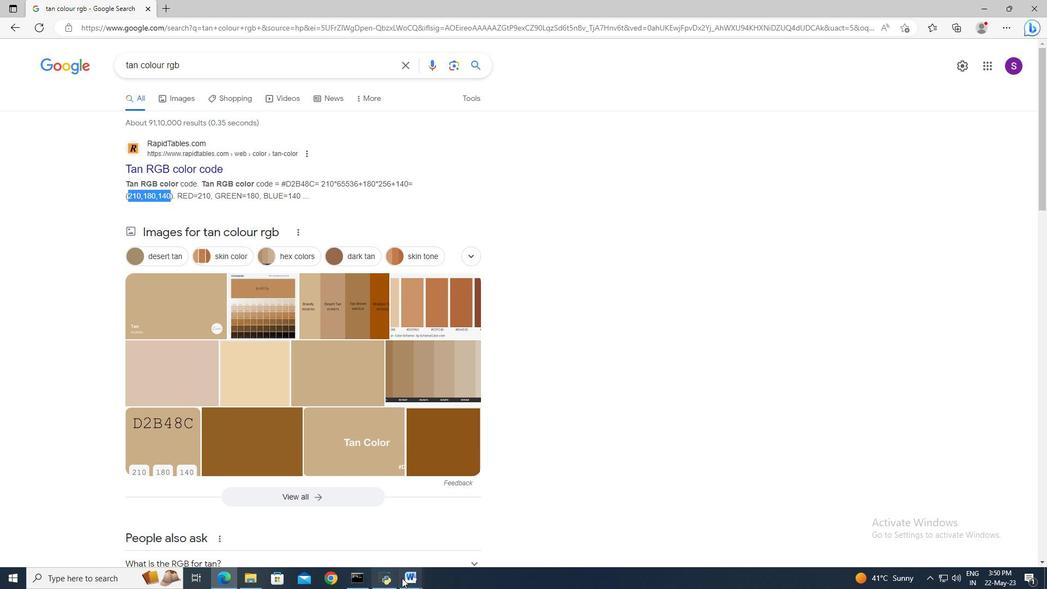 
Action: Mouse pressed left at (404, 580)
Screenshot: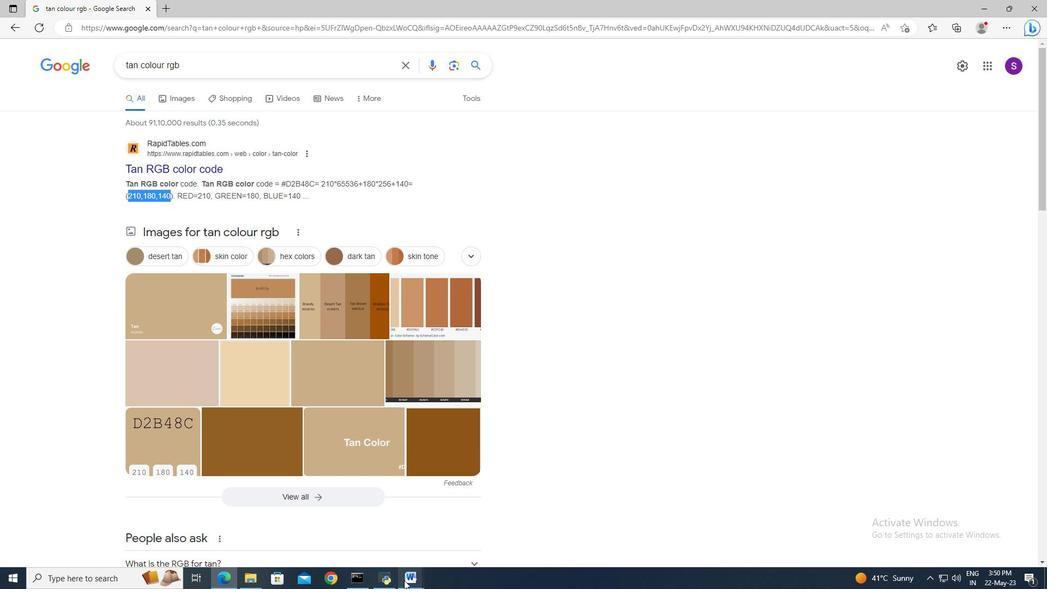 
Action: Mouse moved to (439, 549)
Screenshot: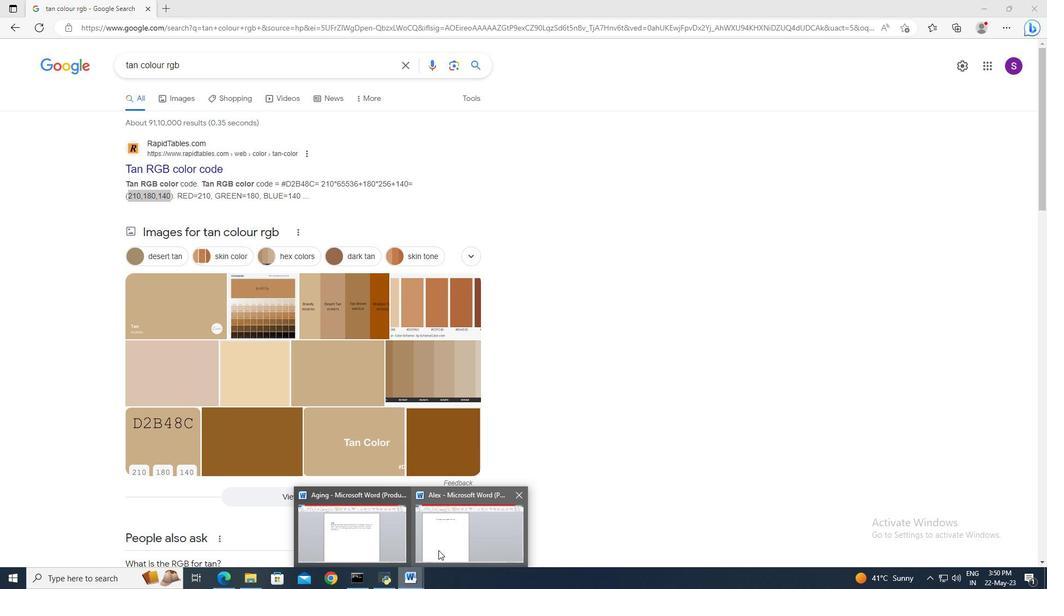 
Action: Mouse pressed left at (439, 549)
Screenshot: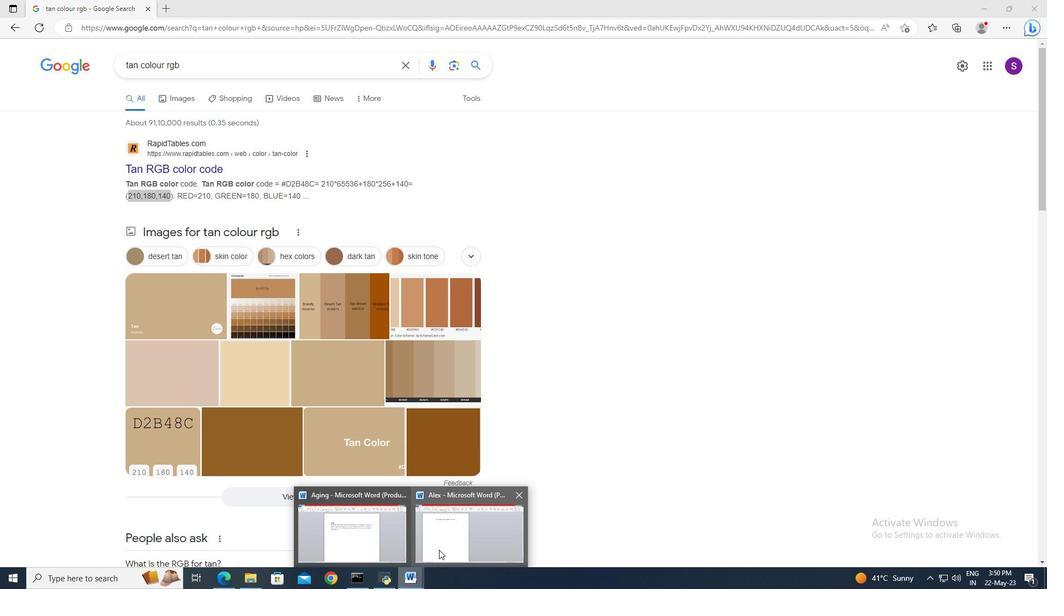 
Action: Mouse moved to (492, 325)
Screenshot: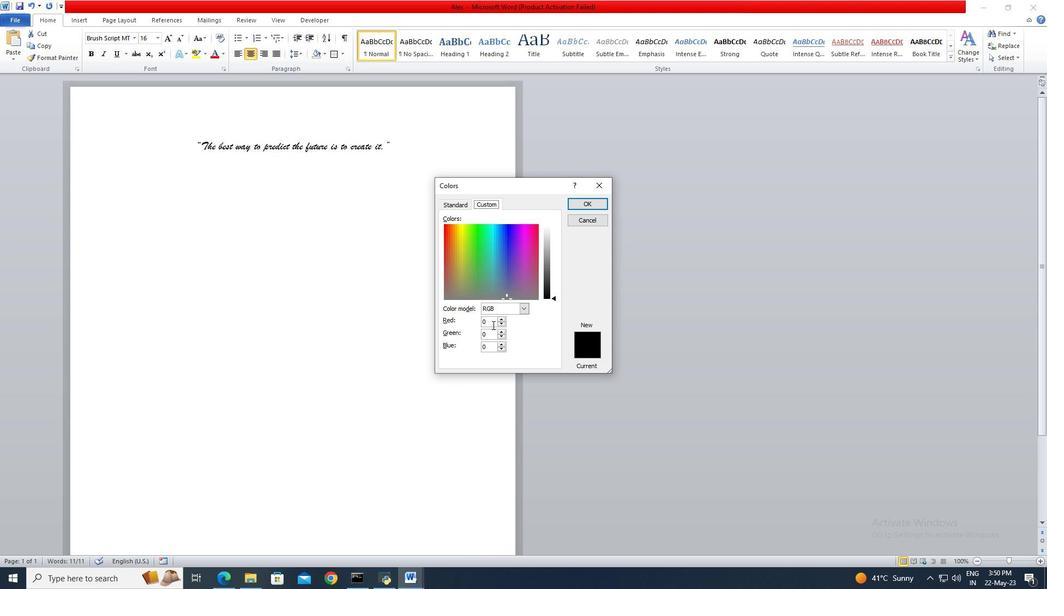 
Action: Mouse pressed left at (492, 325)
Screenshot: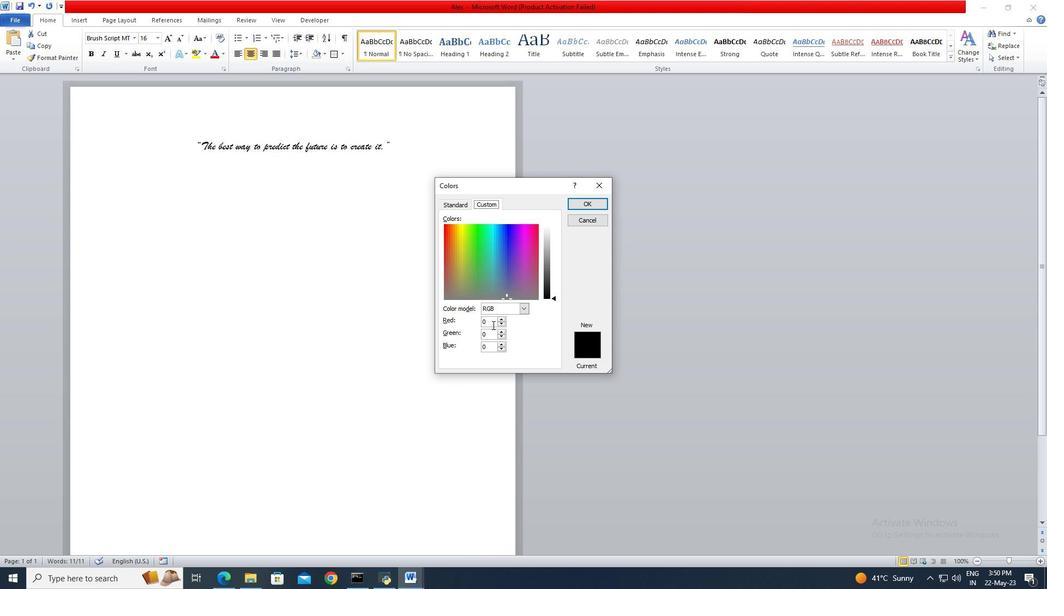 
Action: Mouse moved to (473, 323)
Screenshot: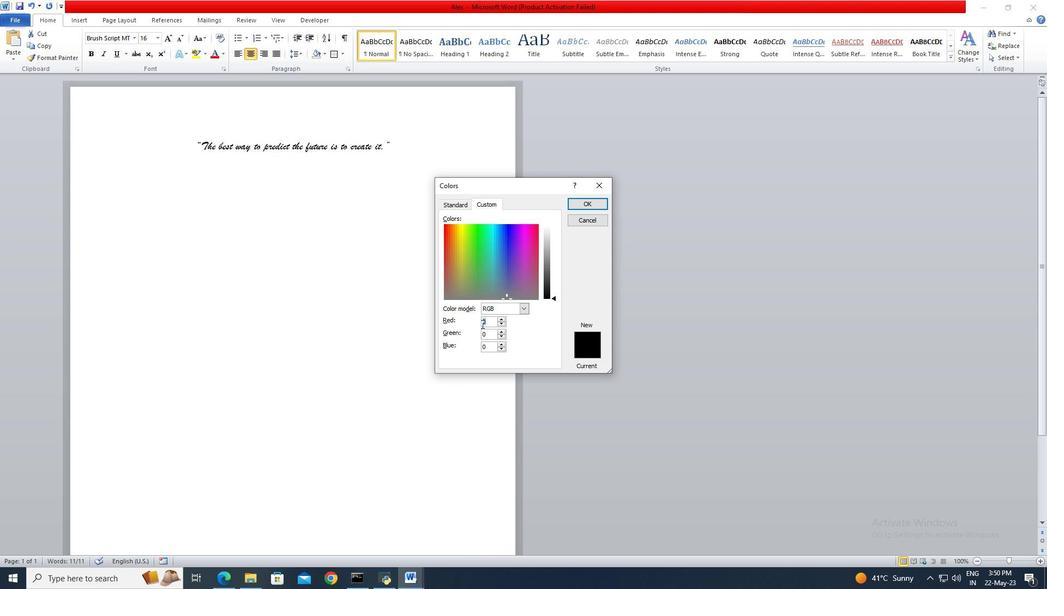 
Action: Key pressed 210
Screenshot: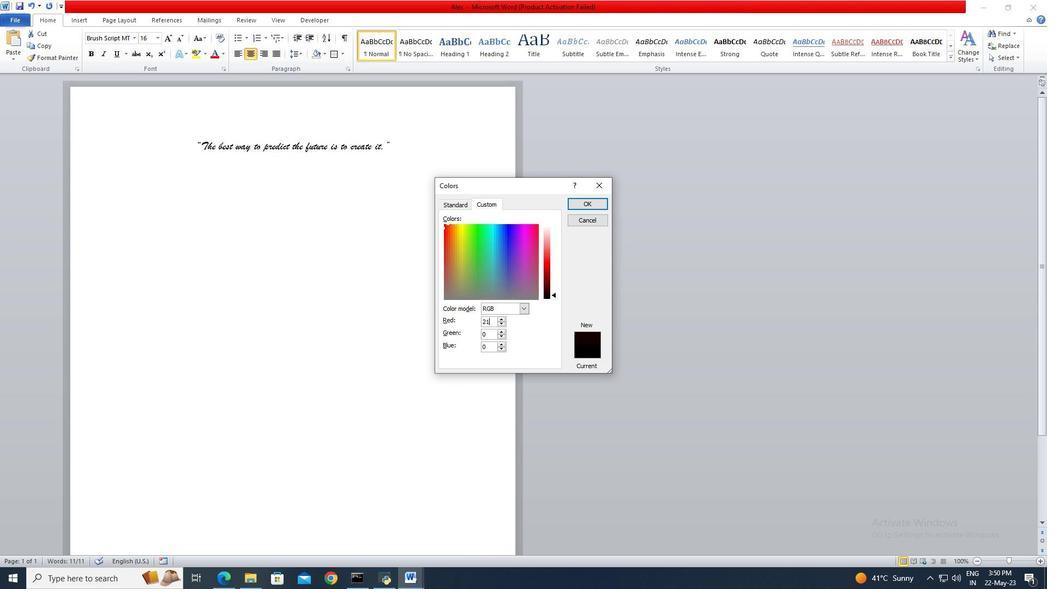 
Action: Mouse moved to (226, 578)
Screenshot: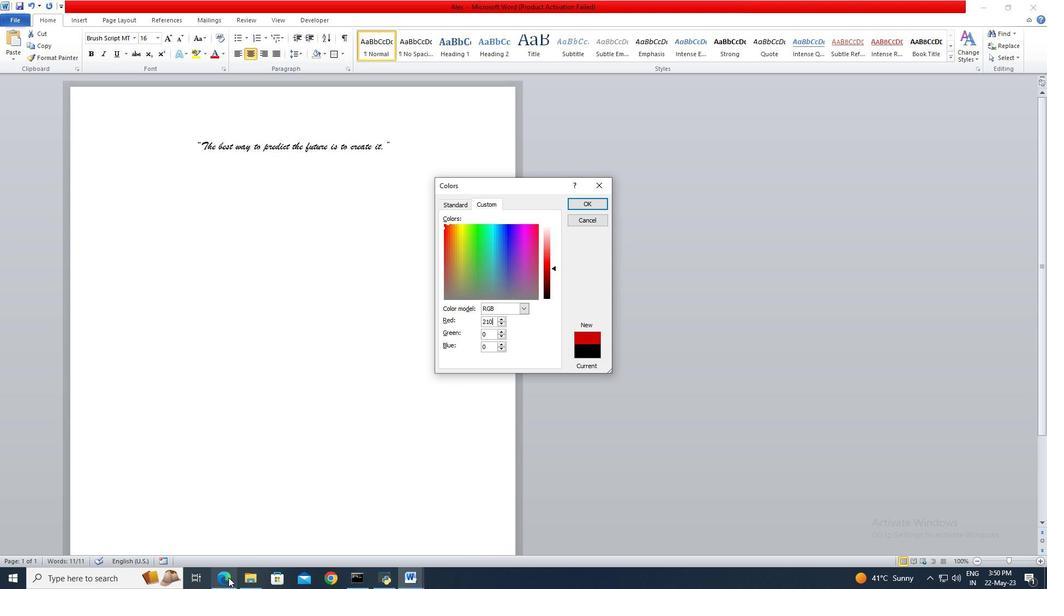 
Action: Mouse pressed left at (226, 578)
Screenshot: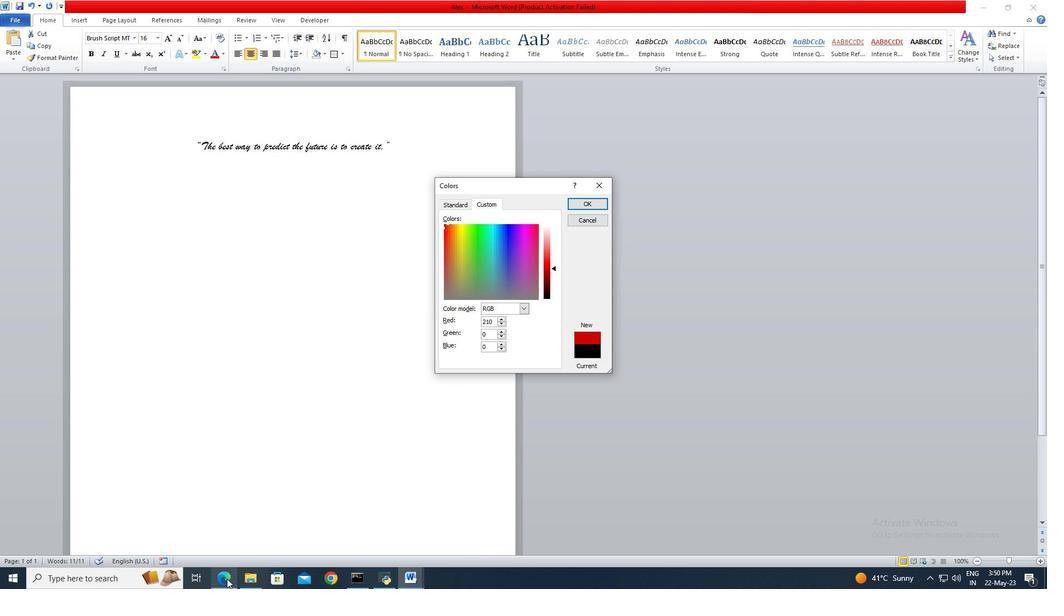 
Action: Mouse pressed left at (226, 578)
Screenshot: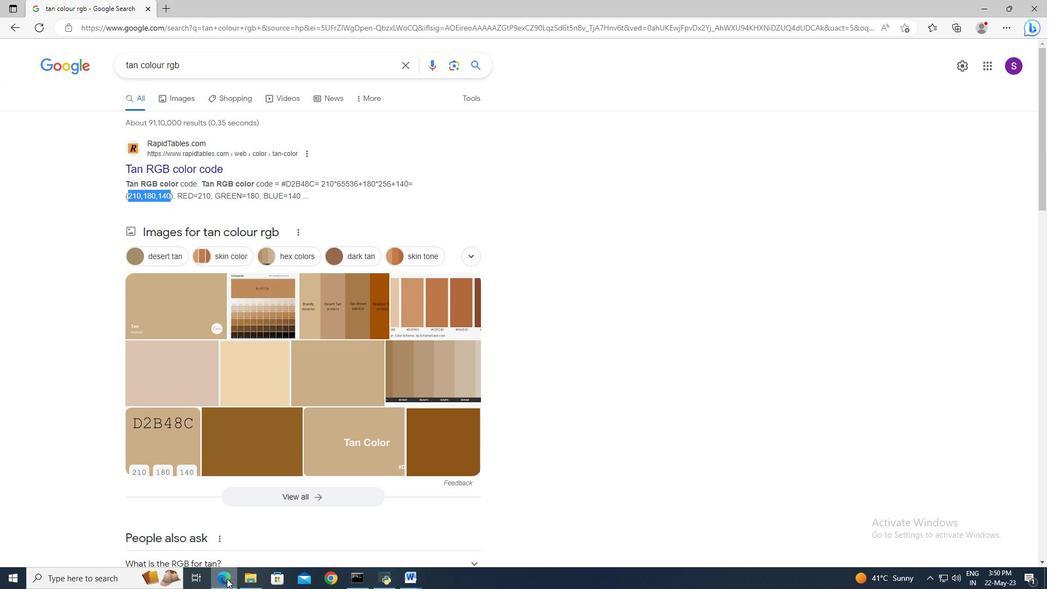 
Action: Mouse moved to (491, 338)
Screenshot: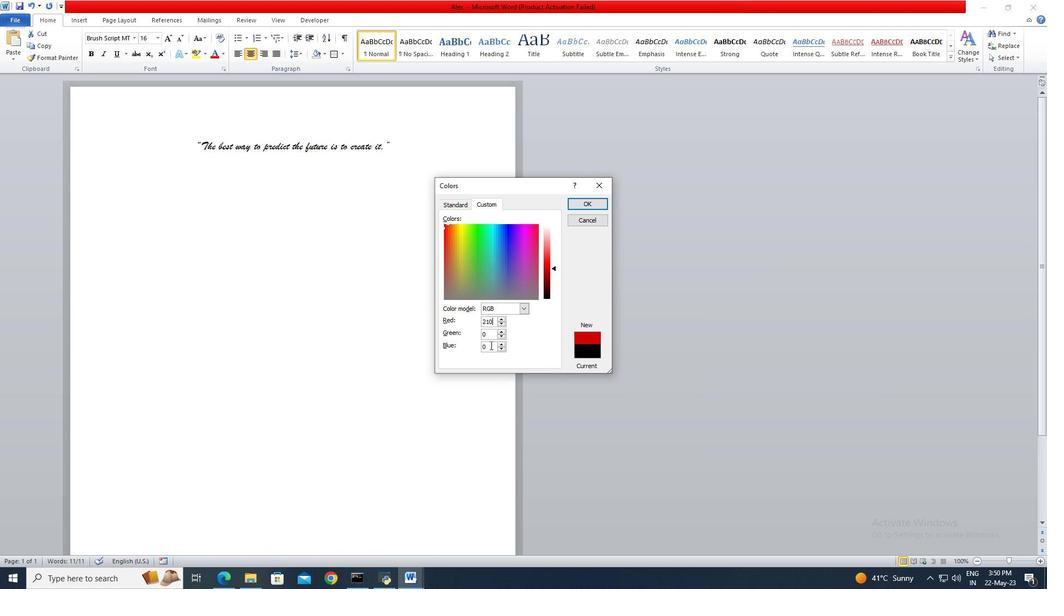 
Action: Mouse pressed left at (491, 338)
Screenshot: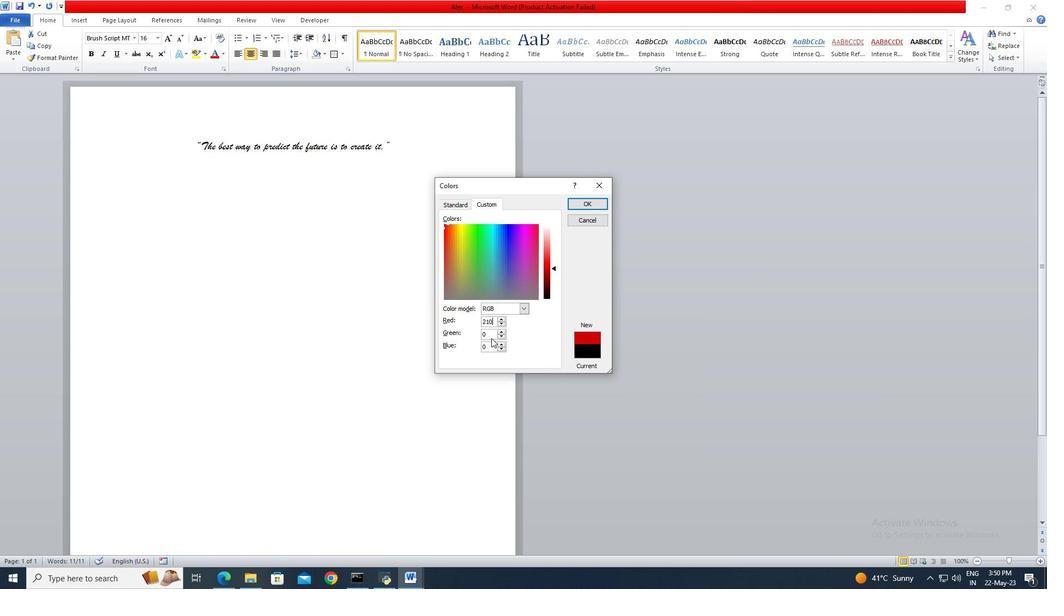 
Action: Mouse moved to (482, 335)
Screenshot: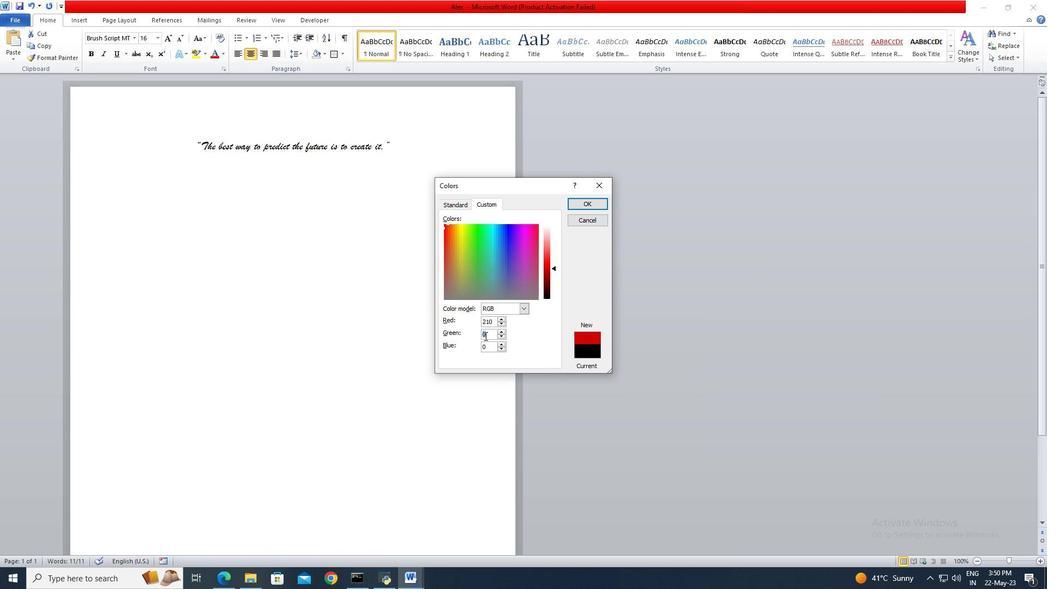 
Action: Key pressed 180<Key.tab>
Screenshot: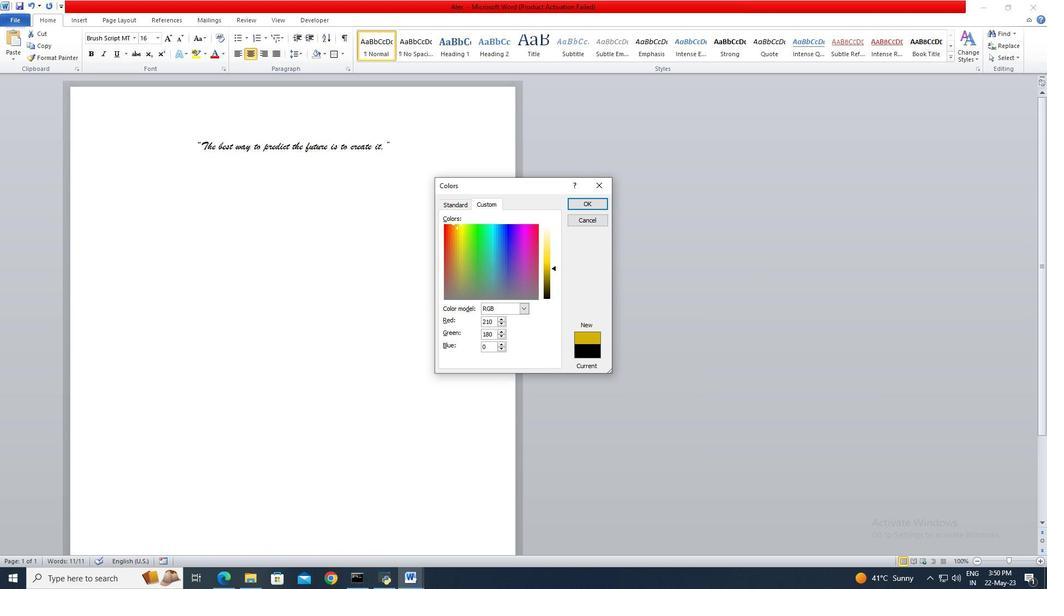 
Action: Mouse moved to (217, 579)
Screenshot: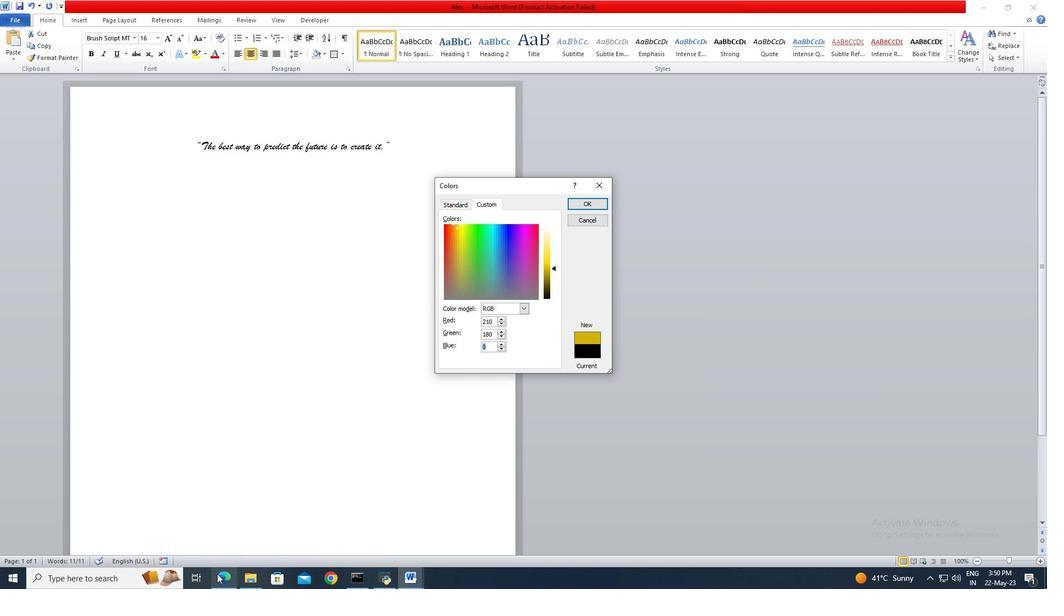 
Action: Mouse pressed left at (217, 579)
Screenshot: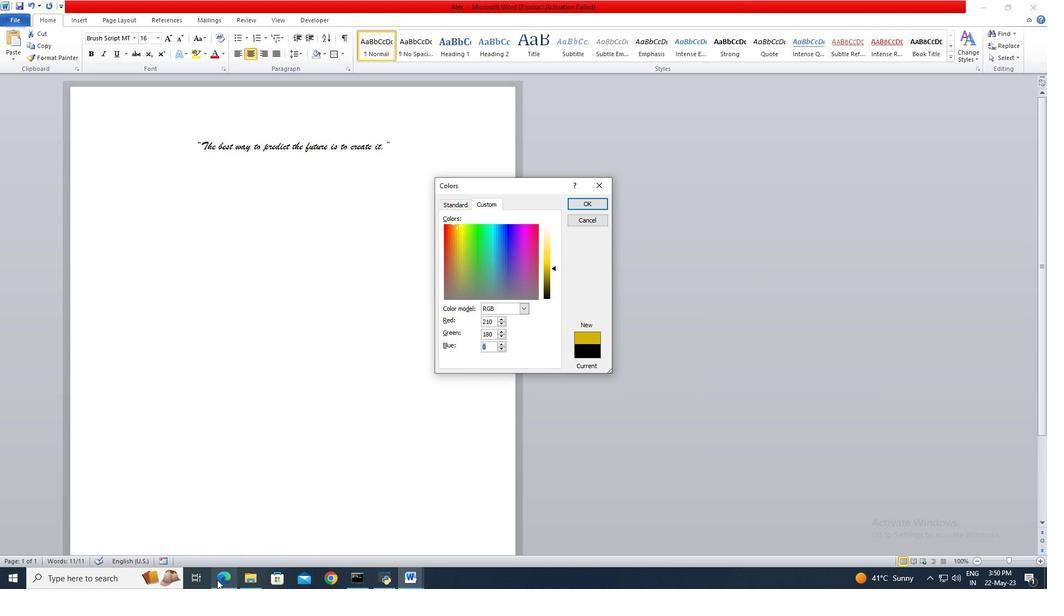 
Action: Mouse pressed left at (217, 579)
Screenshot: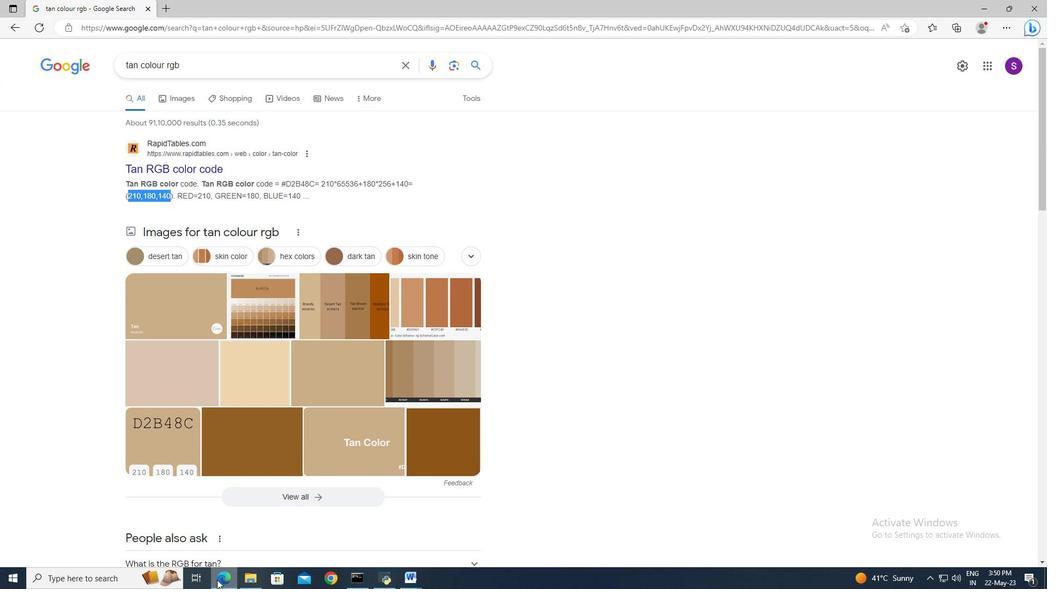 
Action: Mouse moved to (452, 404)
Screenshot: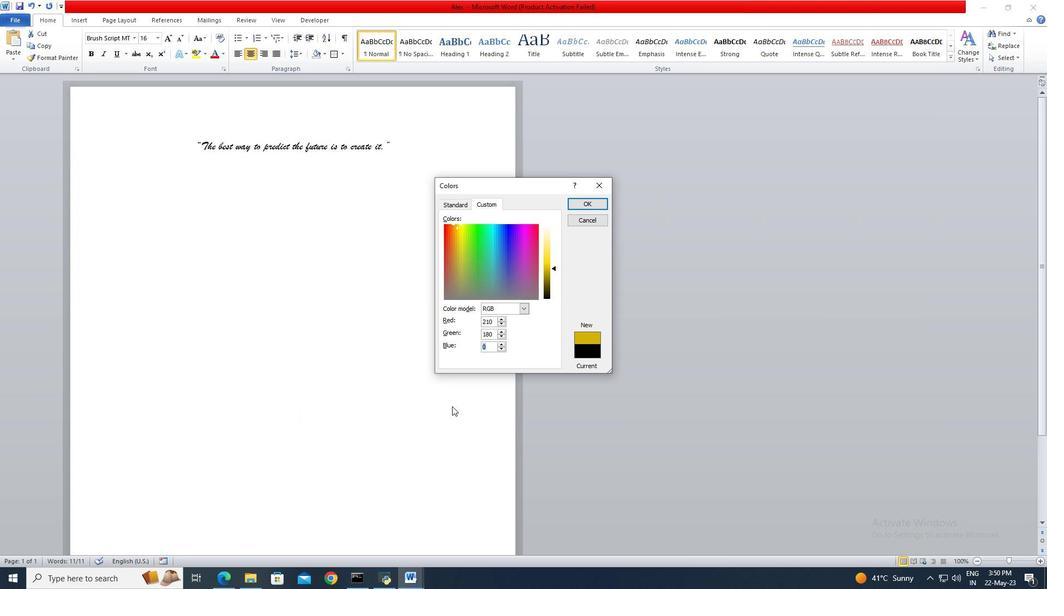 
Action: Key pressed 140
Screenshot: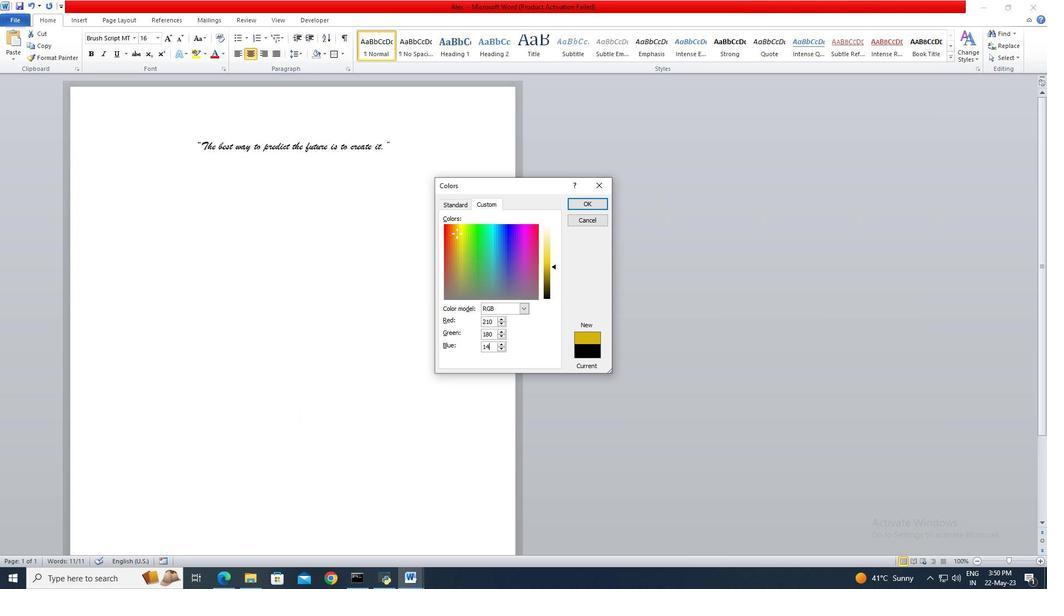 
Action: Mouse moved to (586, 203)
Screenshot: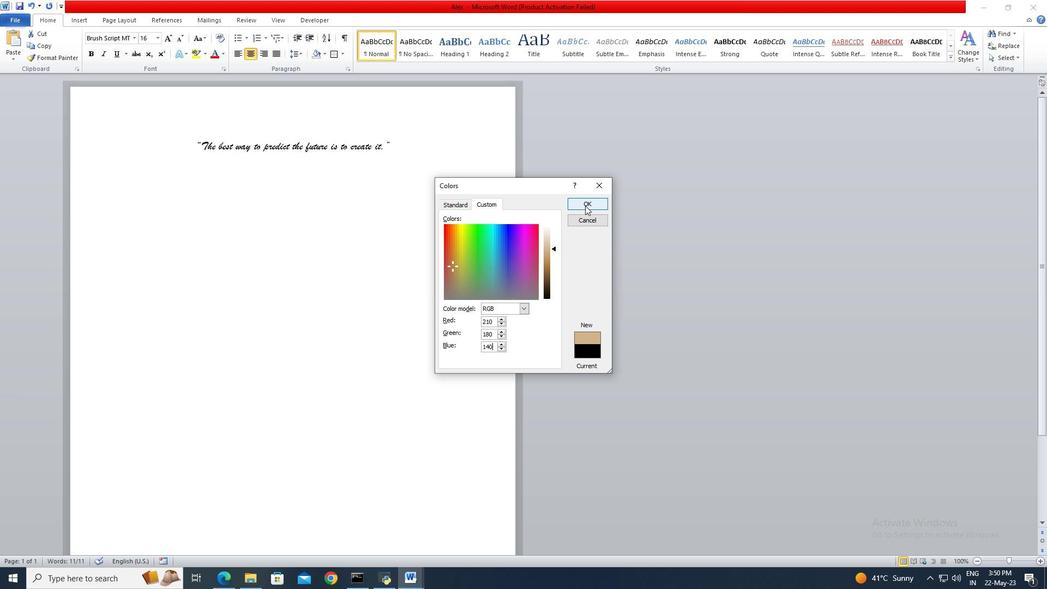 
Action: Mouse pressed left at (586, 203)
Screenshot: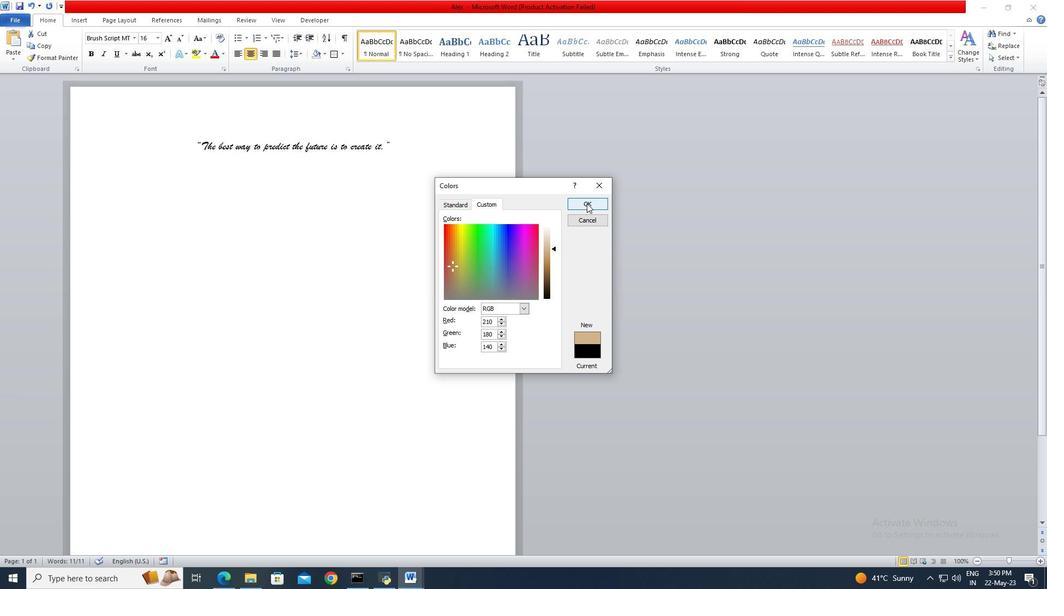 
Action: Mouse moved to (434, 248)
Screenshot: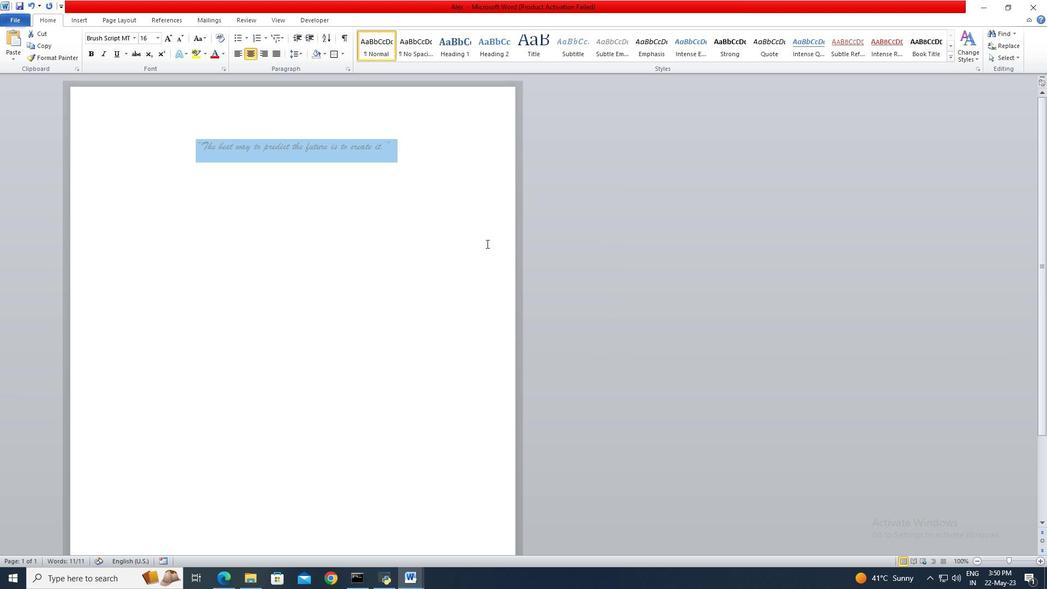 
Action: Mouse pressed left at (434, 248)
Screenshot: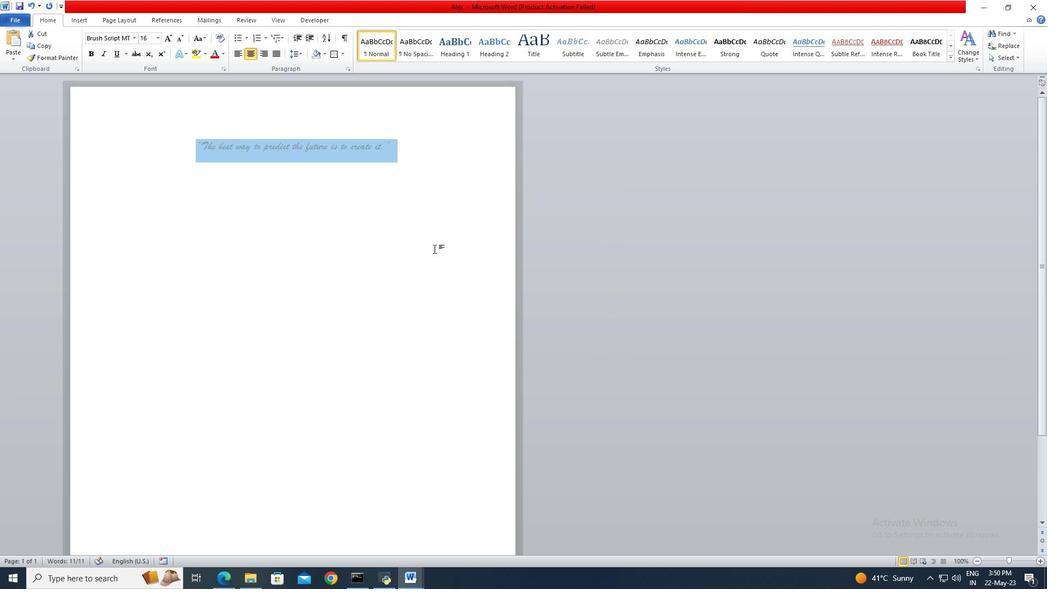 
